 Task: Add an event with the title Lunch and Learn: Effective Networking, date '2023/12/02', time 7:00 AM to 9:00 AMand add a description: Once risks are identified, they need to be assessed to understand their potential impact and likelihood of occurrence. This involves evaluating the severity of each risk and prioritizing them based on their potential impact on project objectives, timelines, budget, quality, and stakeholder satisfaction., put the event into Green category . Add location for the event as: 456 Postojna Cave, Postojna, Slovenia, logged in from the account softage.10@softage.netand send the event invitation to softage.3@softage.net and softage.4@softage.net. Set a reminder for the event 15 minutes before
Action: Mouse moved to (108, 159)
Screenshot: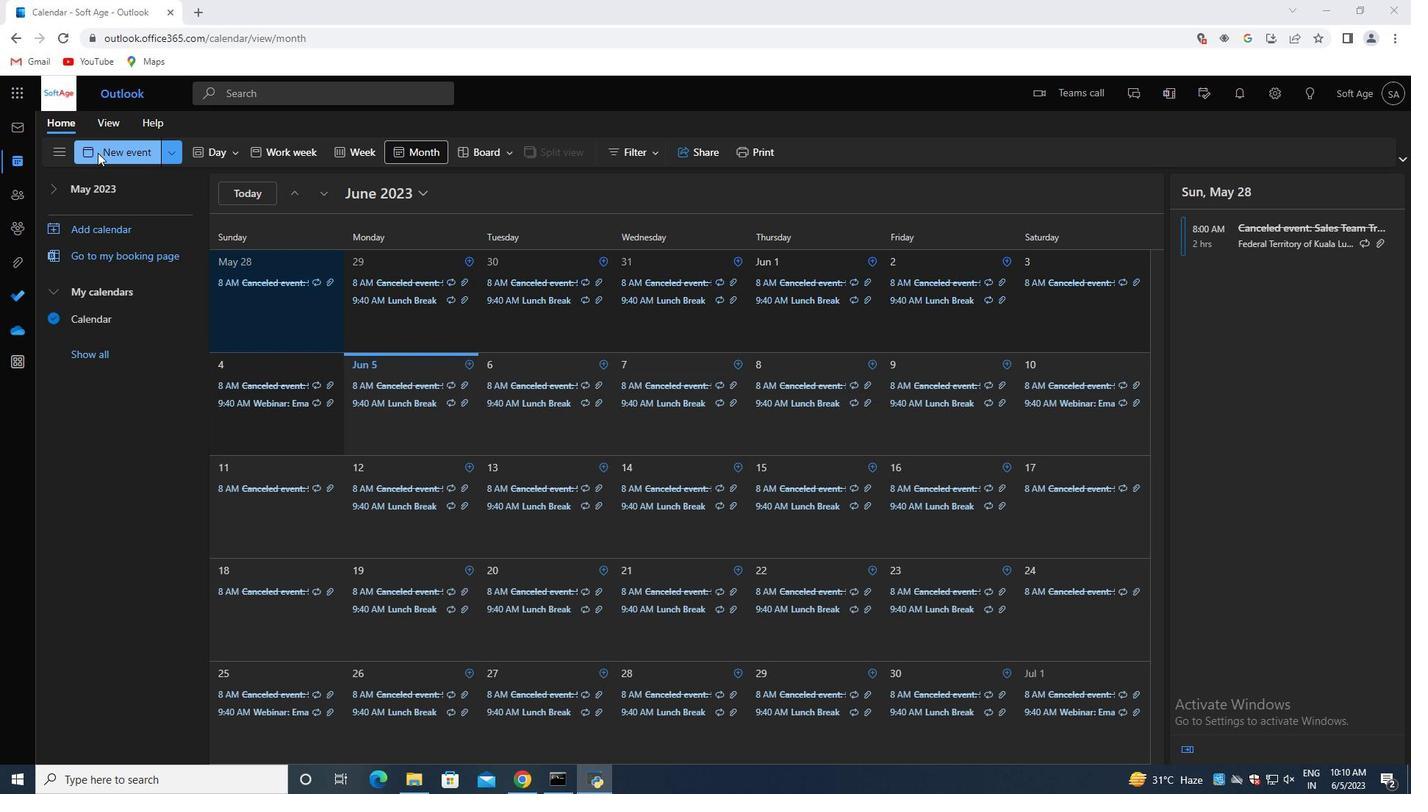 
Action: Mouse pressed left at (108, 159)
Screenshot: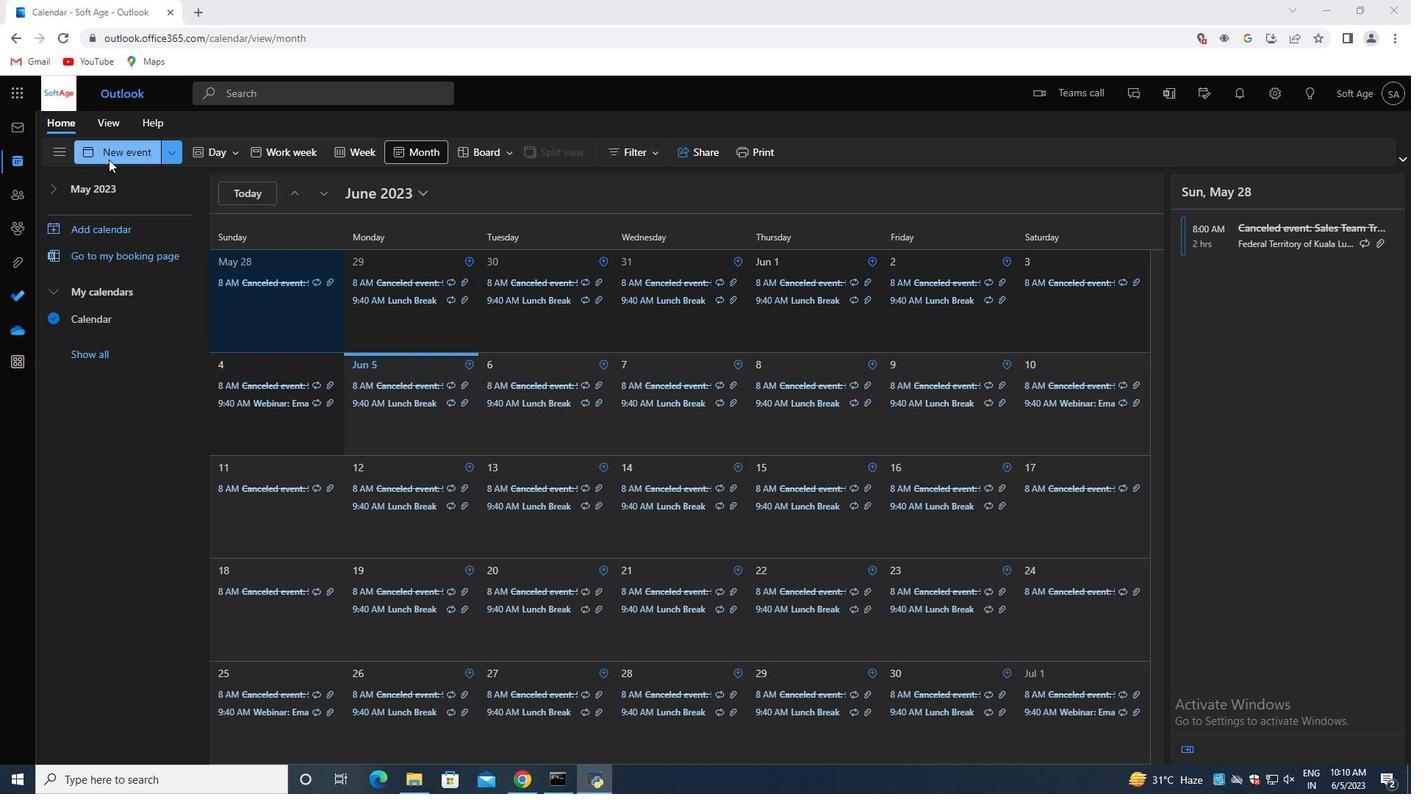 
Action: Mouse moved to (406, 245)
Screenshot: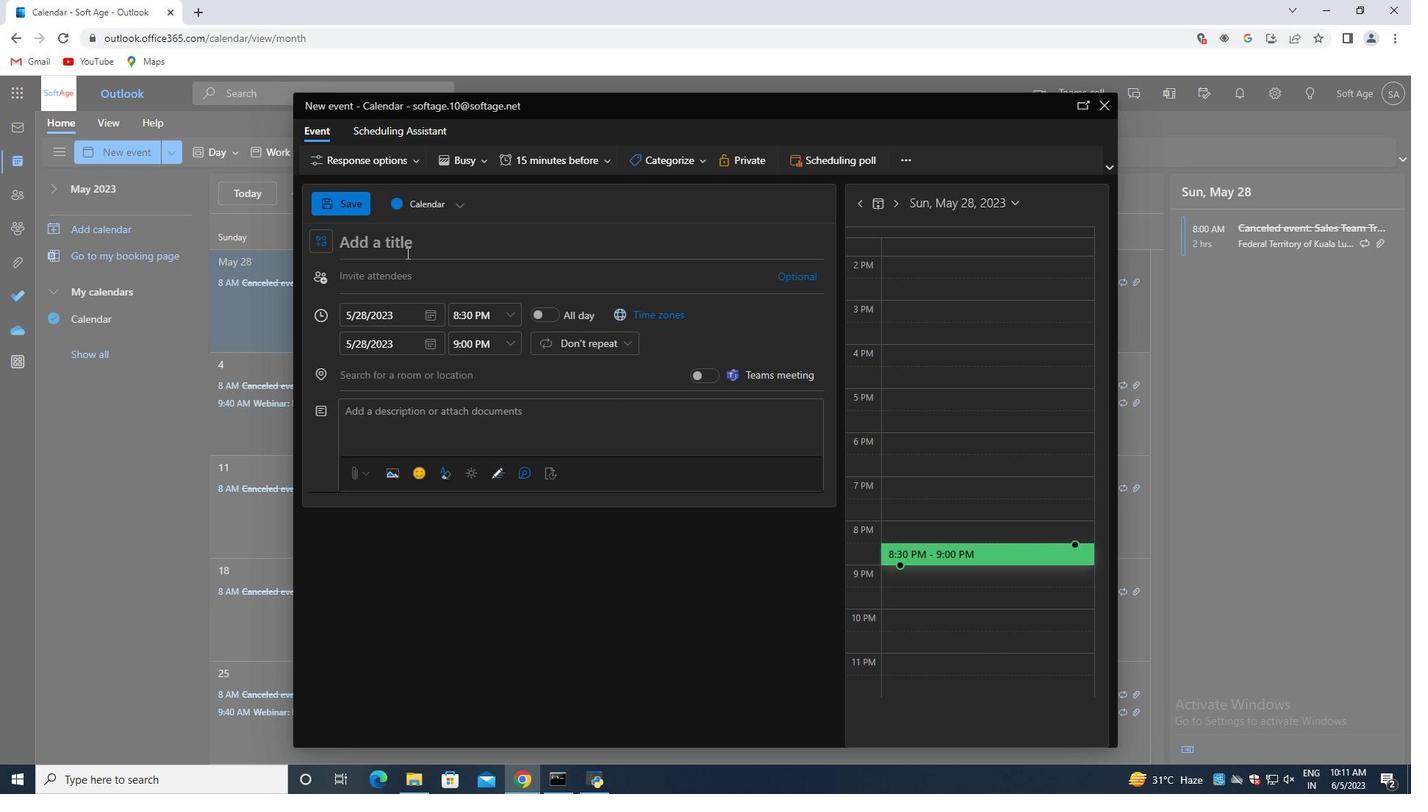
Action: Mouse pressed left at (406, 245)
Screenshot: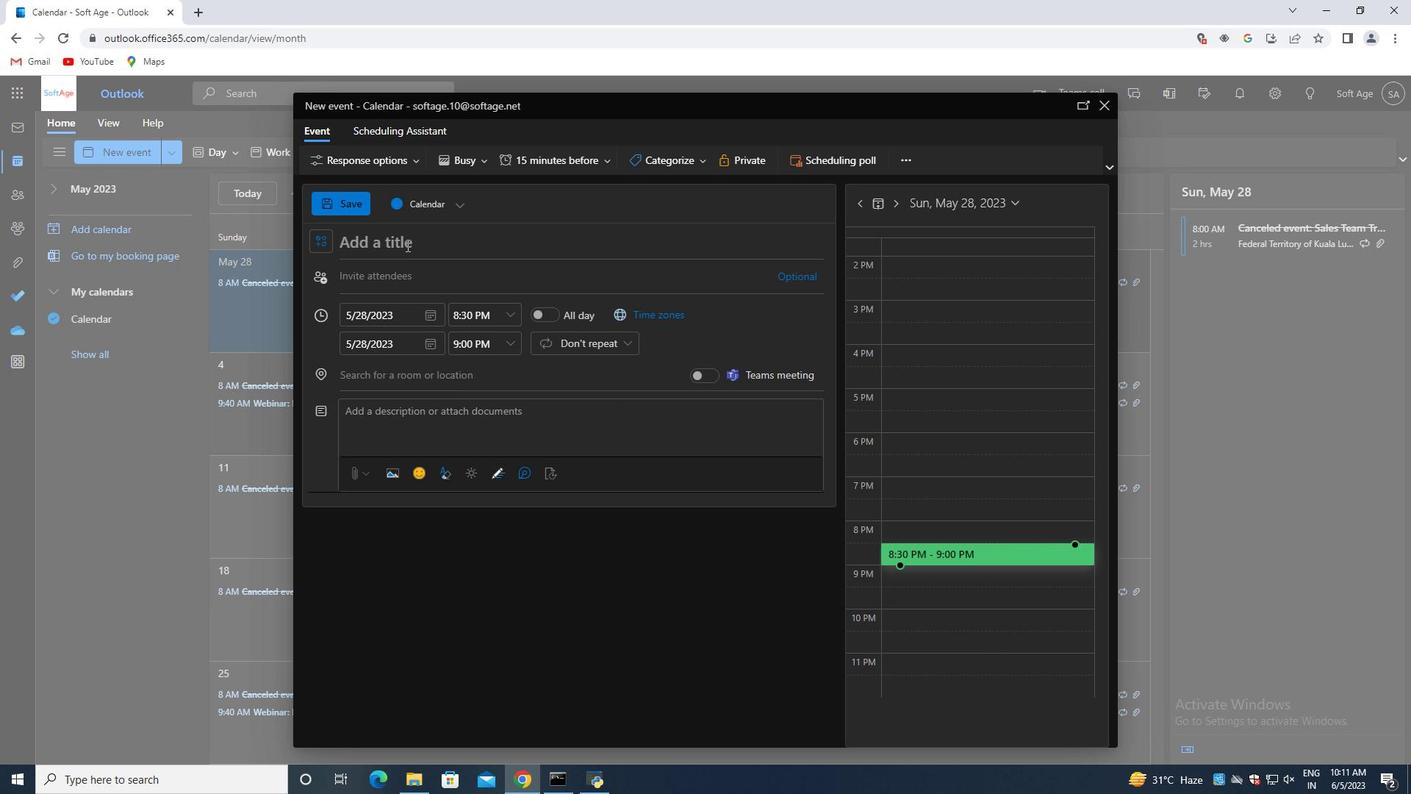 
Action: Key pressed <Key.shift>Lunch<Key.space>and<Key.space><Key.shift>Learn<Key.shift_r>:<Key.space><Key.shift>Effective<Key.space><Key.shift>Networking
Screenshot: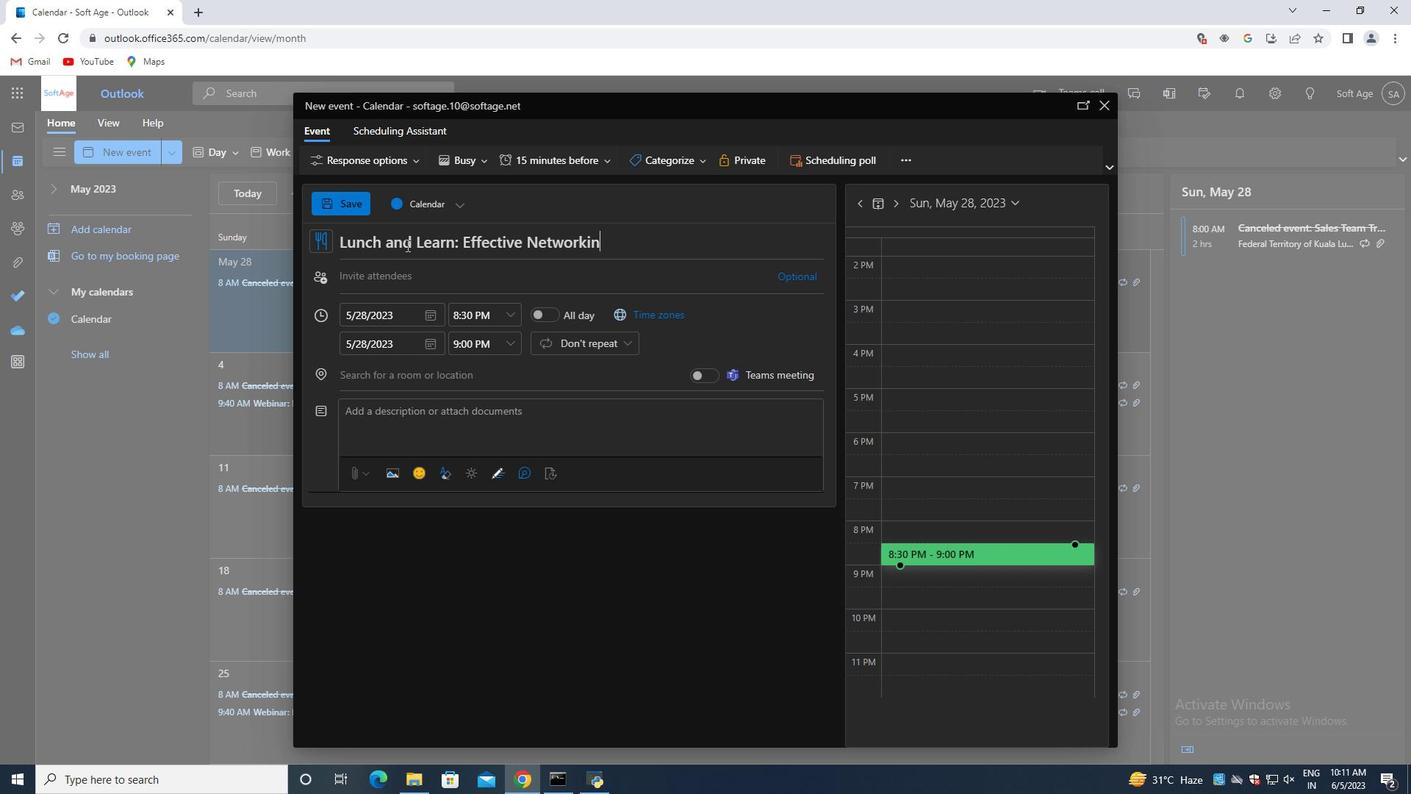 
Action: Mouse moved to (434, 316)
Screenshot: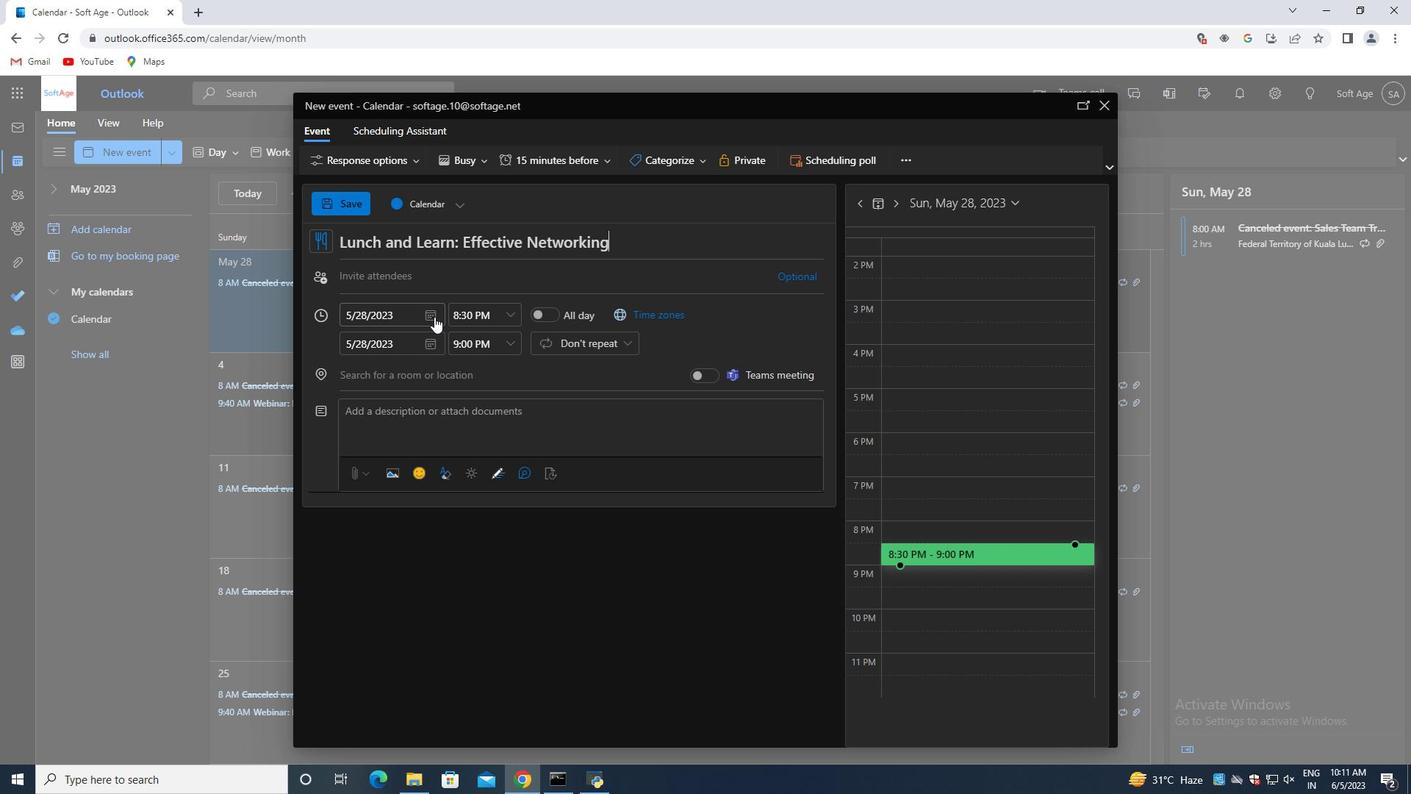 
Action: Mouse pressed left at (434, 316)
Screenshot: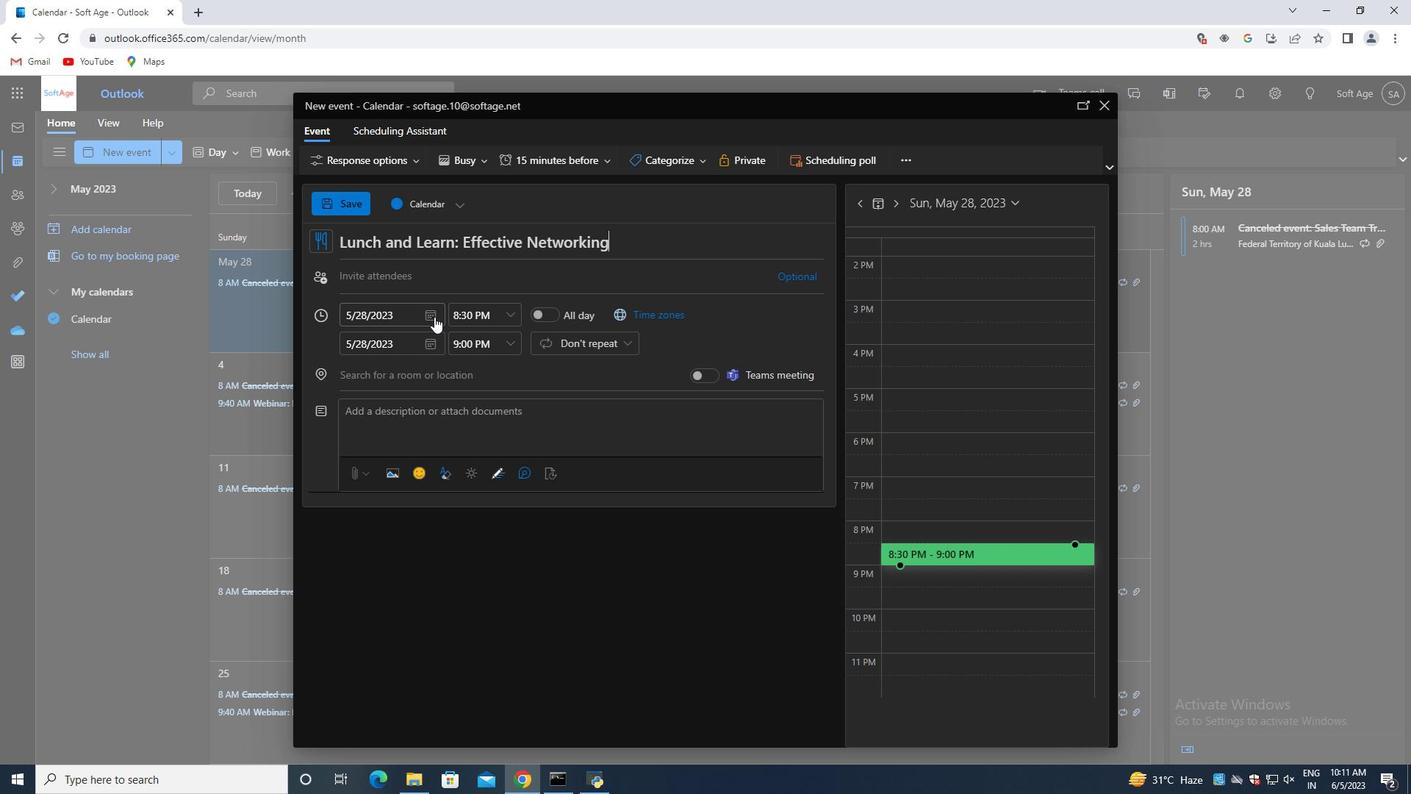 
Action: Mouse moved to (483, 341)
Screenshot: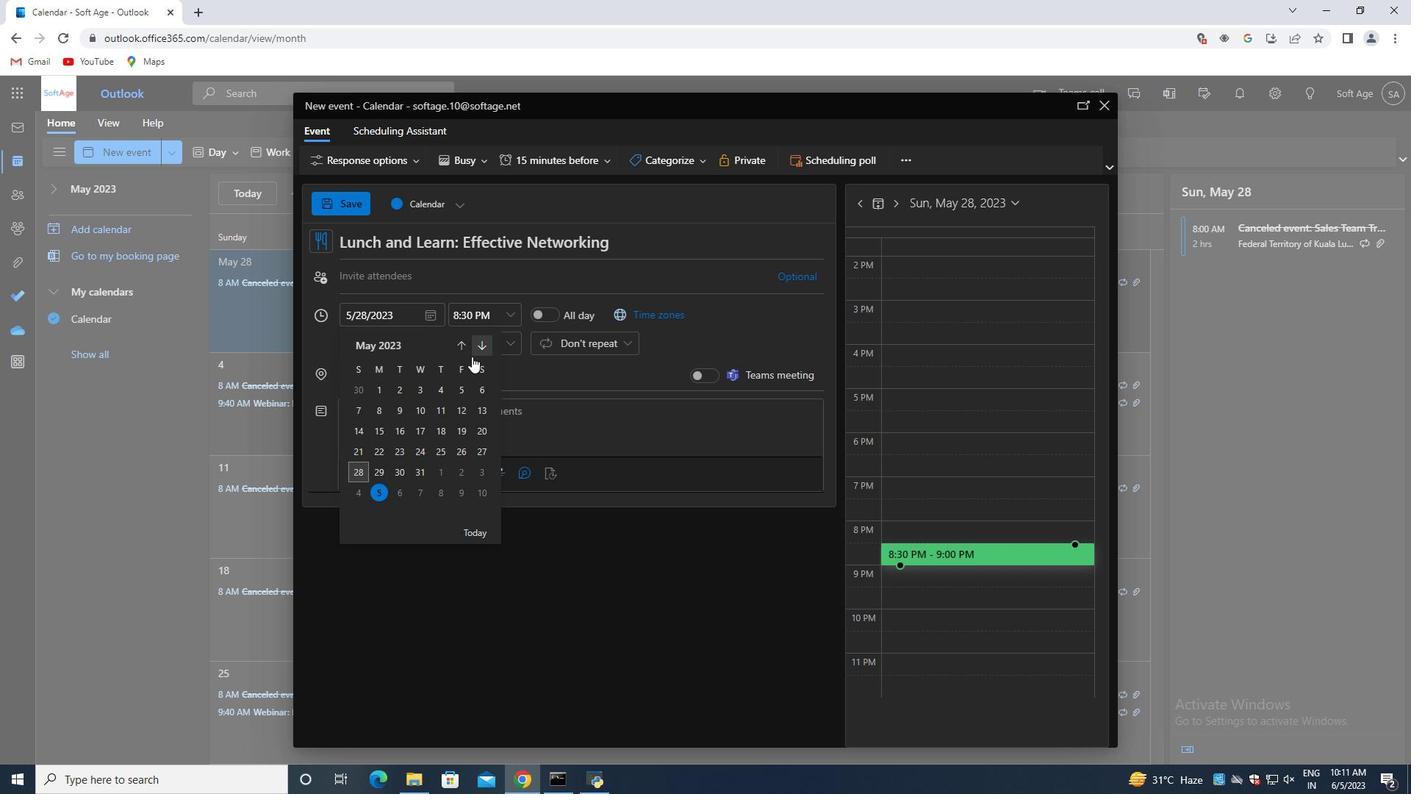 
Action: Mouse pressed left at (483, 341)
Screenshot: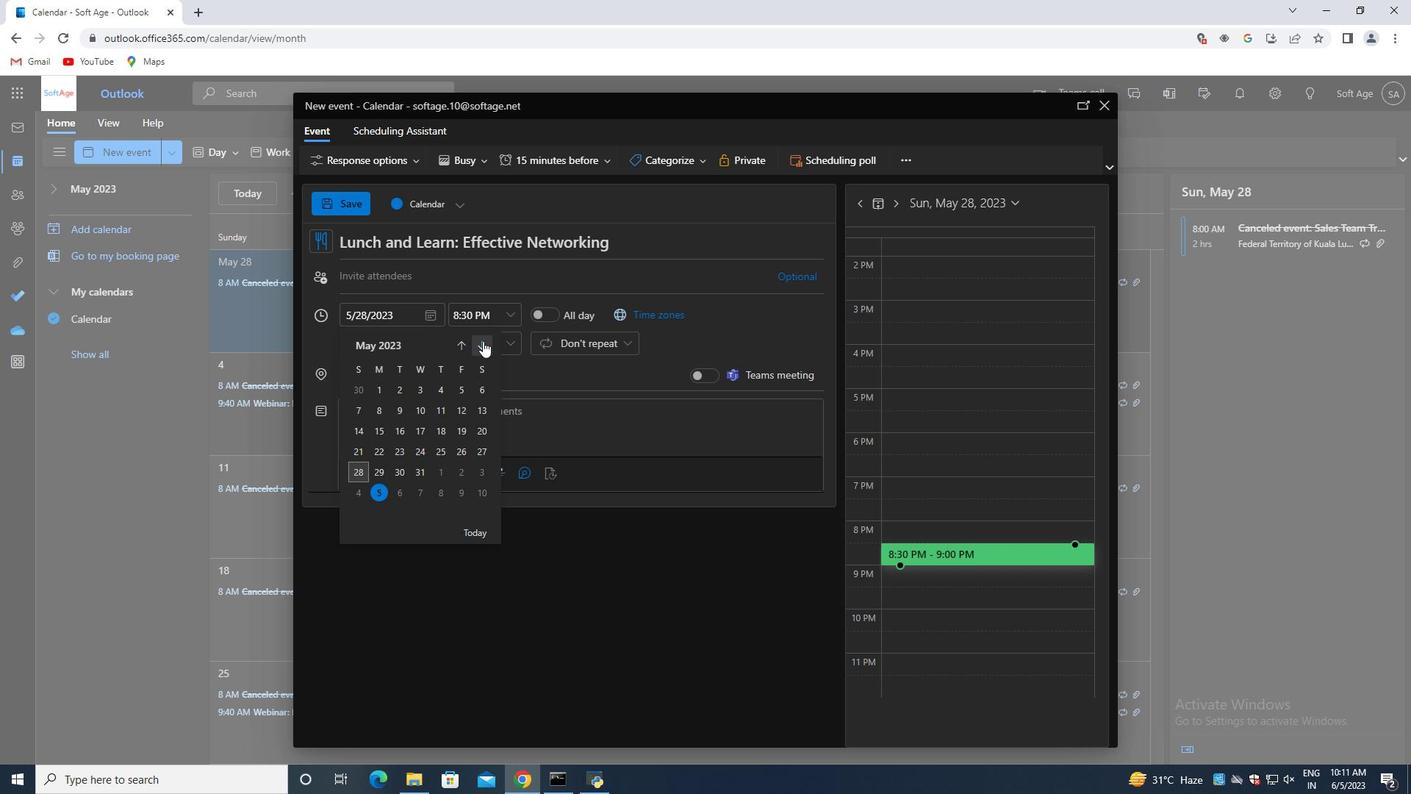 
Action: Mouse pressed left at (483, 341)
Screenshot: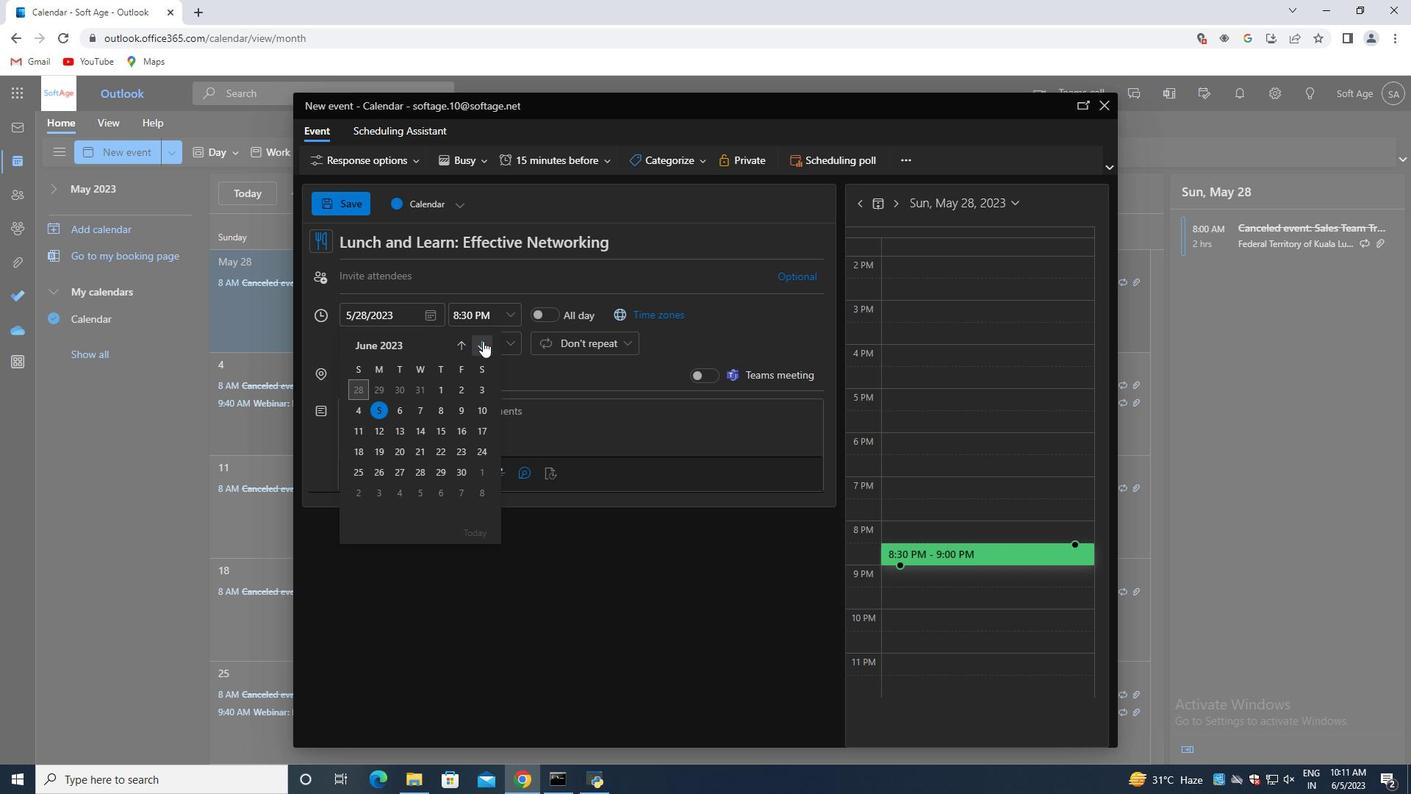
Action: Mouse pressed left at (483, 341)
Screenshot: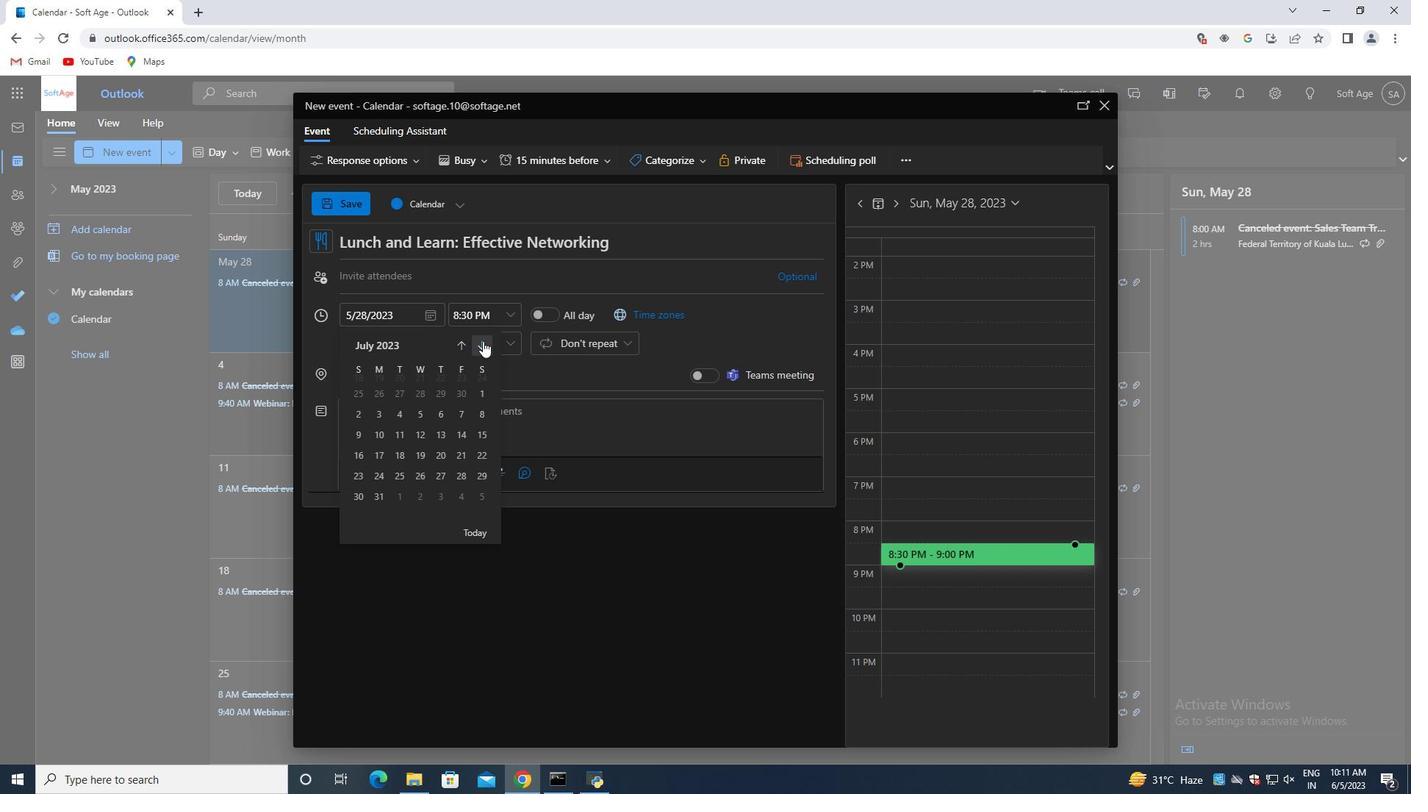 
Action: Mouse pressed left at (483, 341)
Screenshot: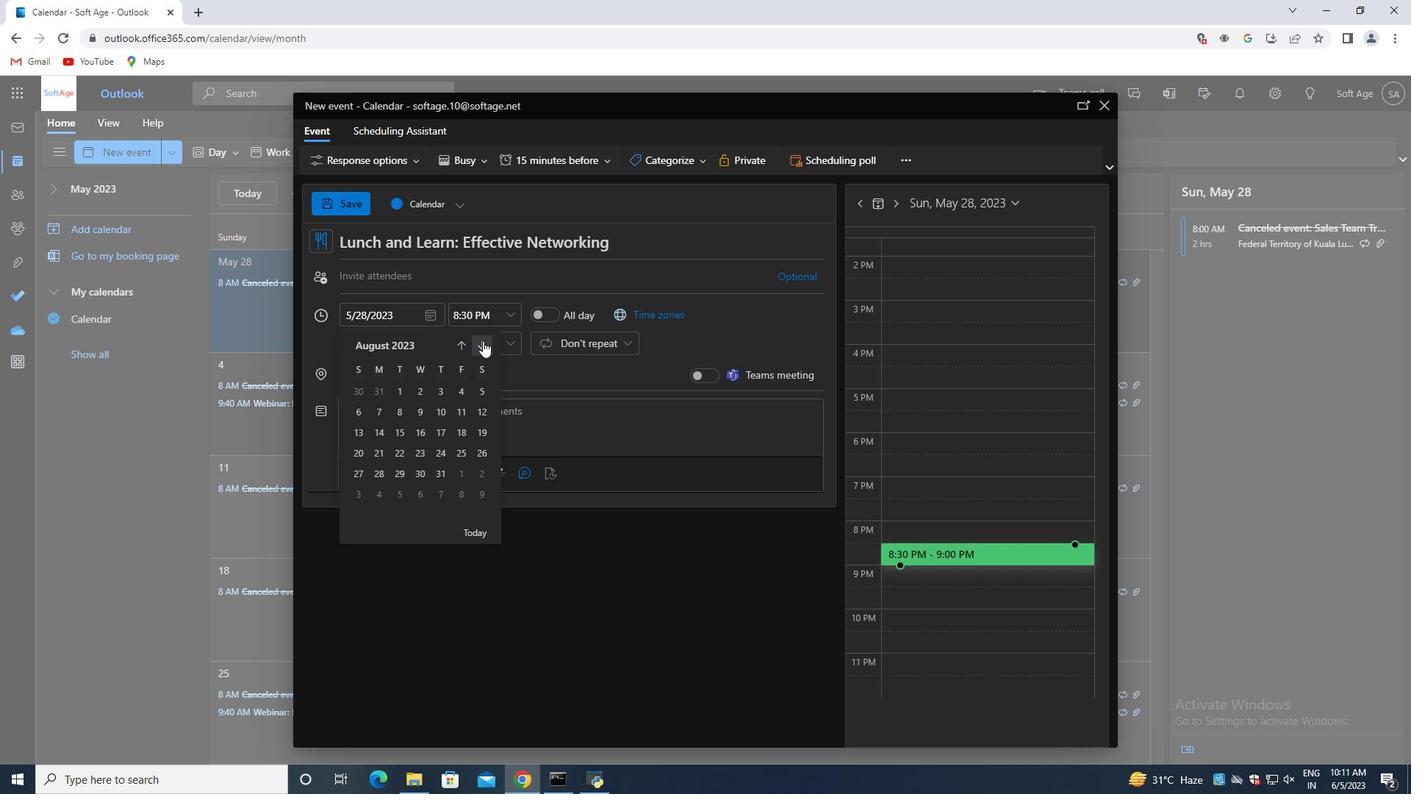 
Action: Mouse pressed left at (483, 341)
Screenshot: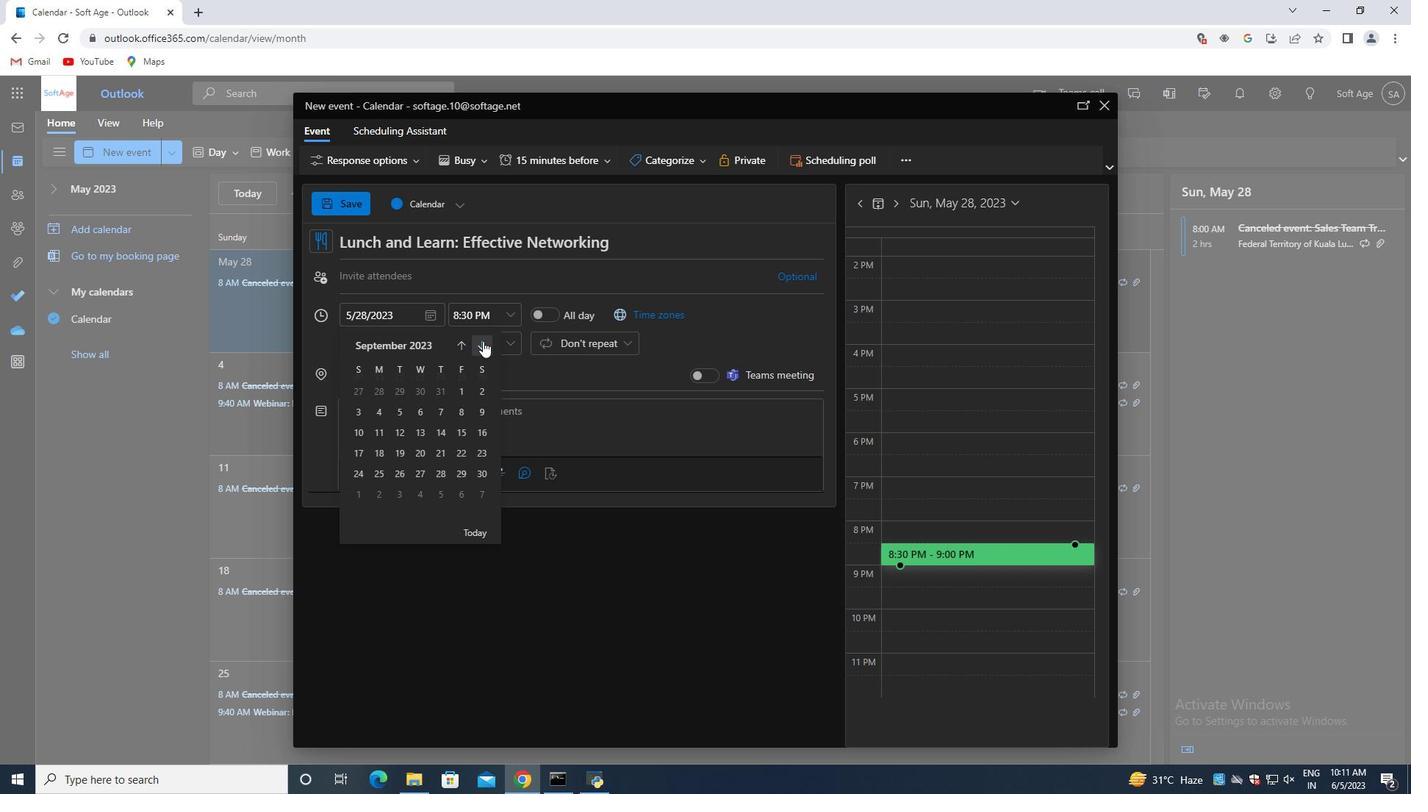 
Action: Mouse pressed left at (483, 341)
Screenshot: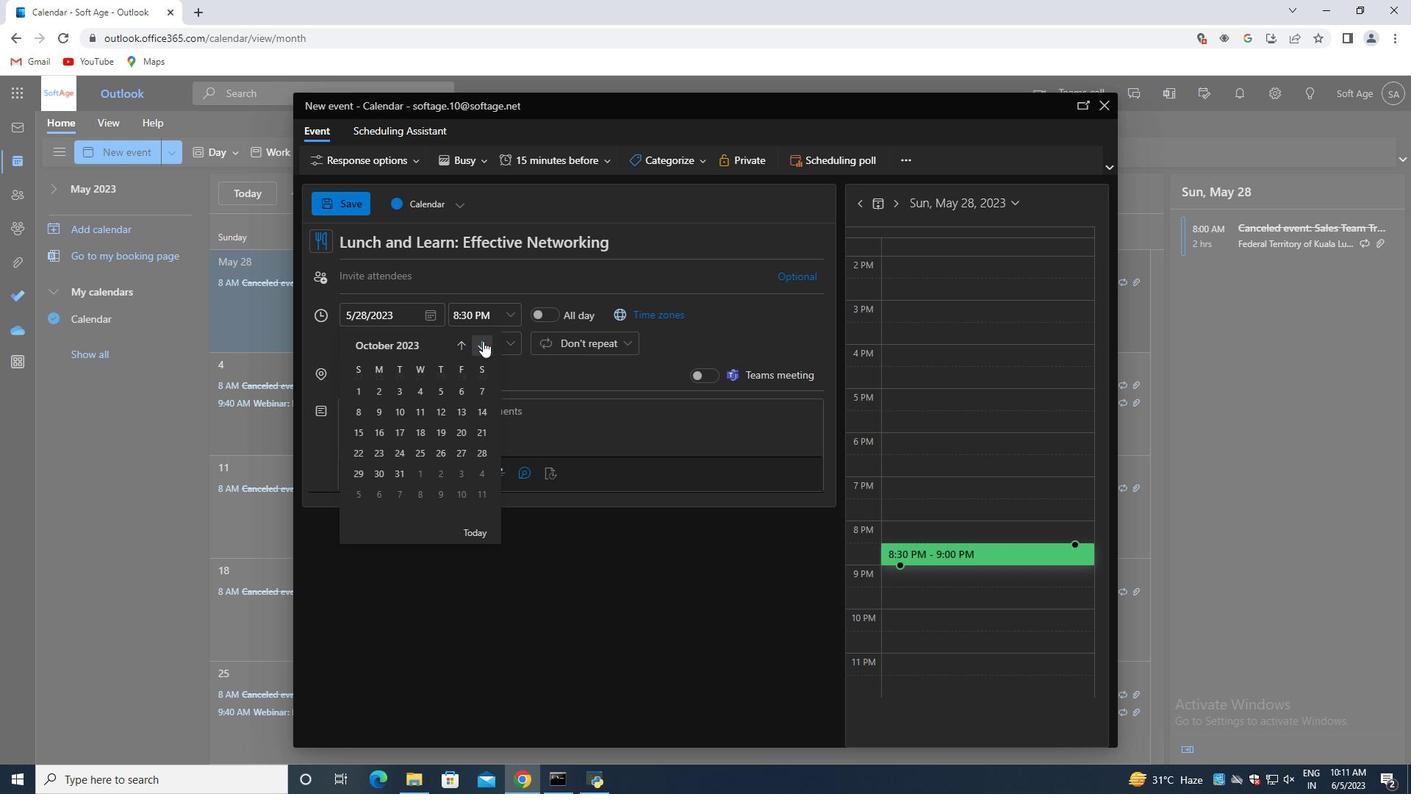 
Action: Mouse pressed left at (483, 341)
Screenshot: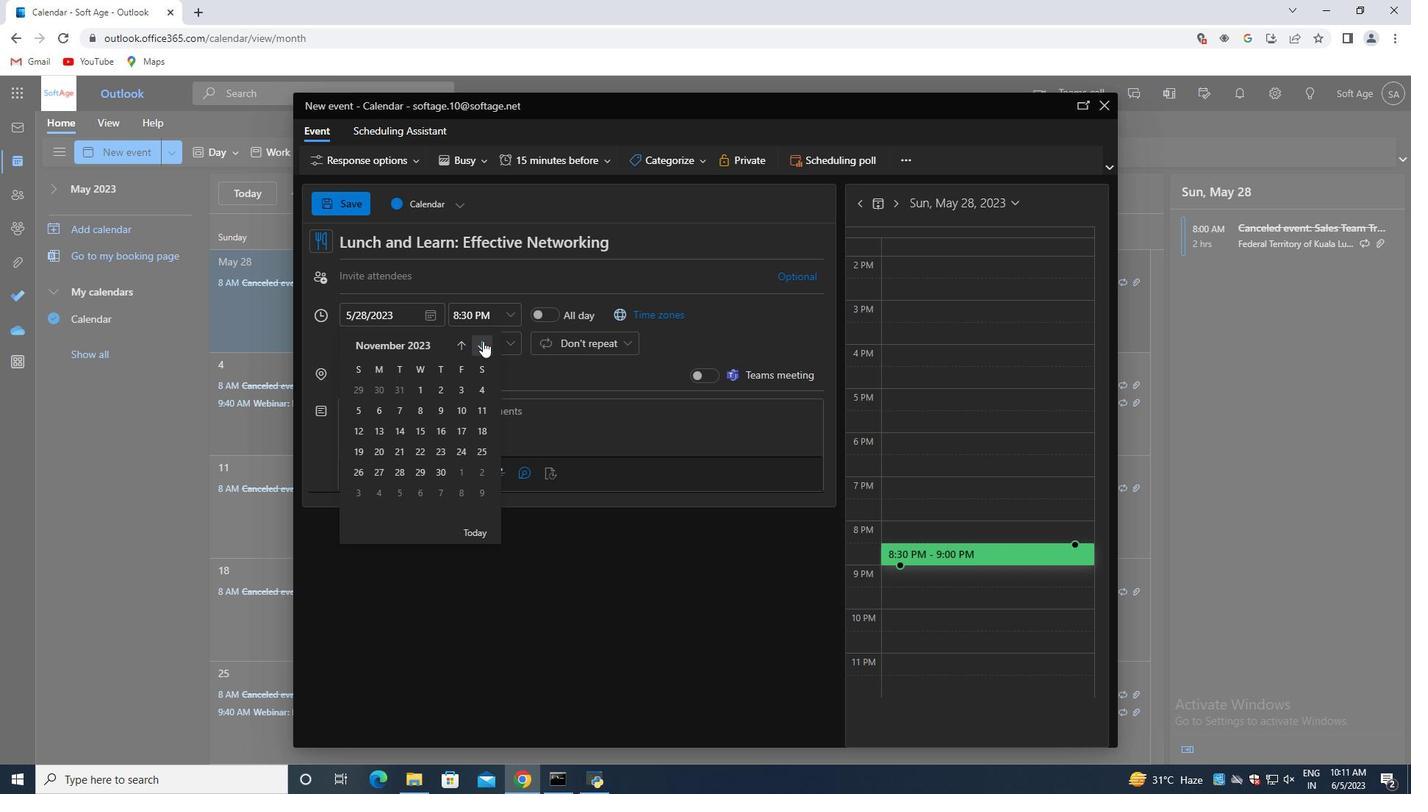 
Action: Mouse moved to (477, 389)
Screenshot: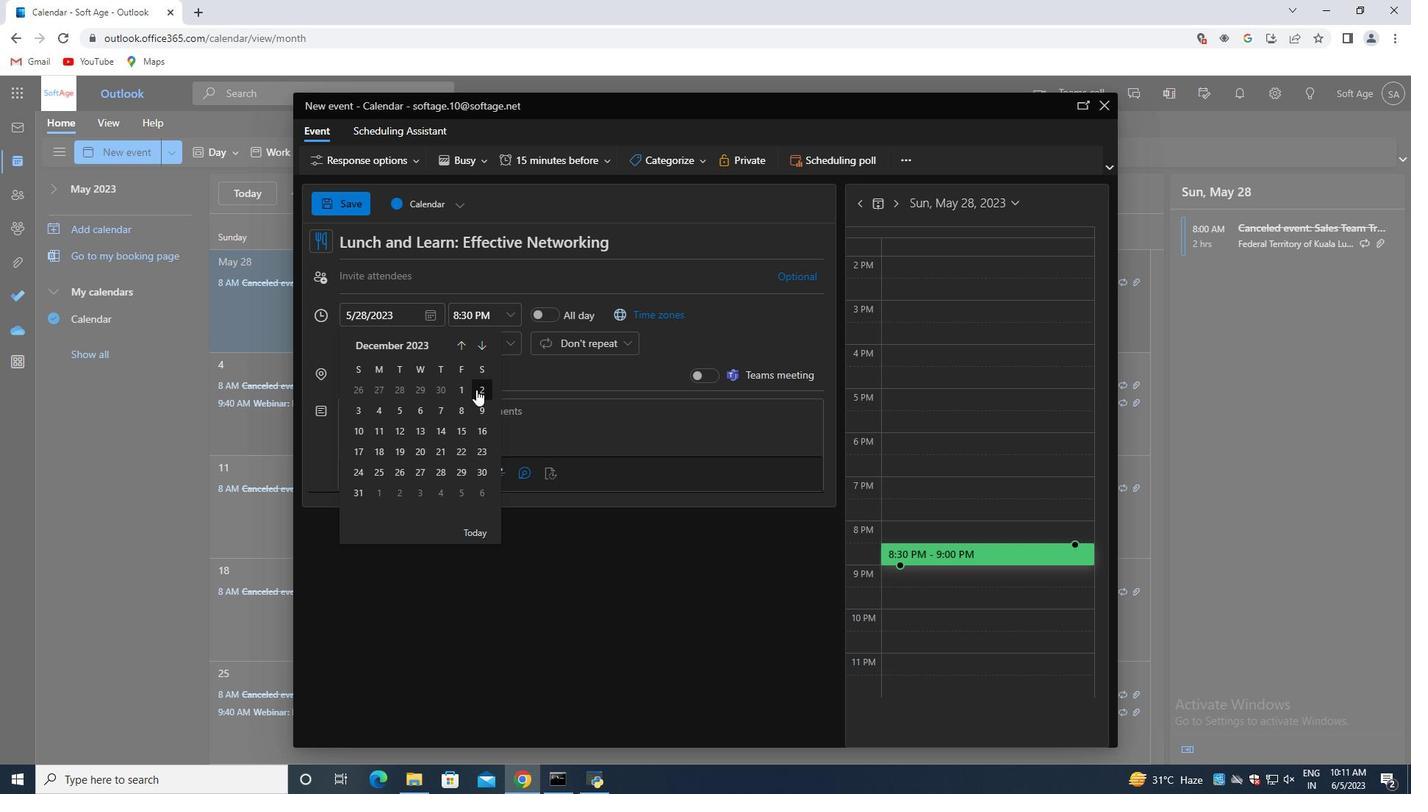 
Action: Mouse pressed left at (477, 389)
Screenshot: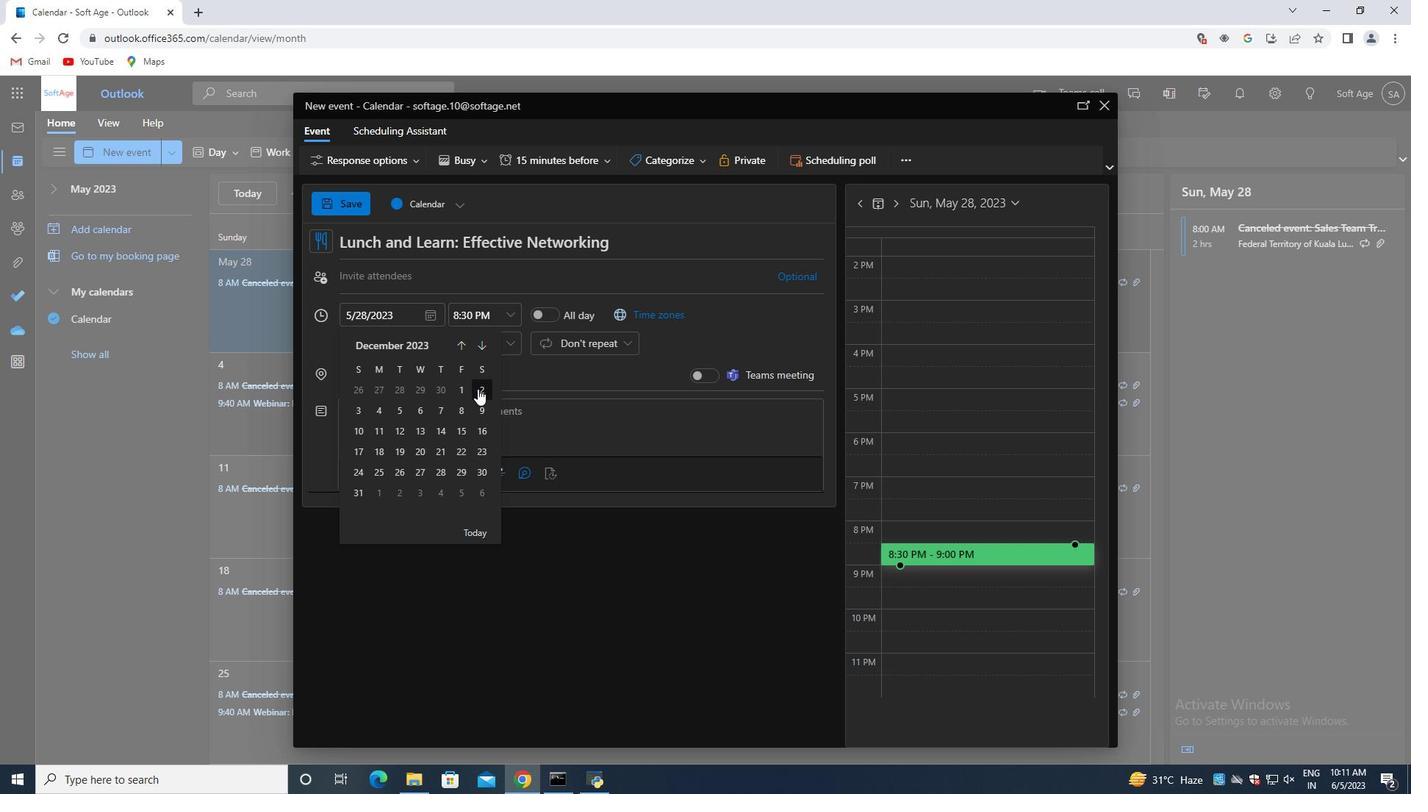 
Action: Mouse moved to (511, 316)
Screenshot: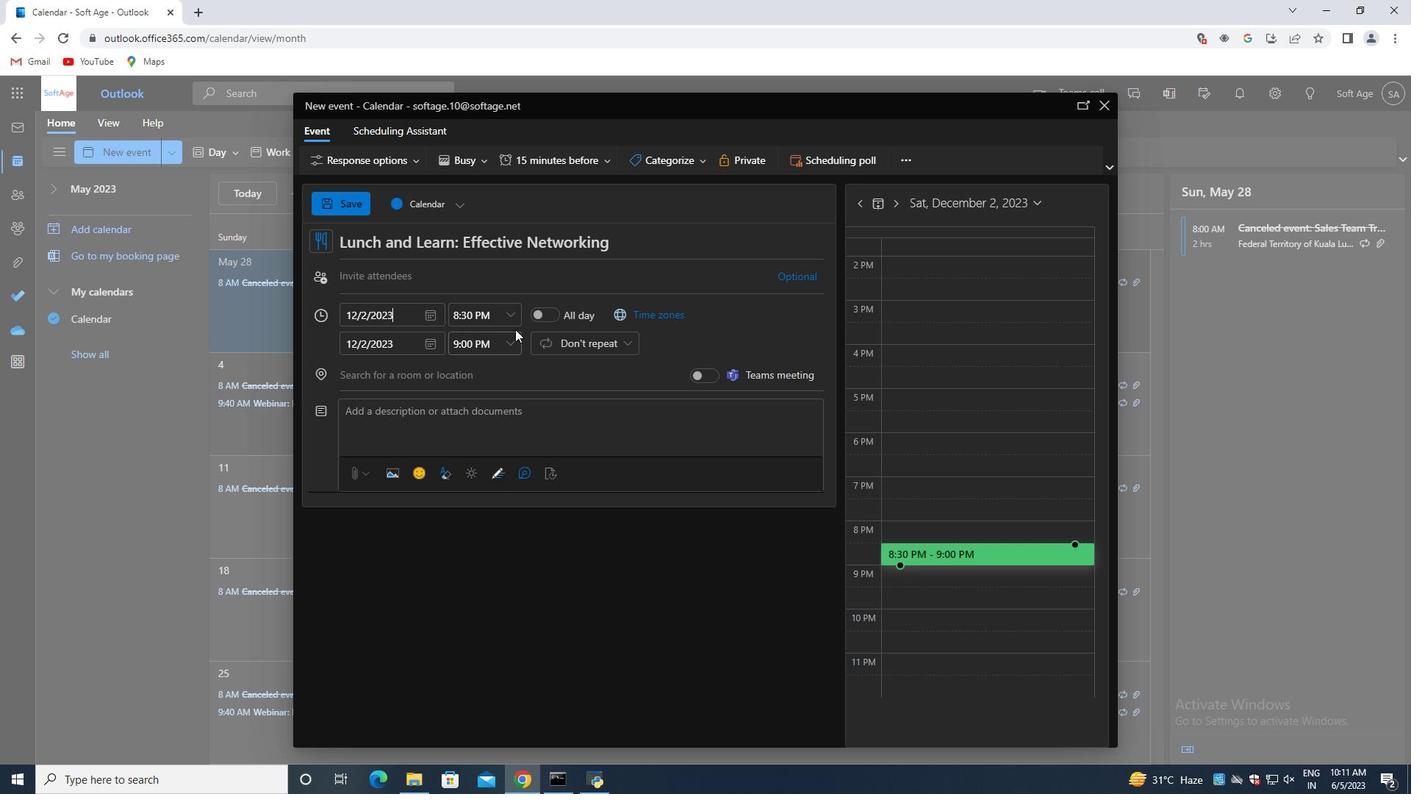 
Action: Mouse pressed left at (511, 316)
Screenshot: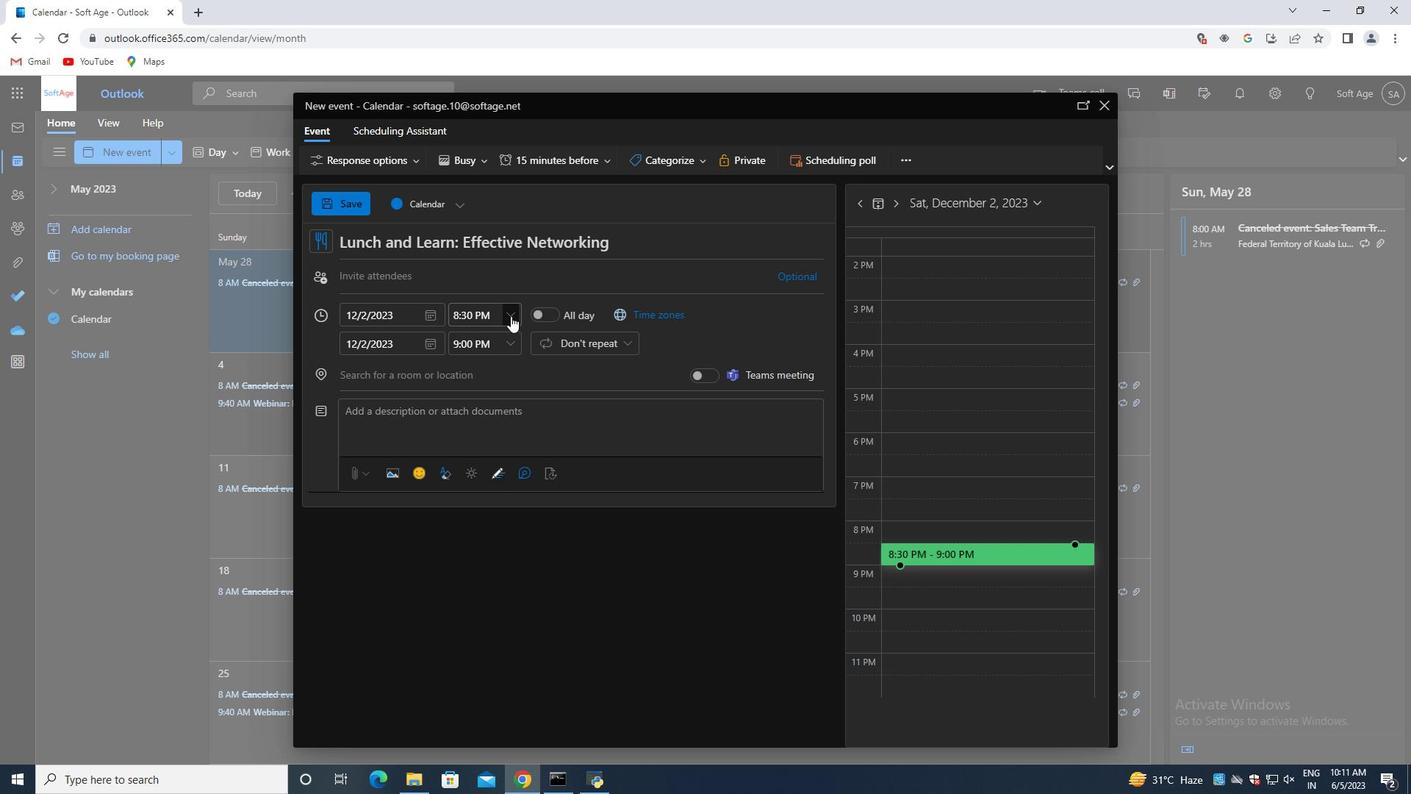 
Action: Mouse moved to (473, 367)
Screenshot: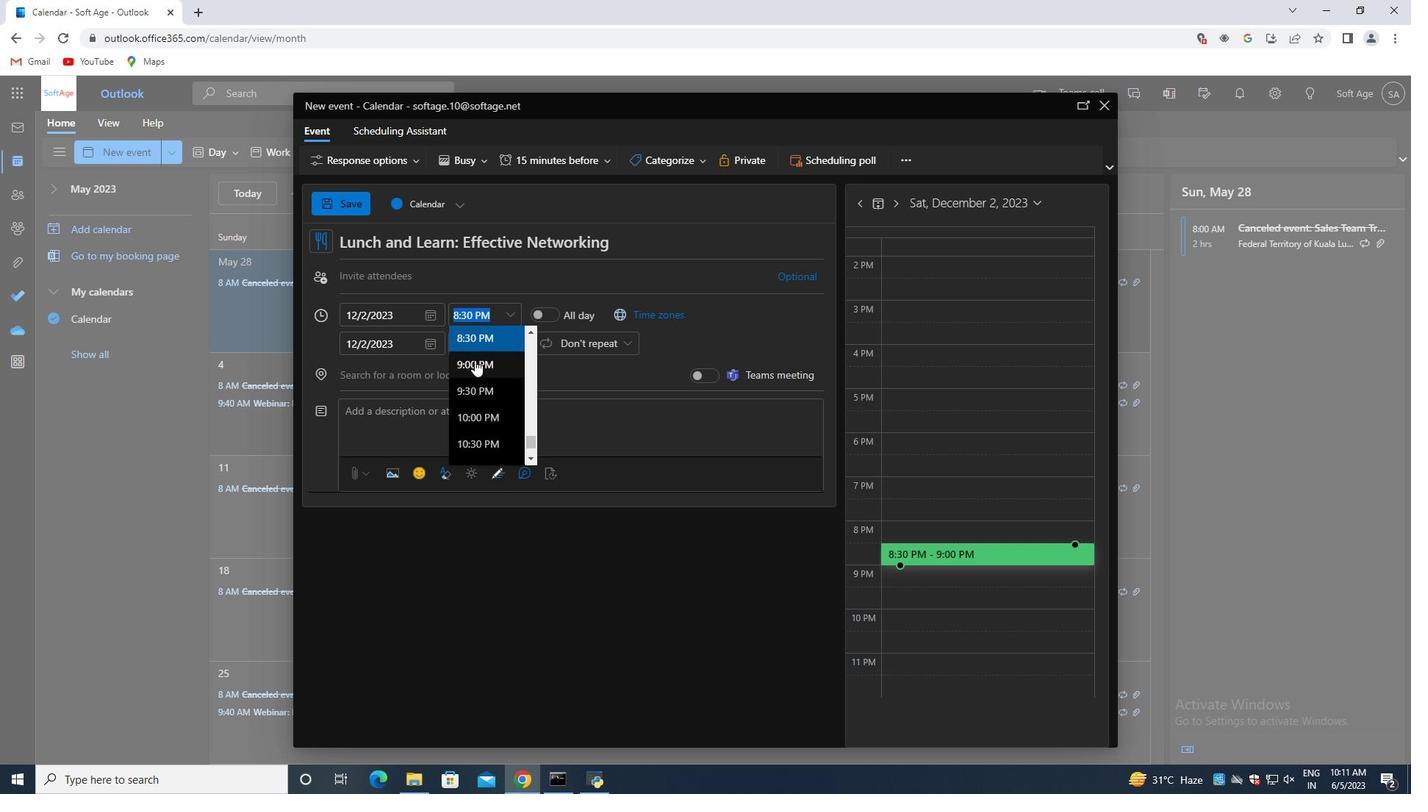 
Action: Mouse scrolled (473, 368) with delta (0, 0)
Screenshot: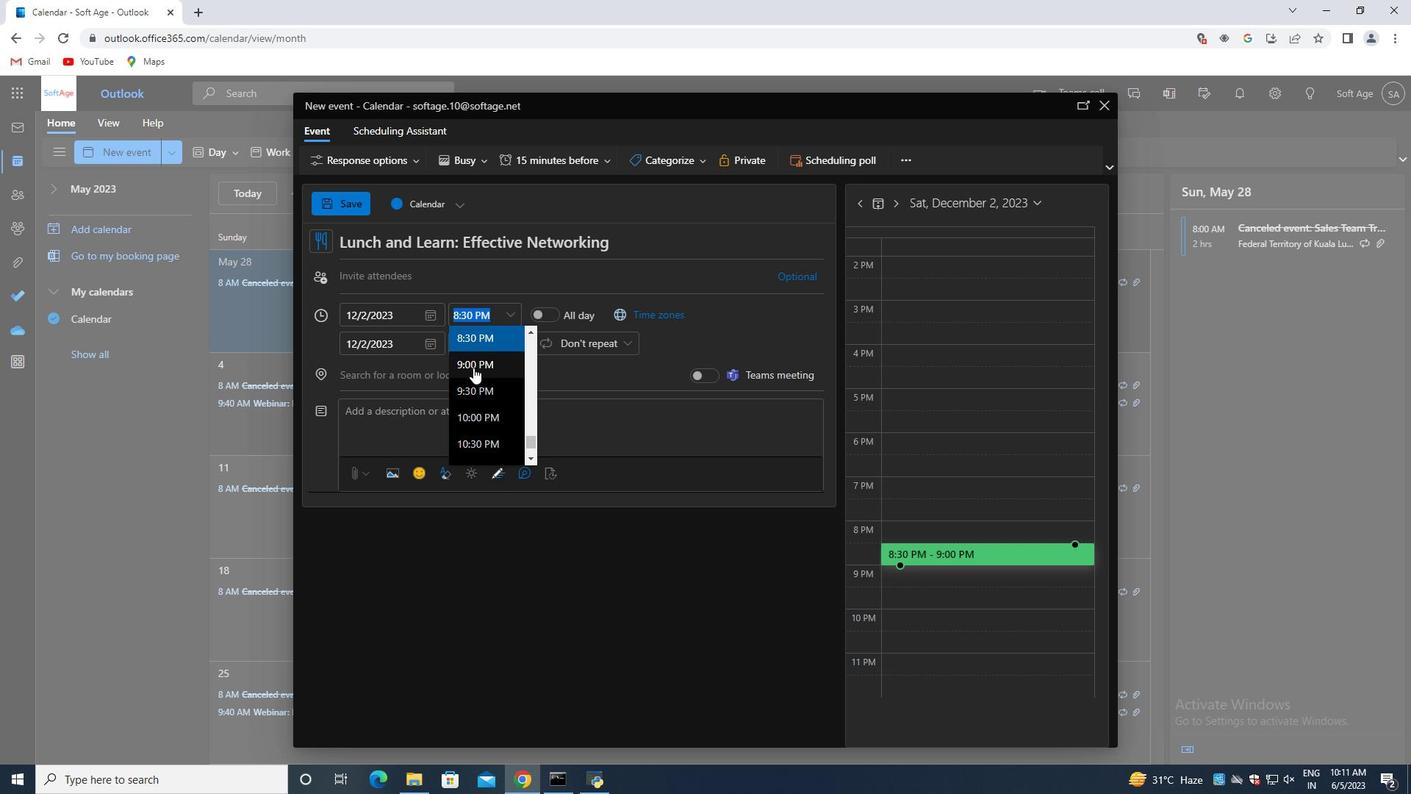 
Action: Mouse moved to (480, 371)
Screenshot: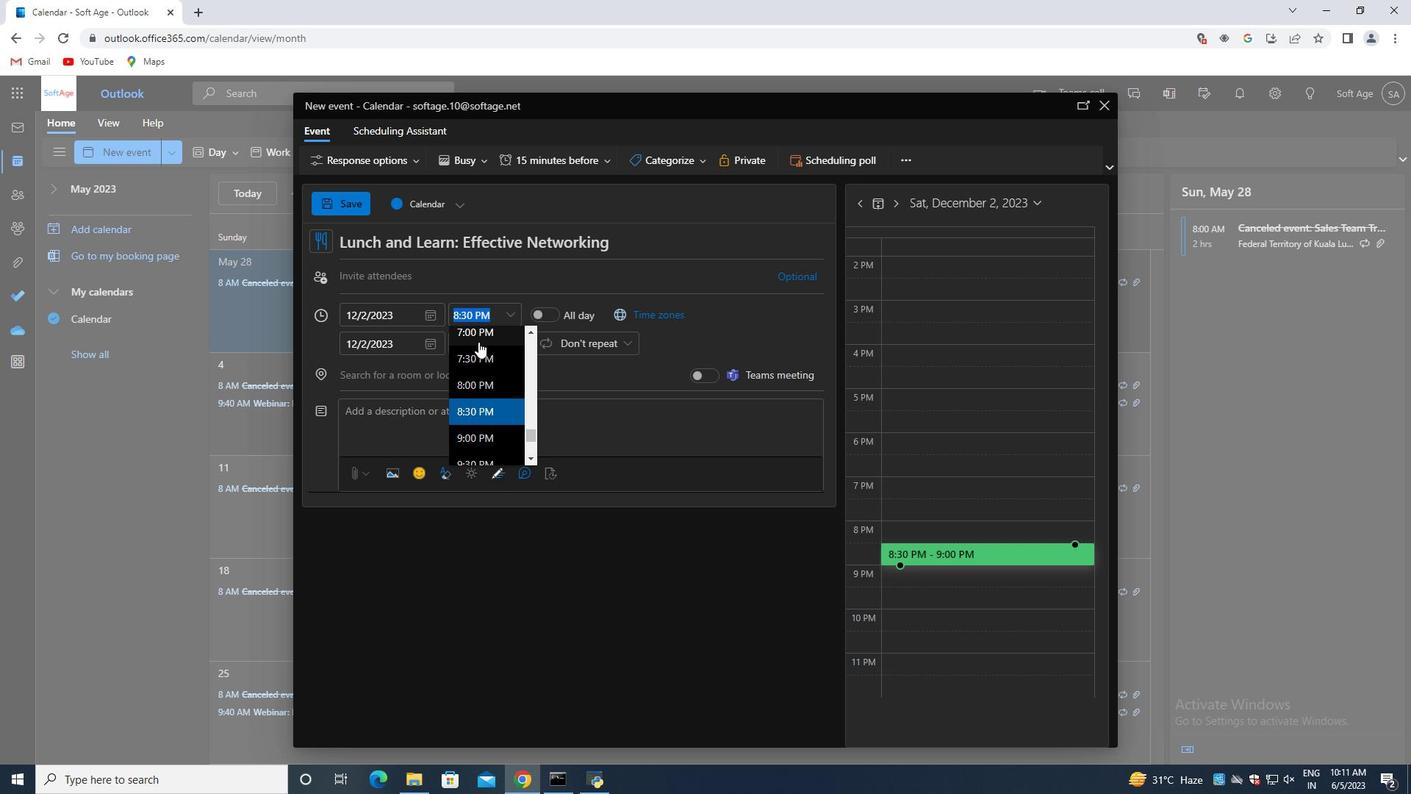 
Action: Mouse scrolled (480, 372) with delta (0, 0)
Screenshot: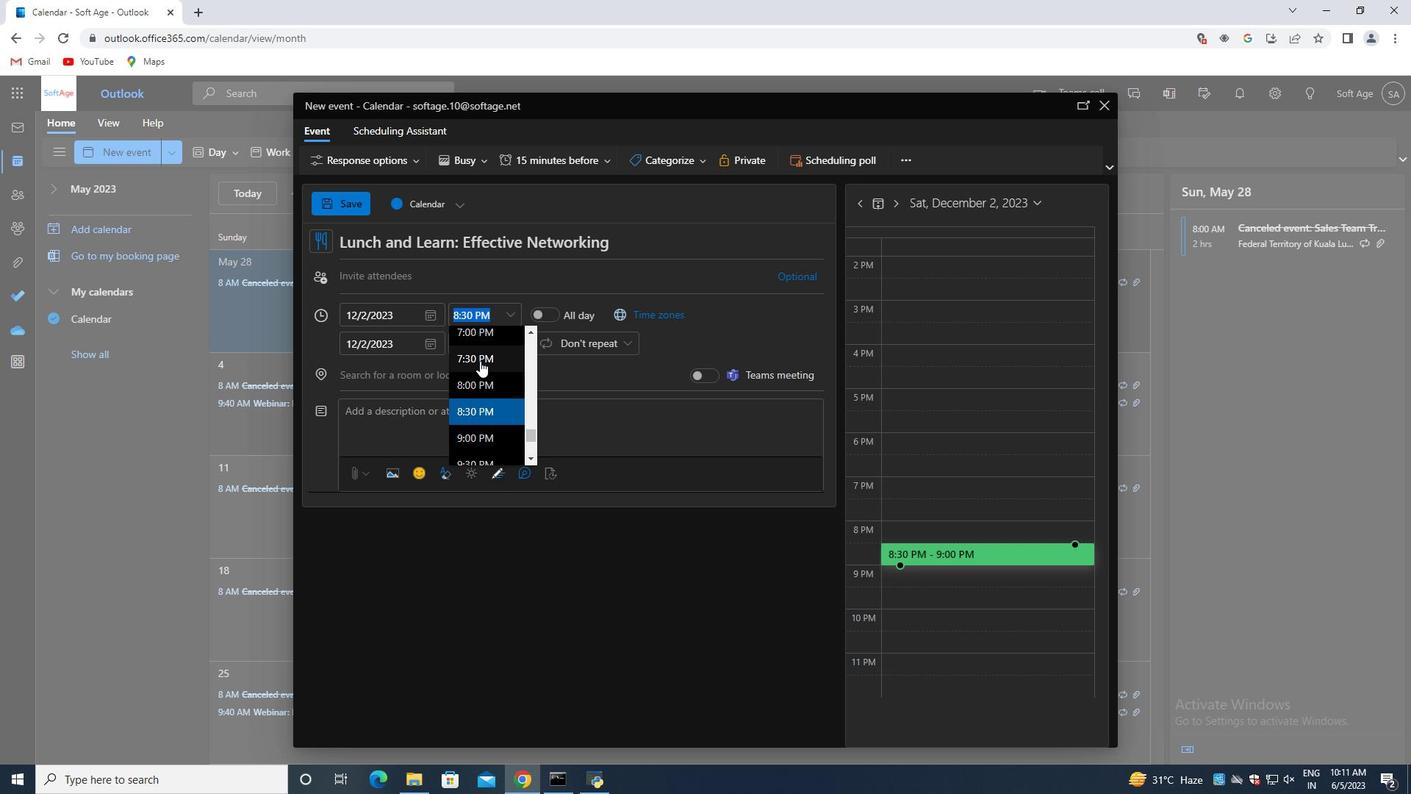 
Action: Mouse scrolled (480, 372) with delta (0, 0)
Screenshot: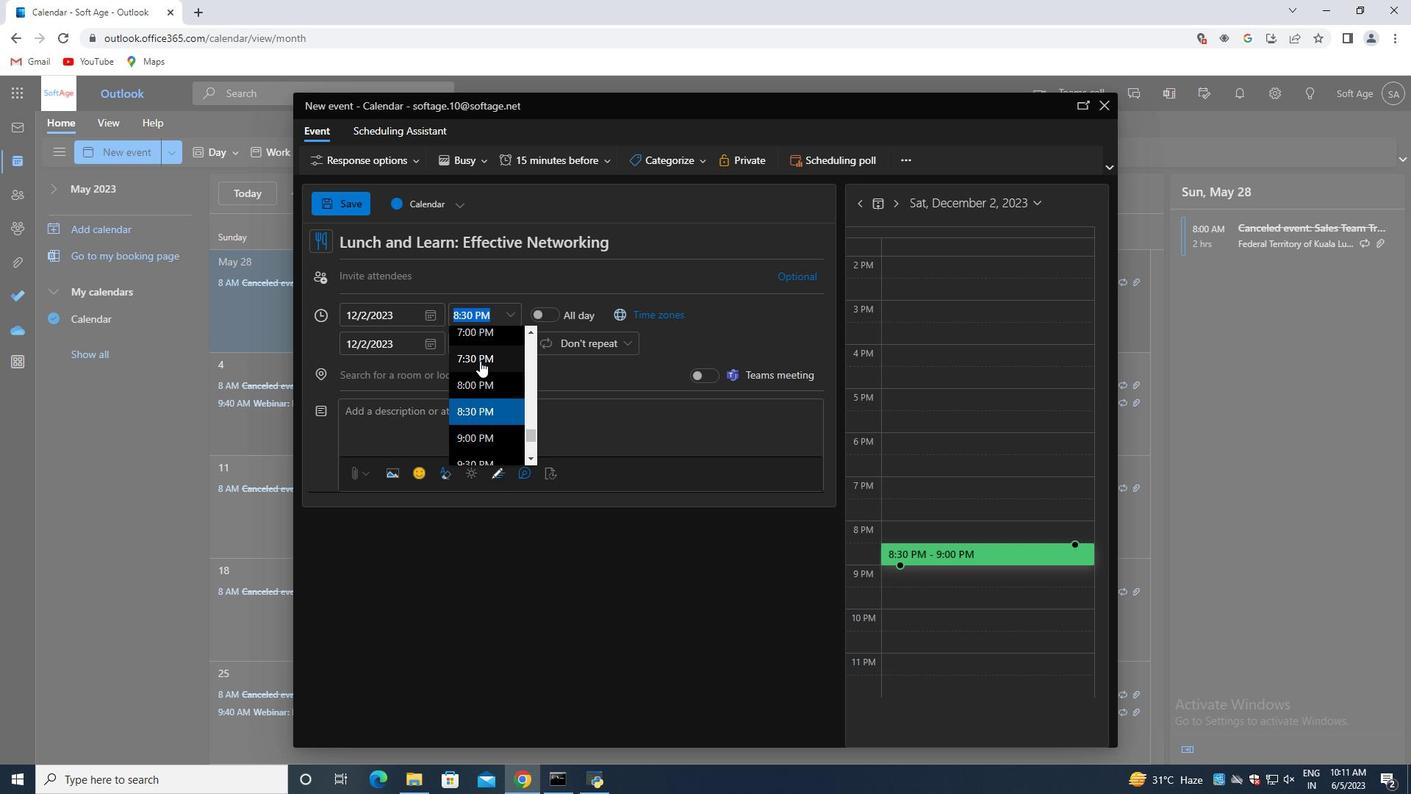 
Action: Mouse scrolled (480, 372) with delta (0, 0)
Screenshot: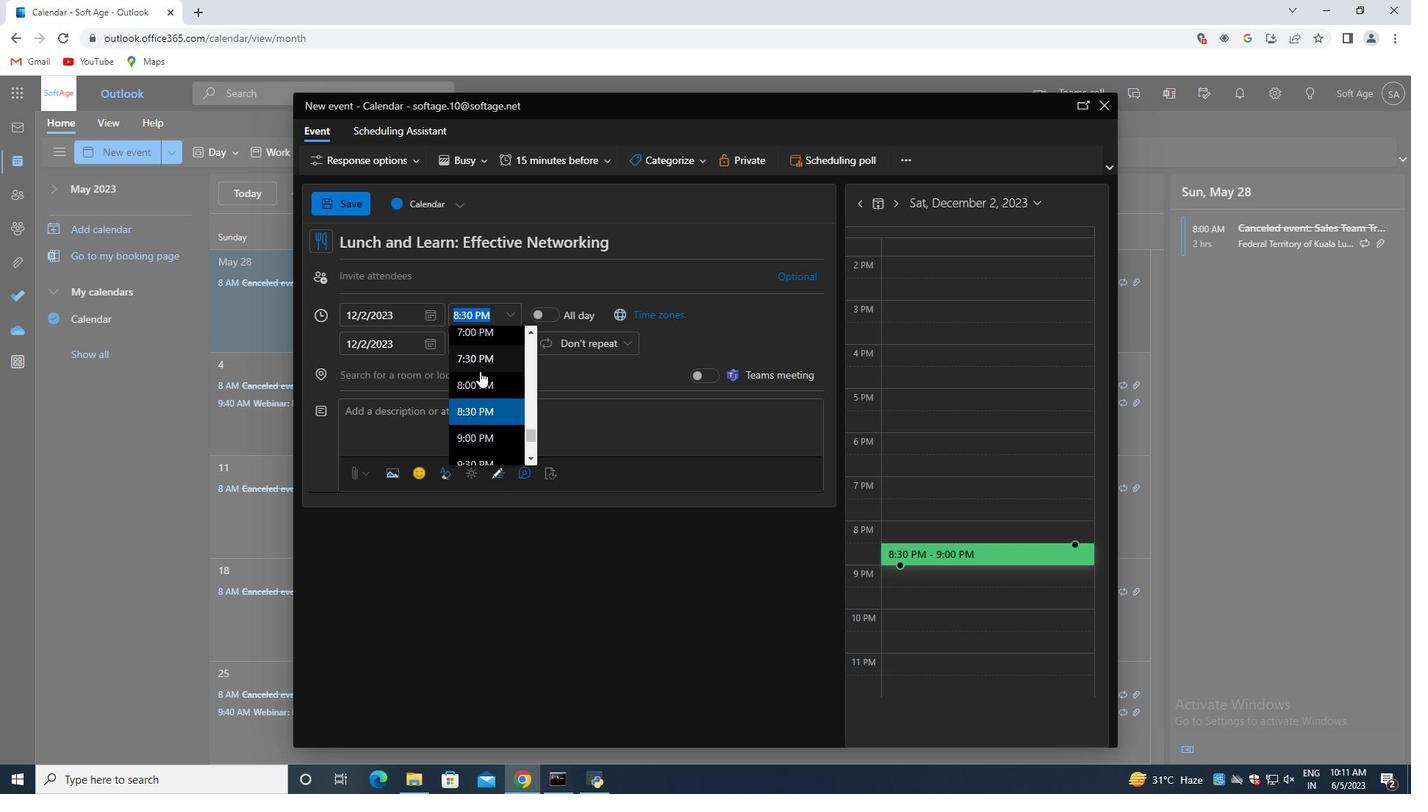 
Action: Mouse moved to (478, 418)
Screenshot: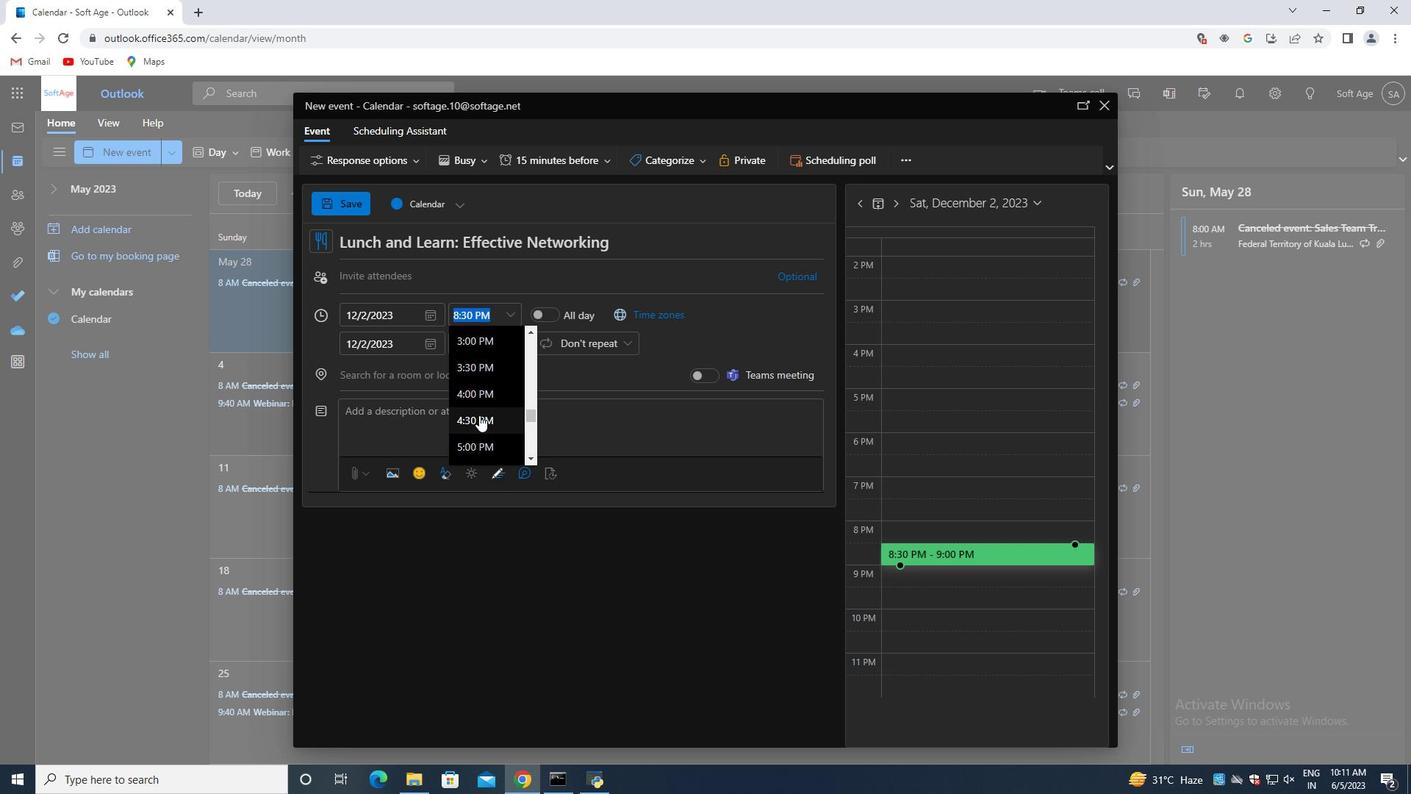 
Action: Mouse scrolled (478, 419) with delta (0, 0)
Screenshot: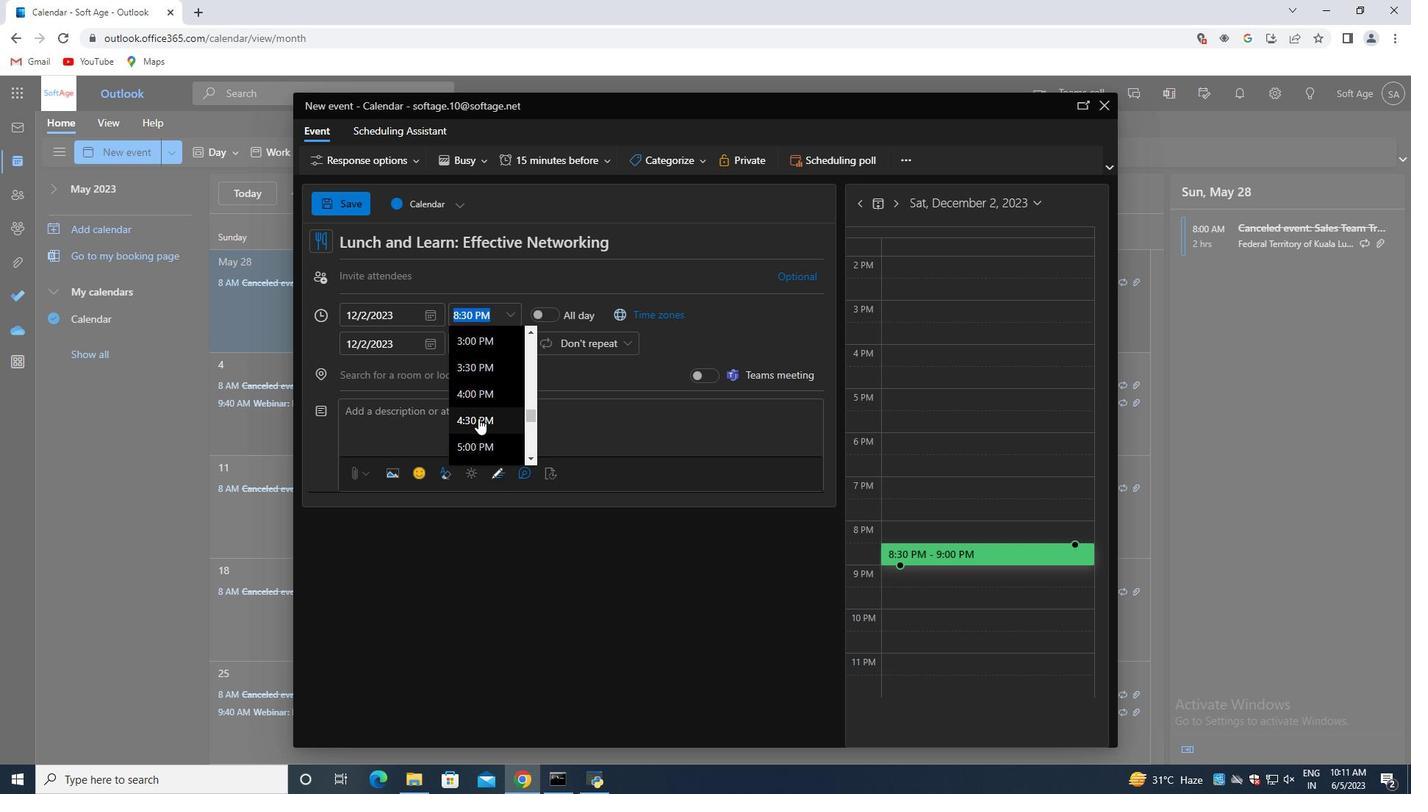 
Action: Mouse scrolled (478, 419) with delta (0, 0)
Screenshot: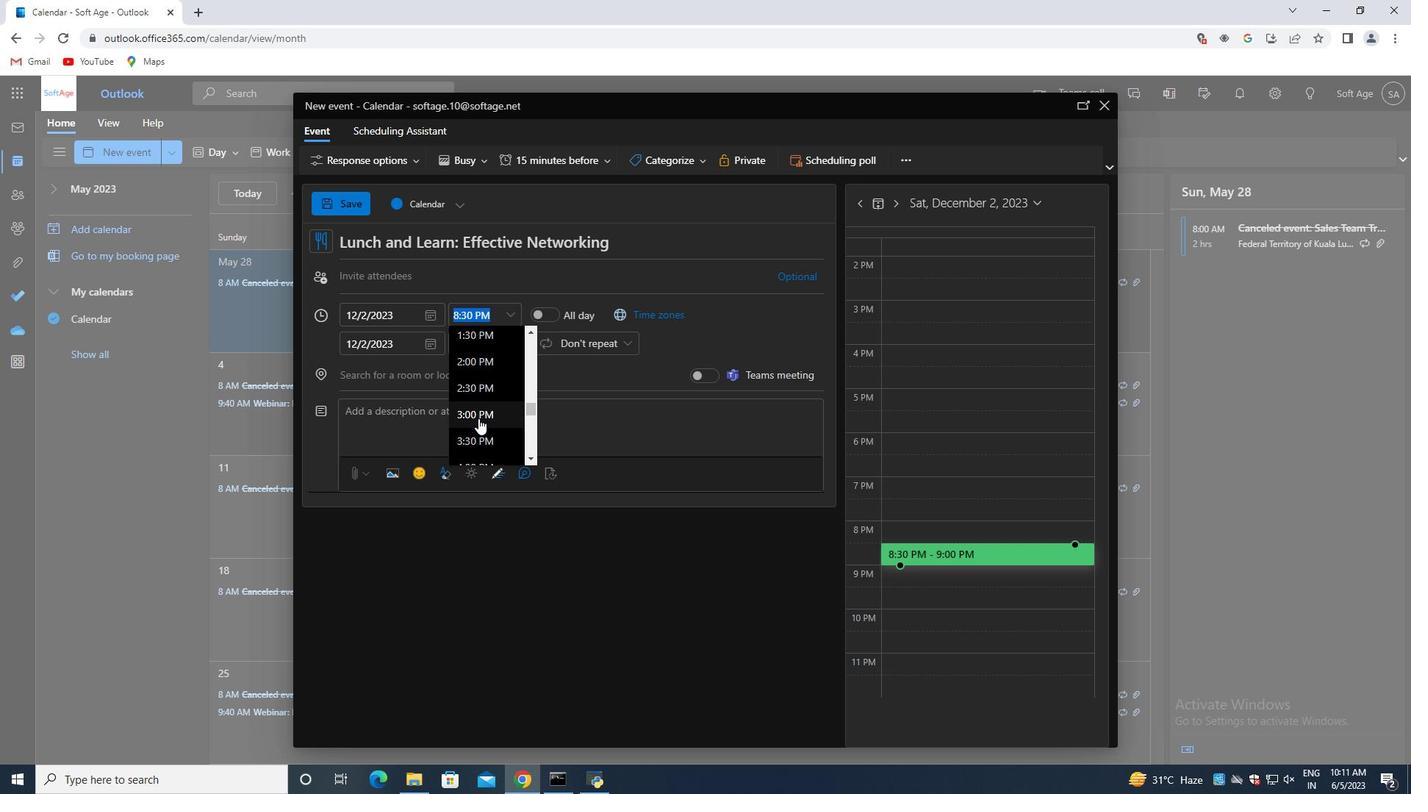 
Action: Mouse scrolled (478, 419) with delta (0, 0)
Screenshot: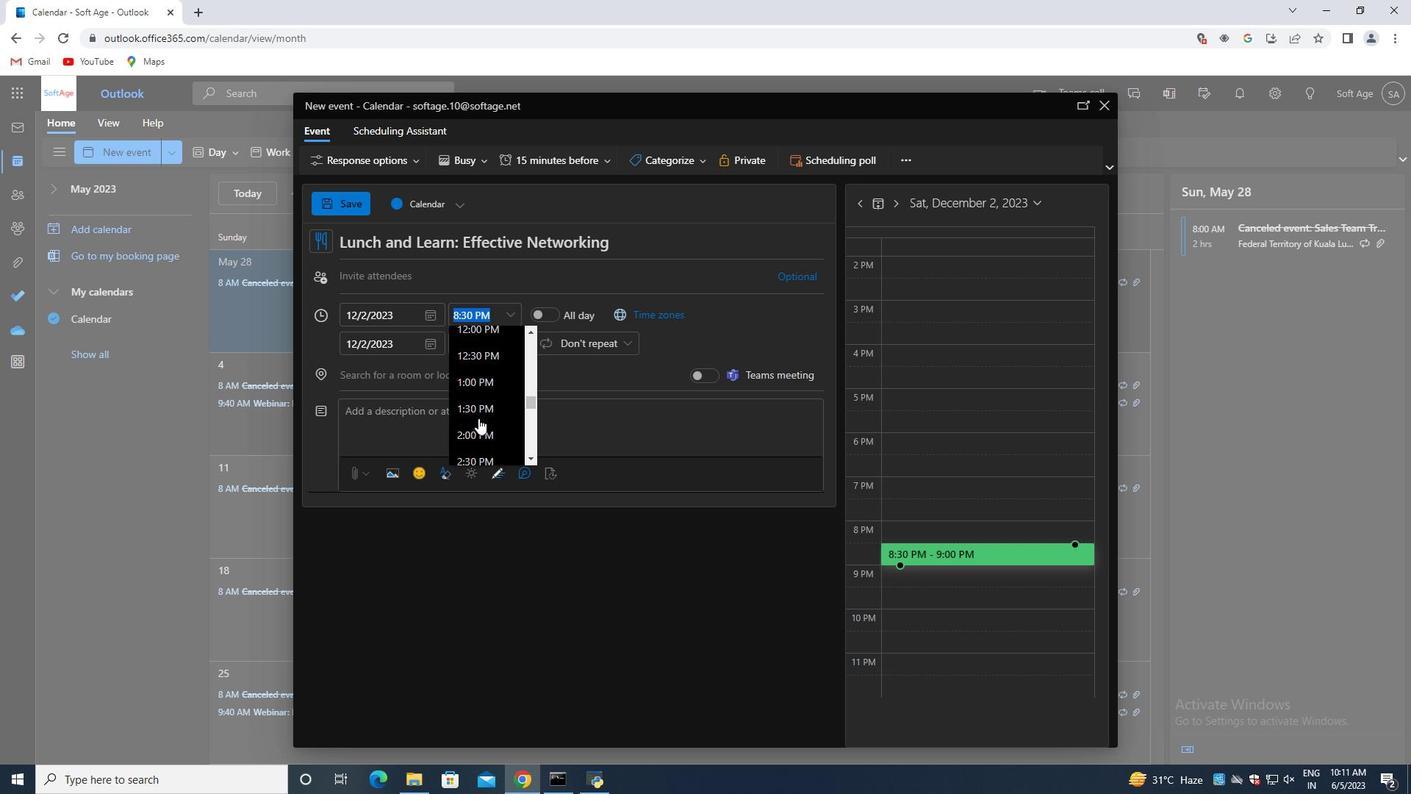 
Action: Mouse scrolled (478, 419) with delta (0, 0)
Screenshot: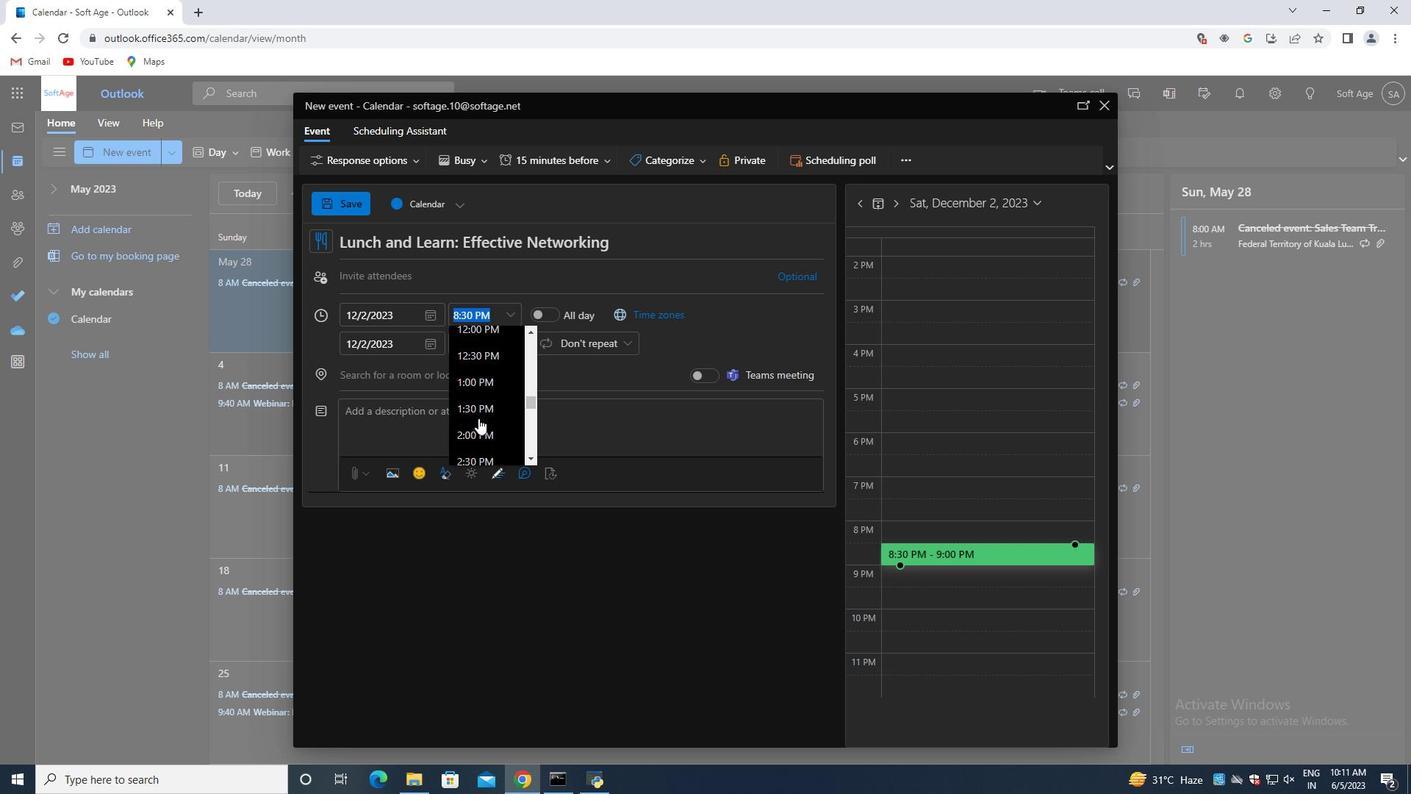 
Action: Mouse scrolled (478, 419) with delta (0, 0)
Screenshot: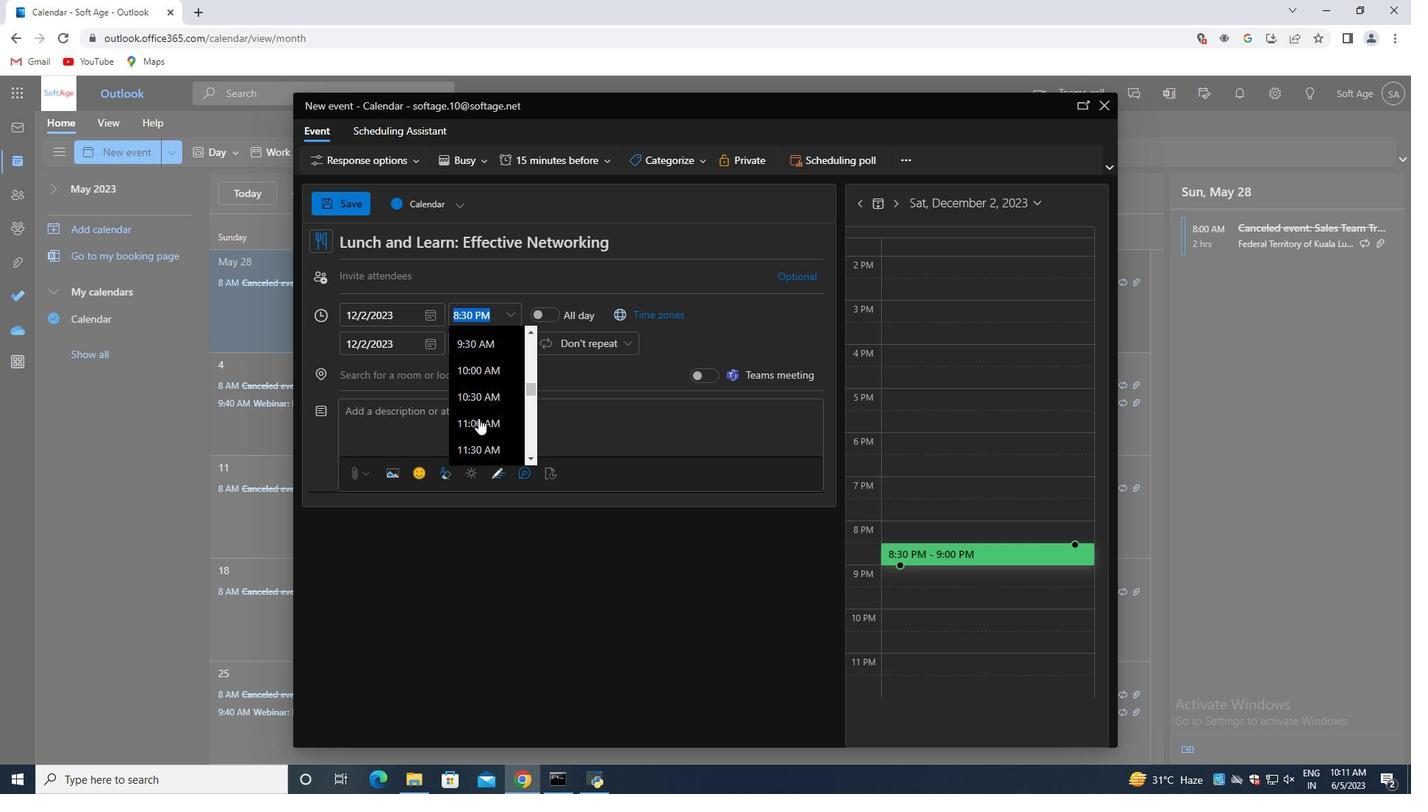 
Action: Mouse moved to (477, 418)
Screenshot: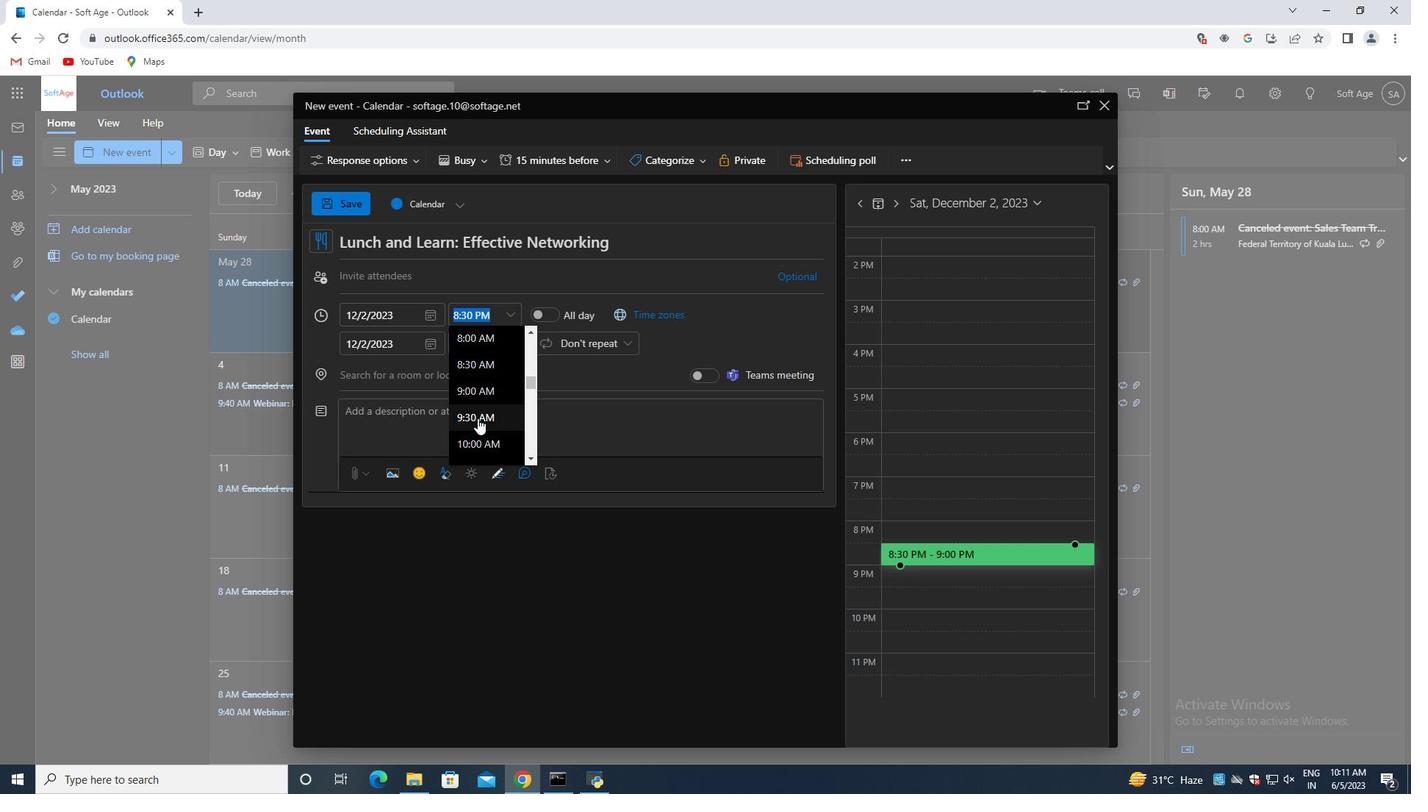 
Action: Mouse scrolled (477, 419) with delta (0, 0)
Screenshot: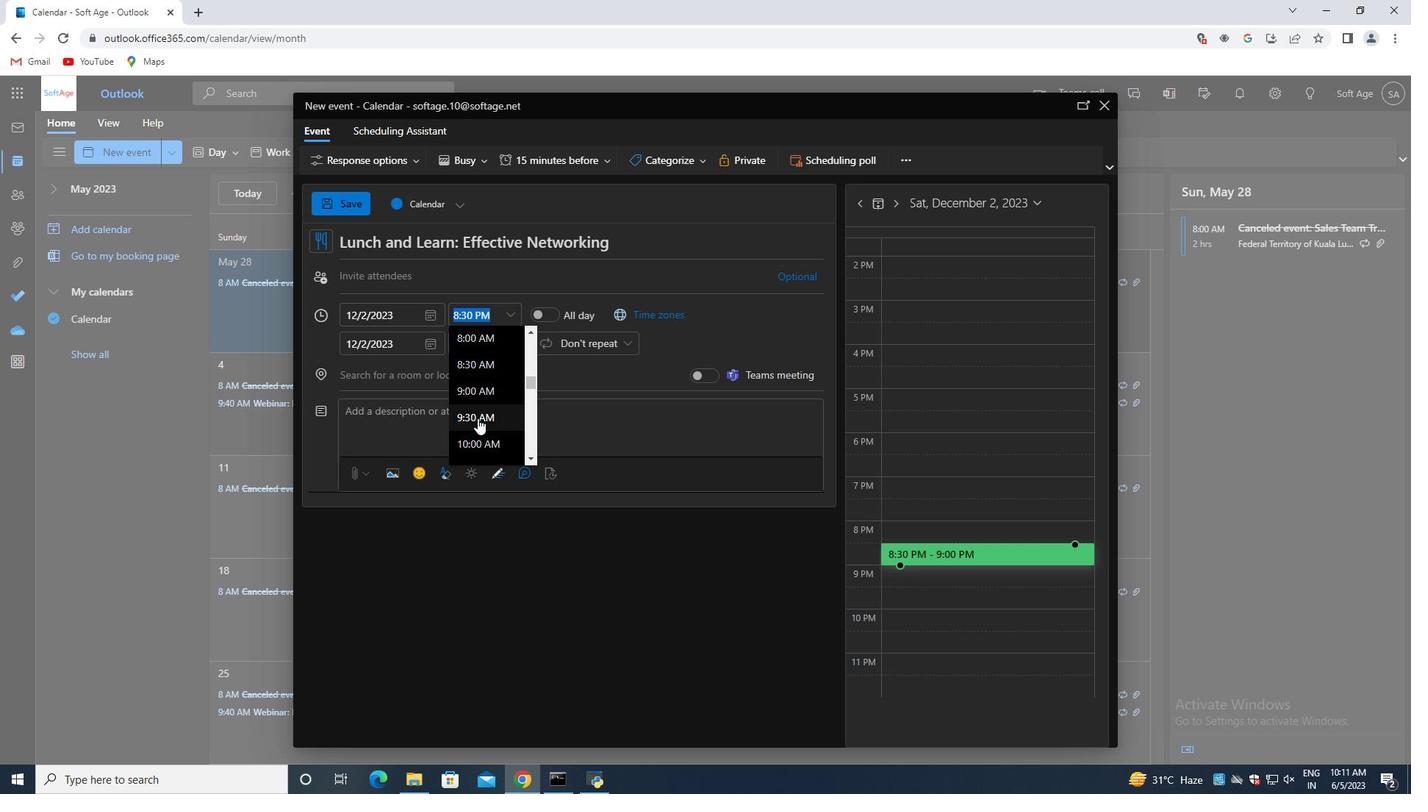 
Action: Mouse moved to (489, 355)
Screenshot: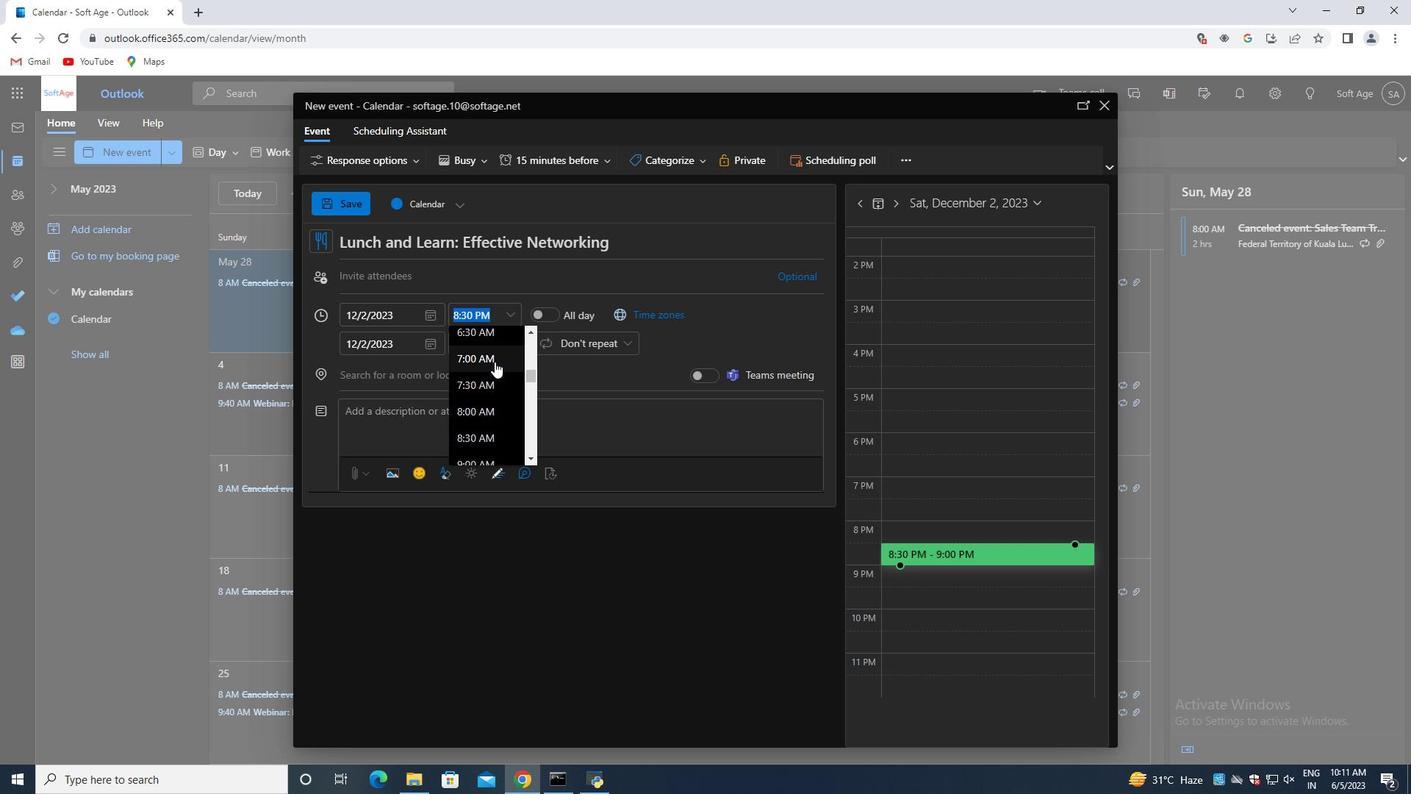 
Action: Mouse pressed left at (489, 355)
Screenshot: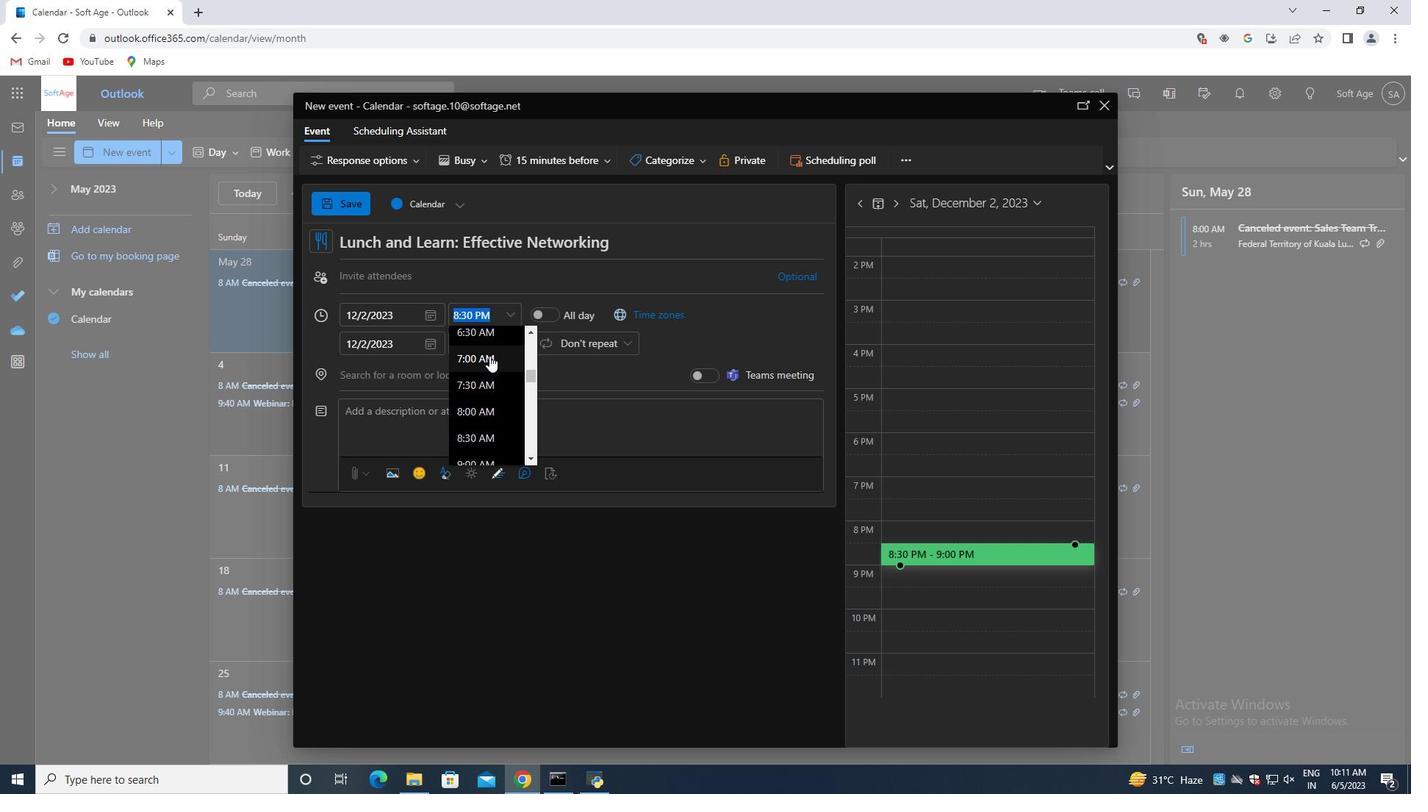 
Action: Mouse moved to (507, 344)
Screenshot: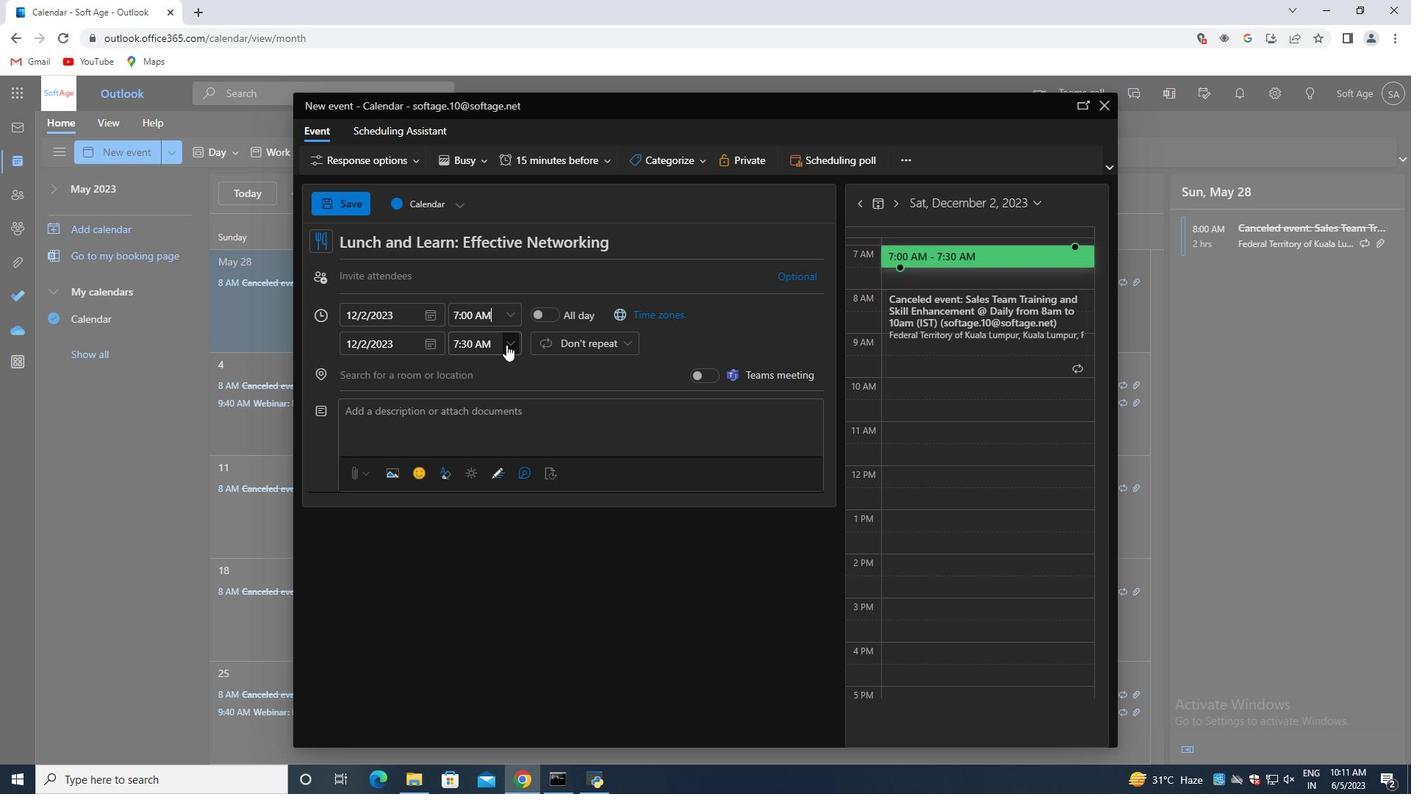 
Action: Mouse pressed left at (507, 344)
Screenshot: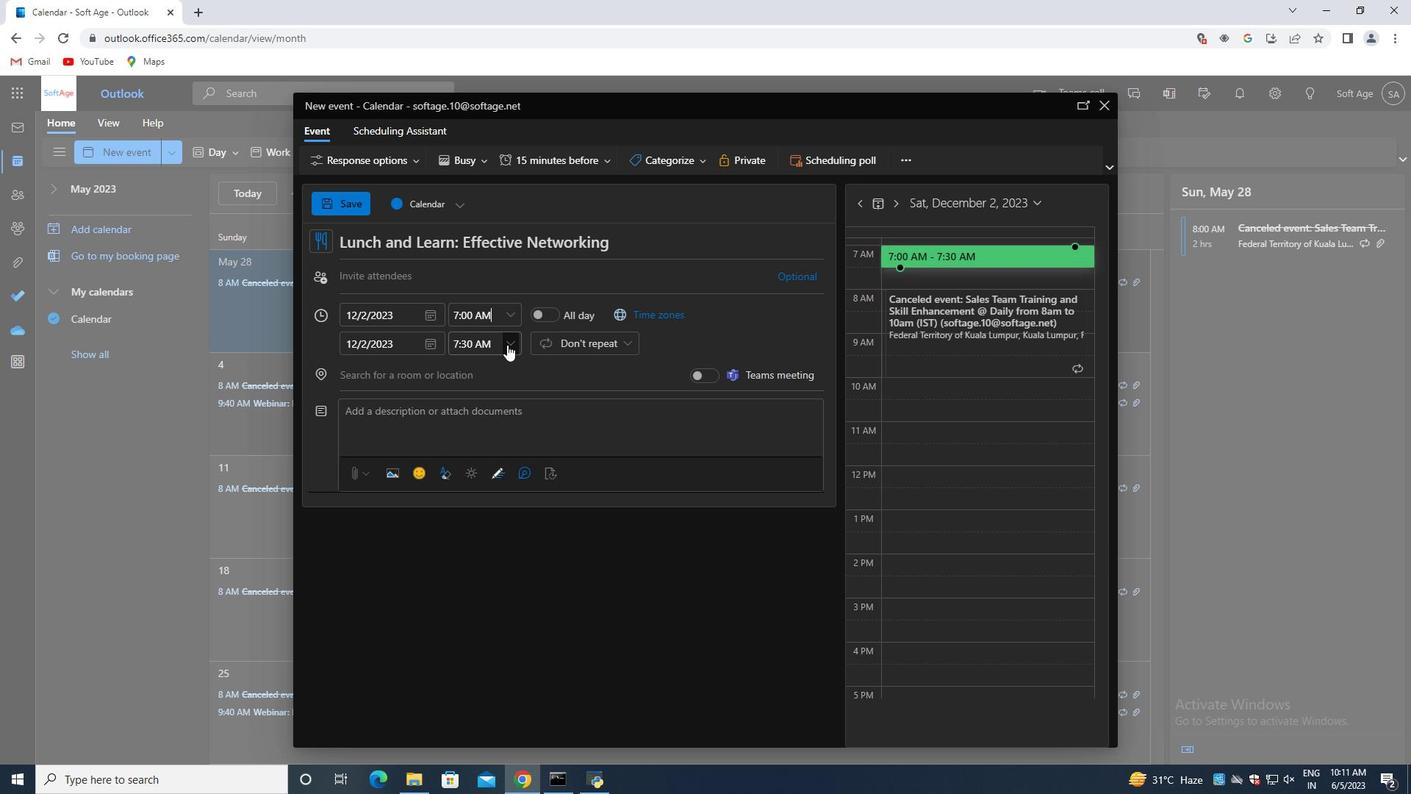 
Action: Mouse moved to (469, 441)
Screenshot: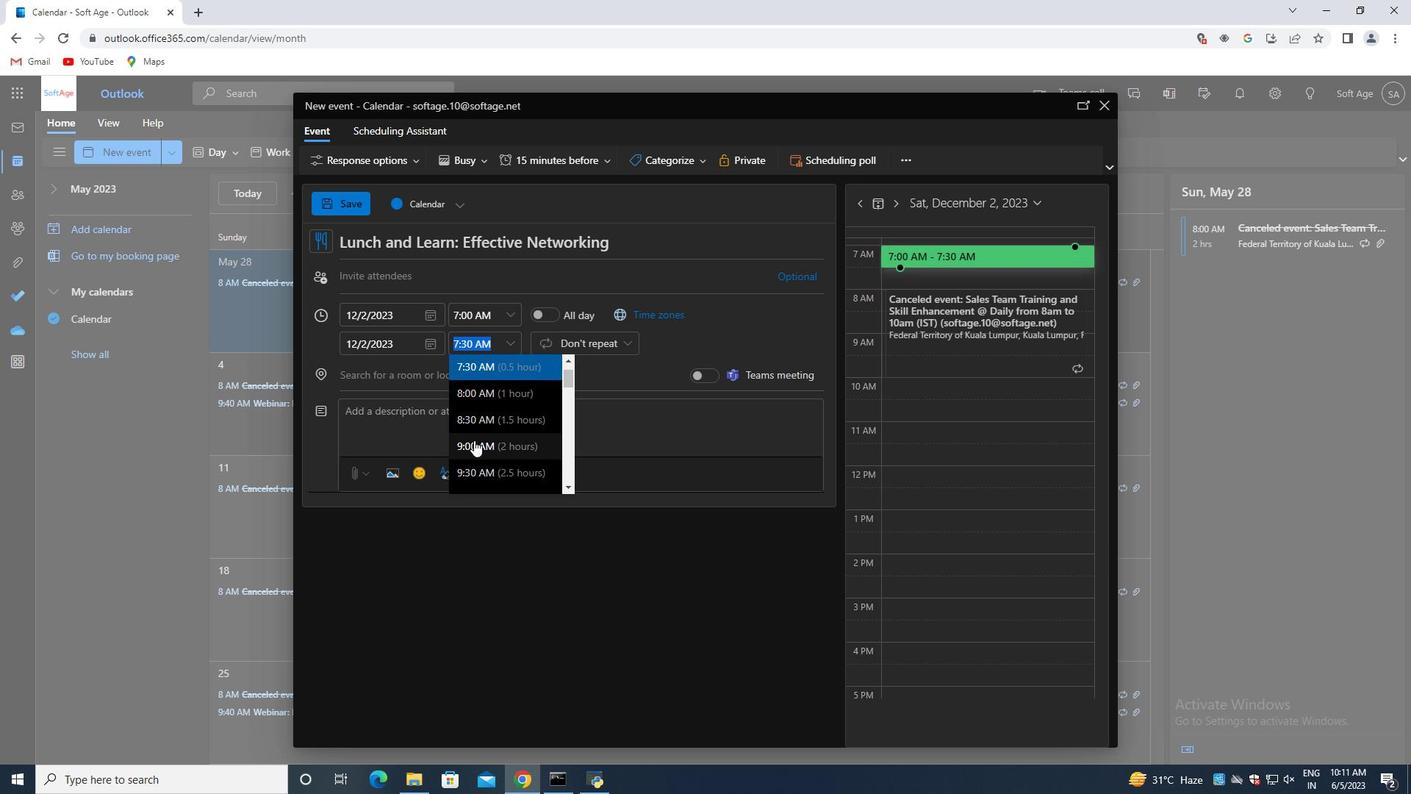 
Action: Mouse pressed left at (469, 441)
Screenshot: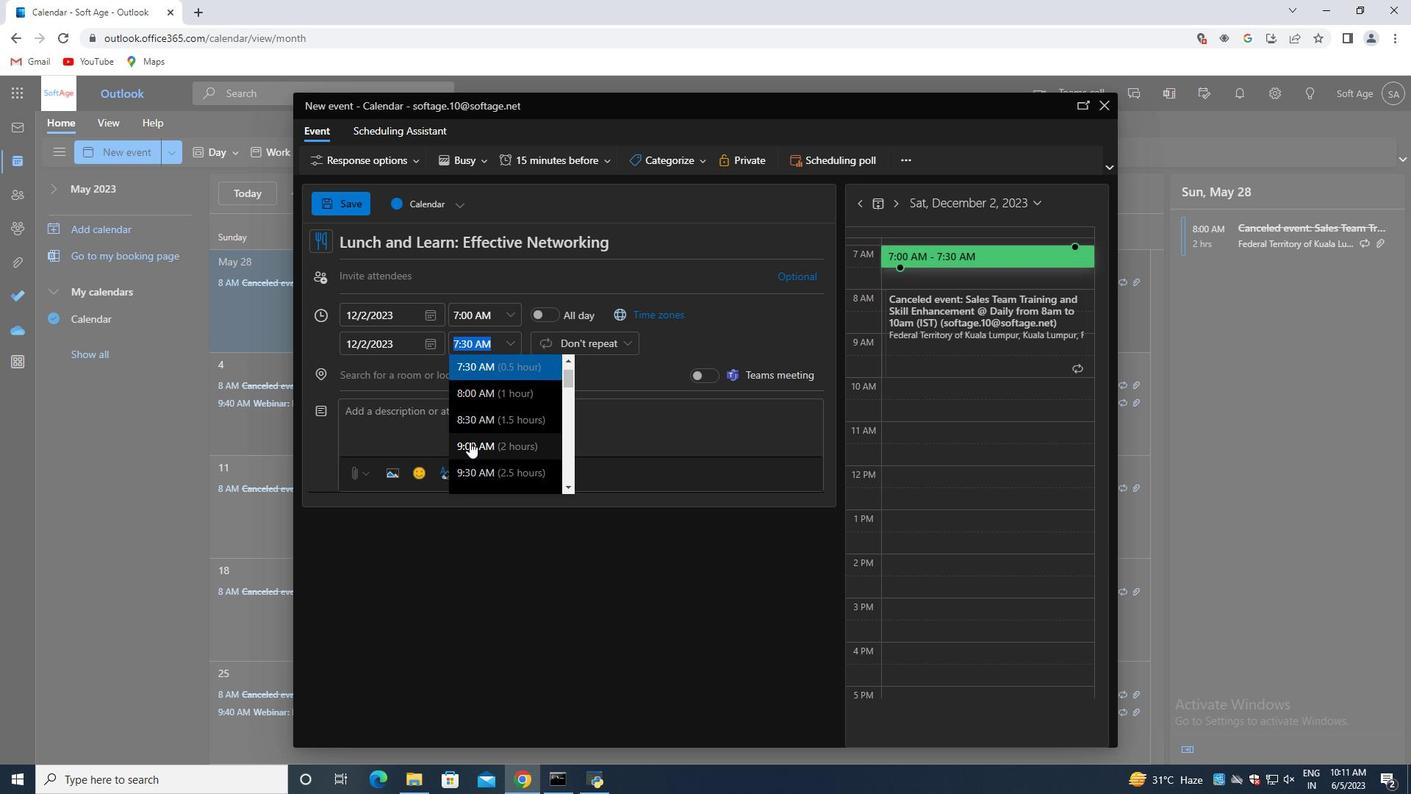 
Action: Mouse moved to (465, 414)
Screenshot: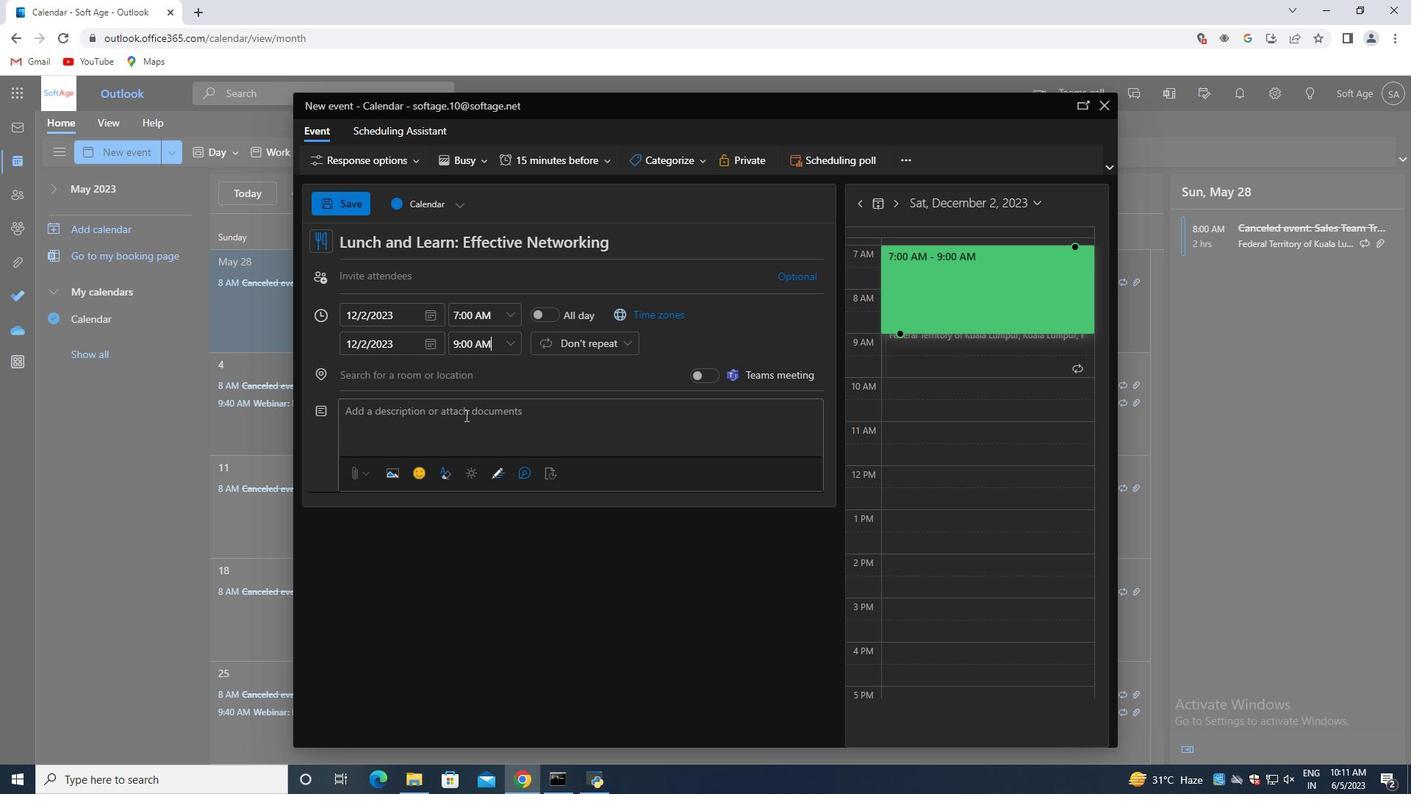 
Action: Mouse pressed left at (465, 414)
Screenshot: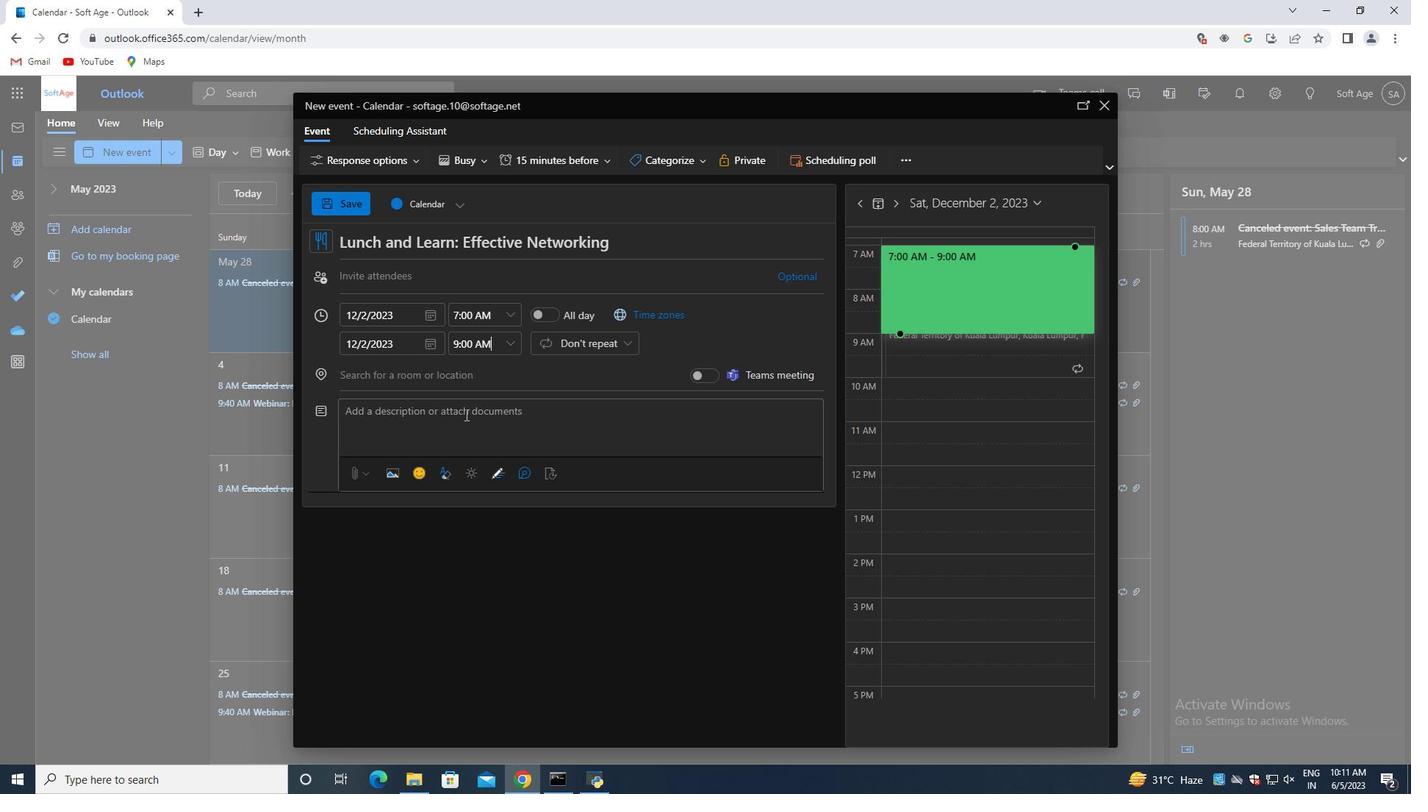 
Action: Key pressed <Key.shift>Once<Key.space>riskd<Key.space>are<Key.space><Key.backspace><Key.backspace><Key.backspace><Key.backspace><Key.backspace><Key.backspace>s<Key.space>are<Key.space>identified,<Key.space>they<Key.space>need<Key.space>to<Key.space>be<Key.space>assessed<Key.space>to<Key.space>understand<Key.space>their<Key.space>potential<Key.space>impact<Key.space>and<Key.space>likelihood<Key.space>of<Key.space>occurrence.<Key.space><Key.shift>This<Key.space>involves<Key.space>evaluating<Key.space>the<Key.space>severity<Key.space>of<Key.space>r<Key.backspace>each<Key.space>risk<Key.space>and<Key.space>prioritizing<Key.space>them<Key.space>based<Key.space>on<Key.space>their<Key.space>
Screenshot: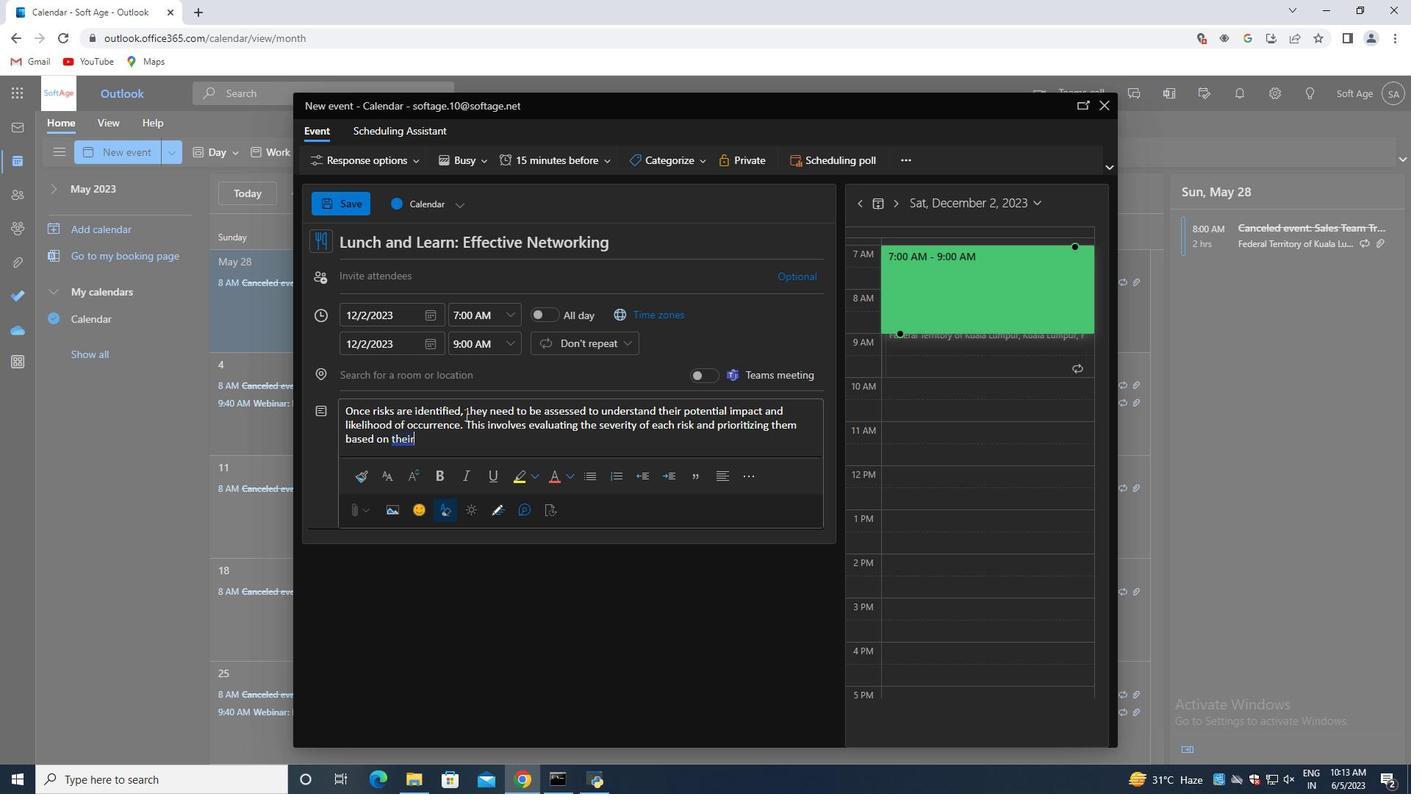
Action: Mouse moved to (450, 441)
Screenshot: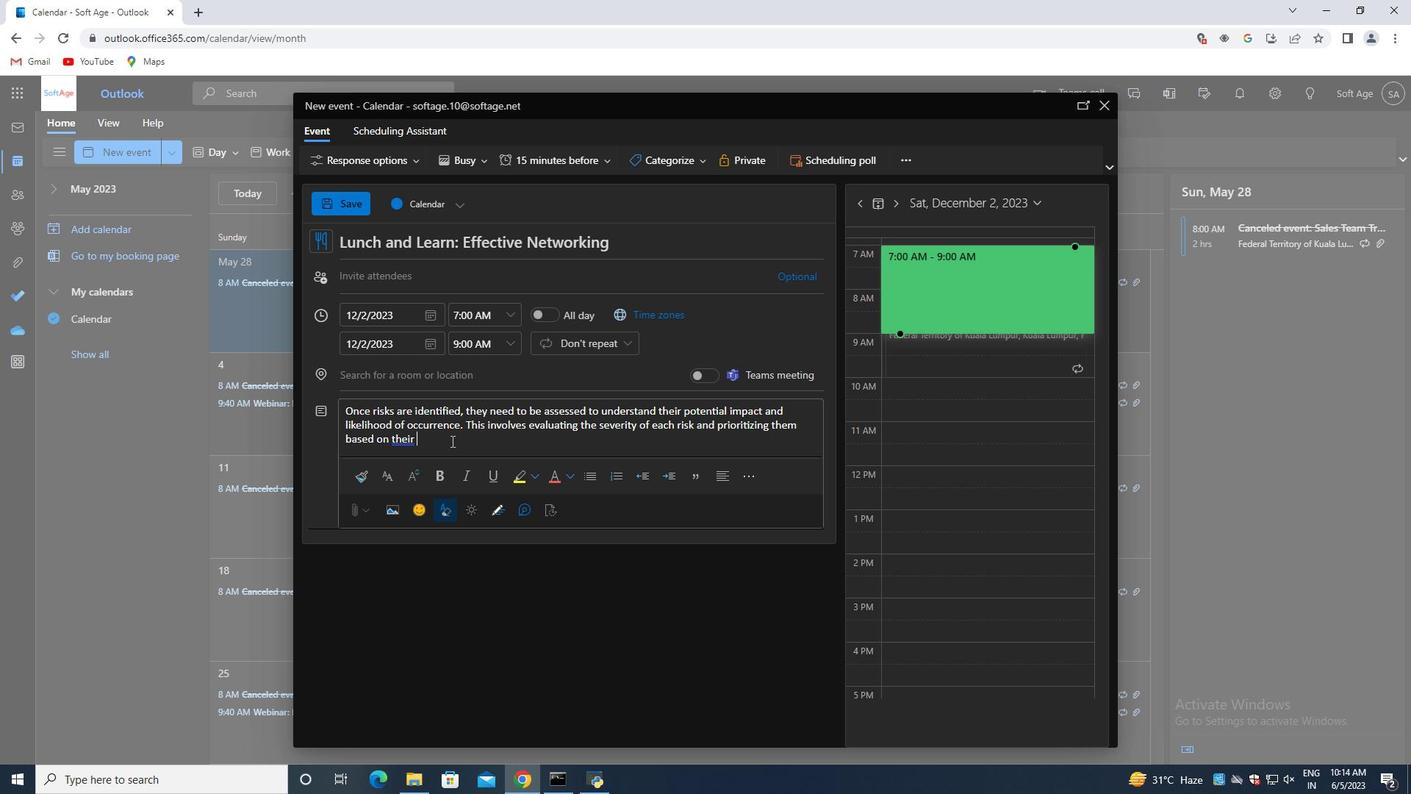 
Action: Mouse pressed left at (450, 441)
Screenshot: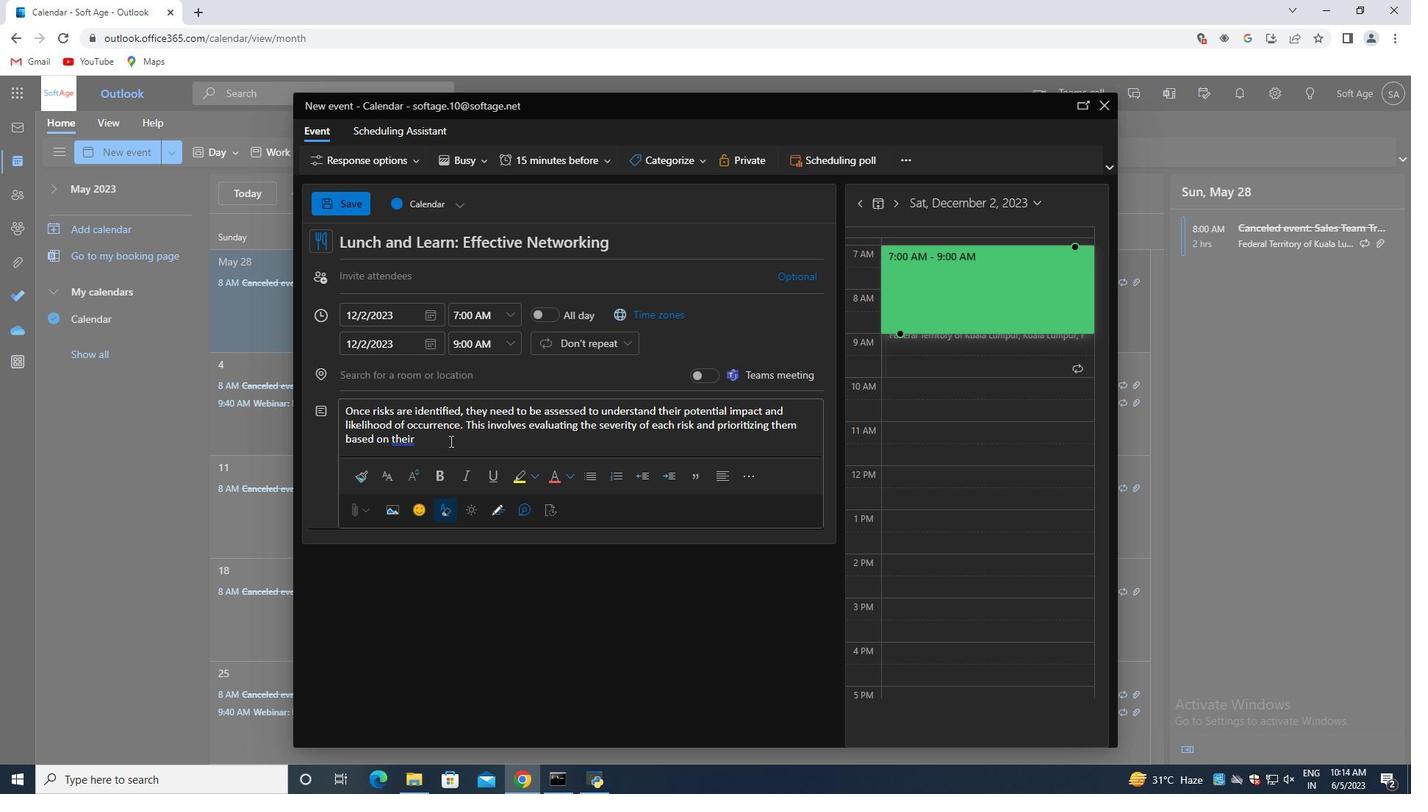 
Action: Mouse moved to (450, 441)
Screenshot: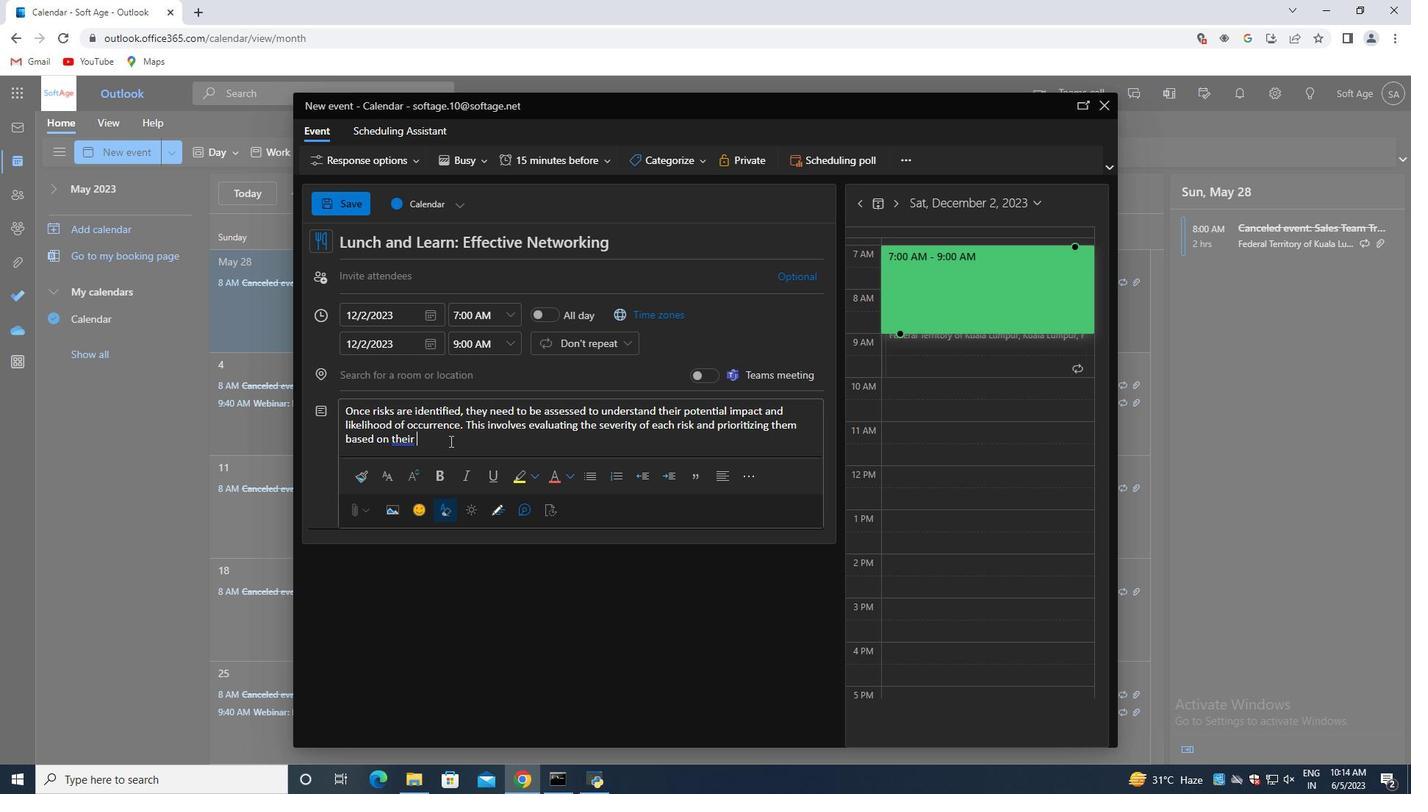 
Action: Key pressed potrntisl
Screenshot: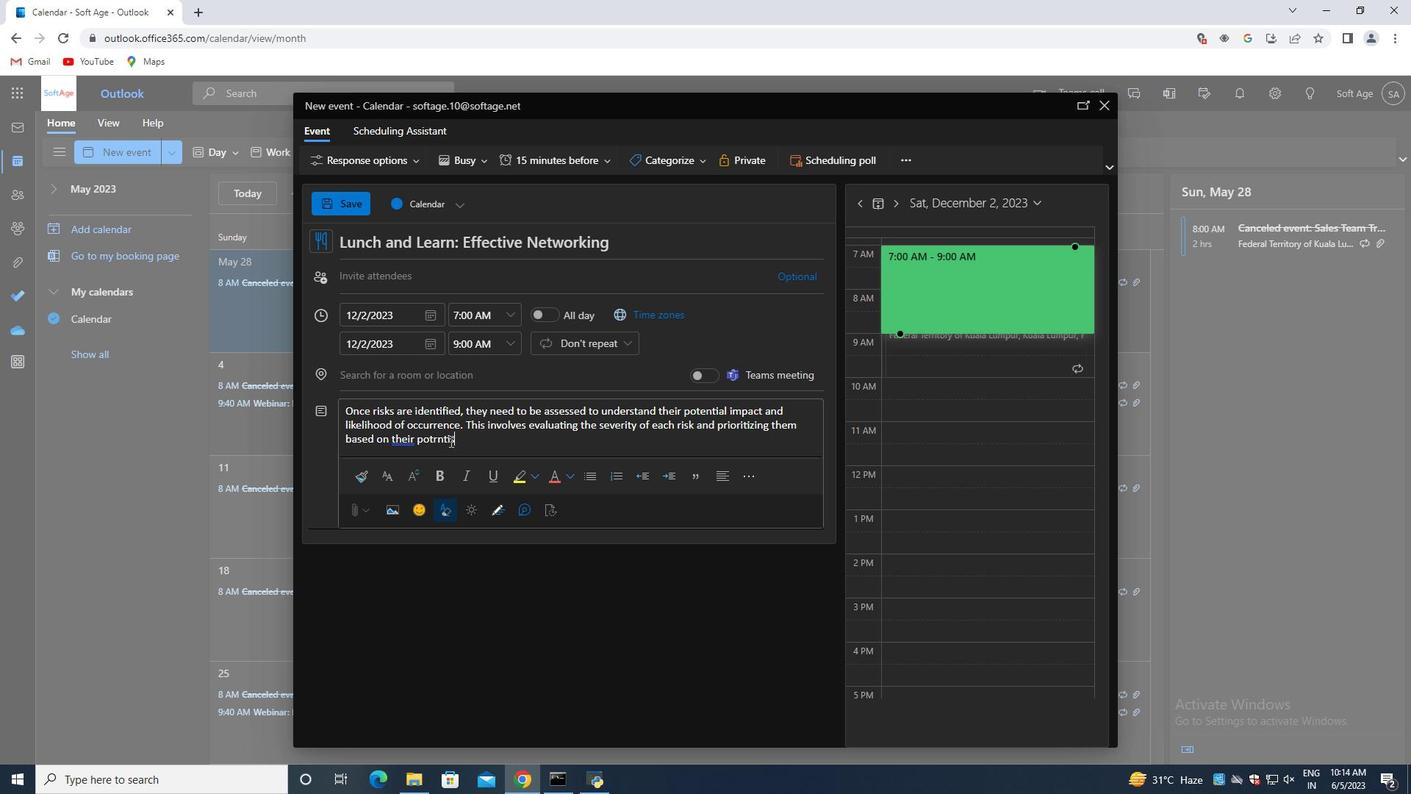
Action: Mouse moved to (412, 436)
Screenshot: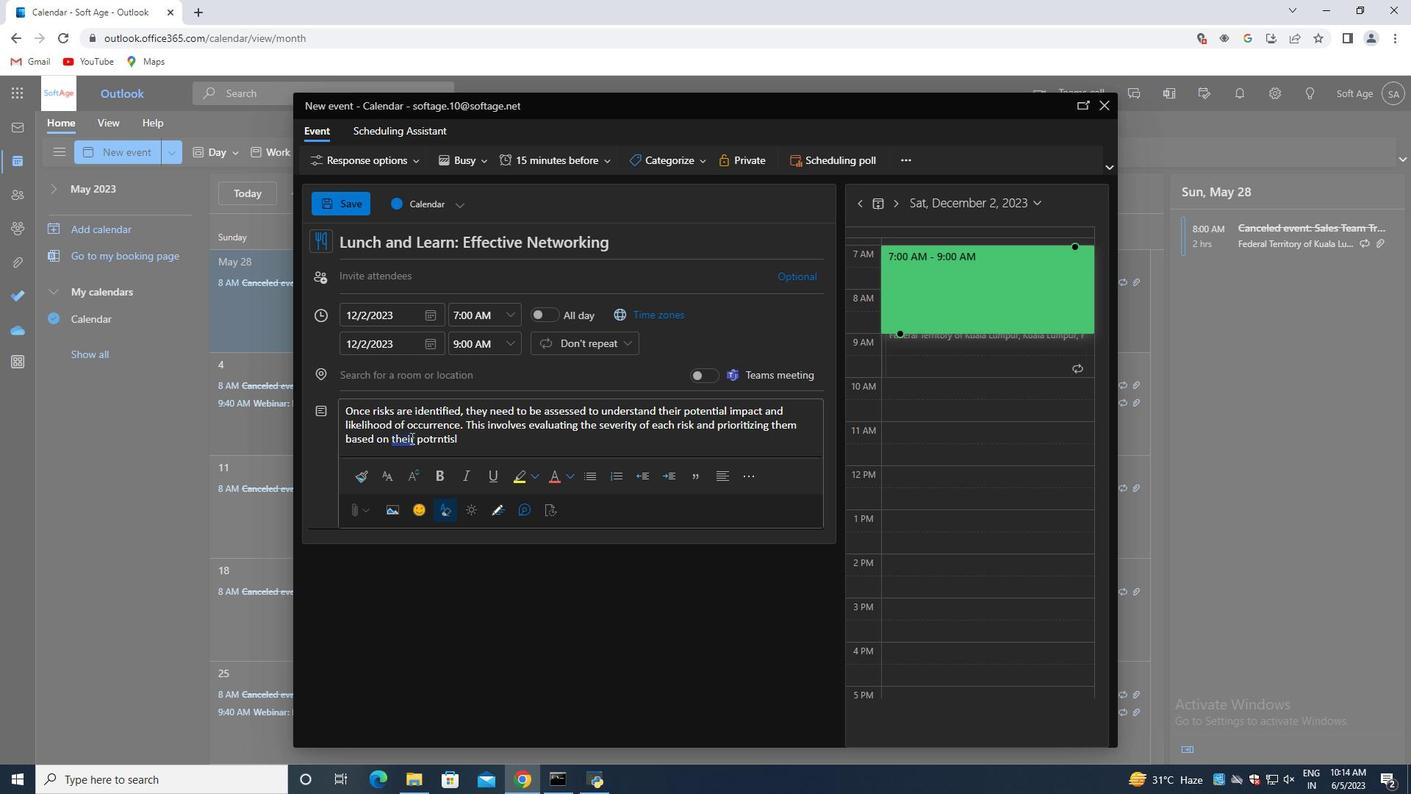 
Action: Mouse pressed left at (412, 436)
Screenshot: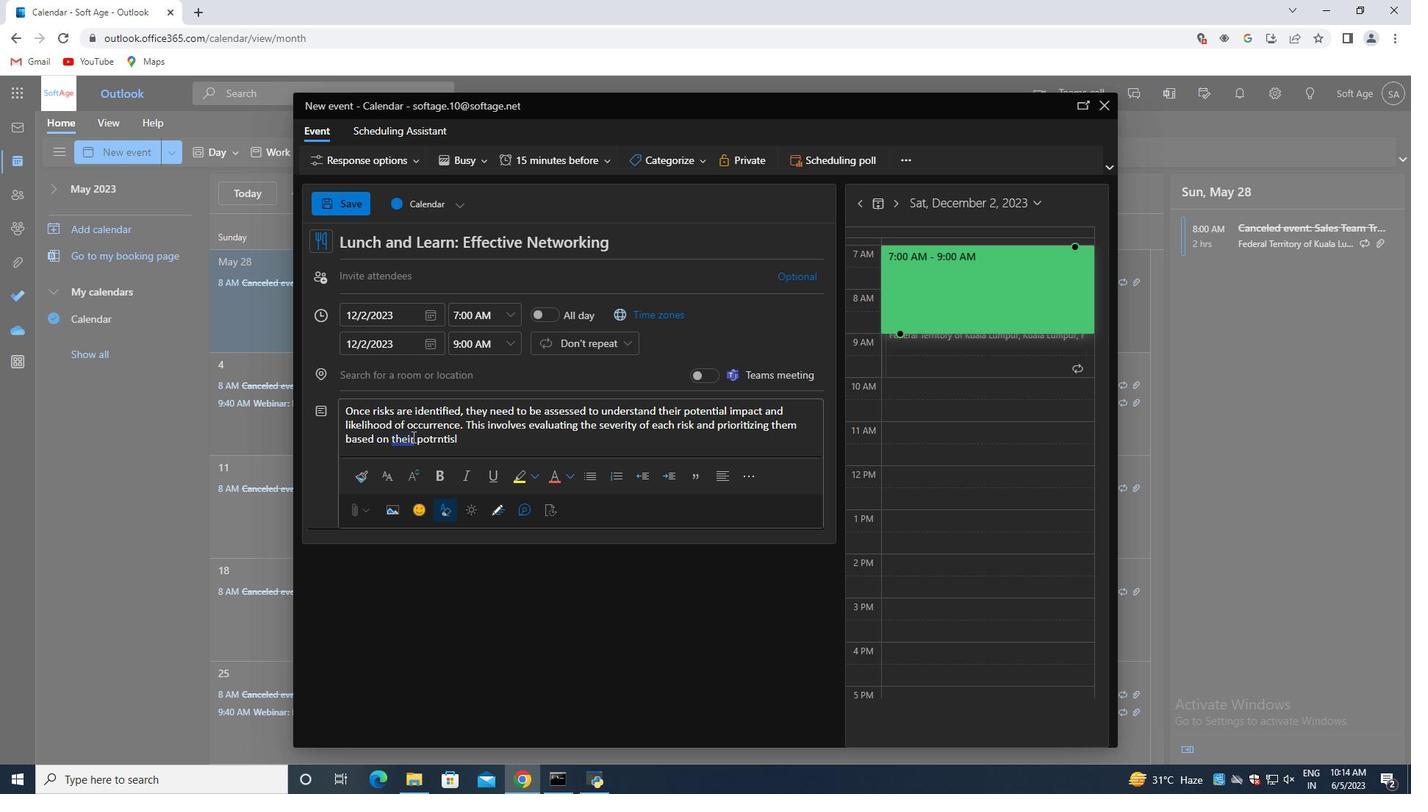 
Action: Mouse moved to (418, 466)
Screenshot: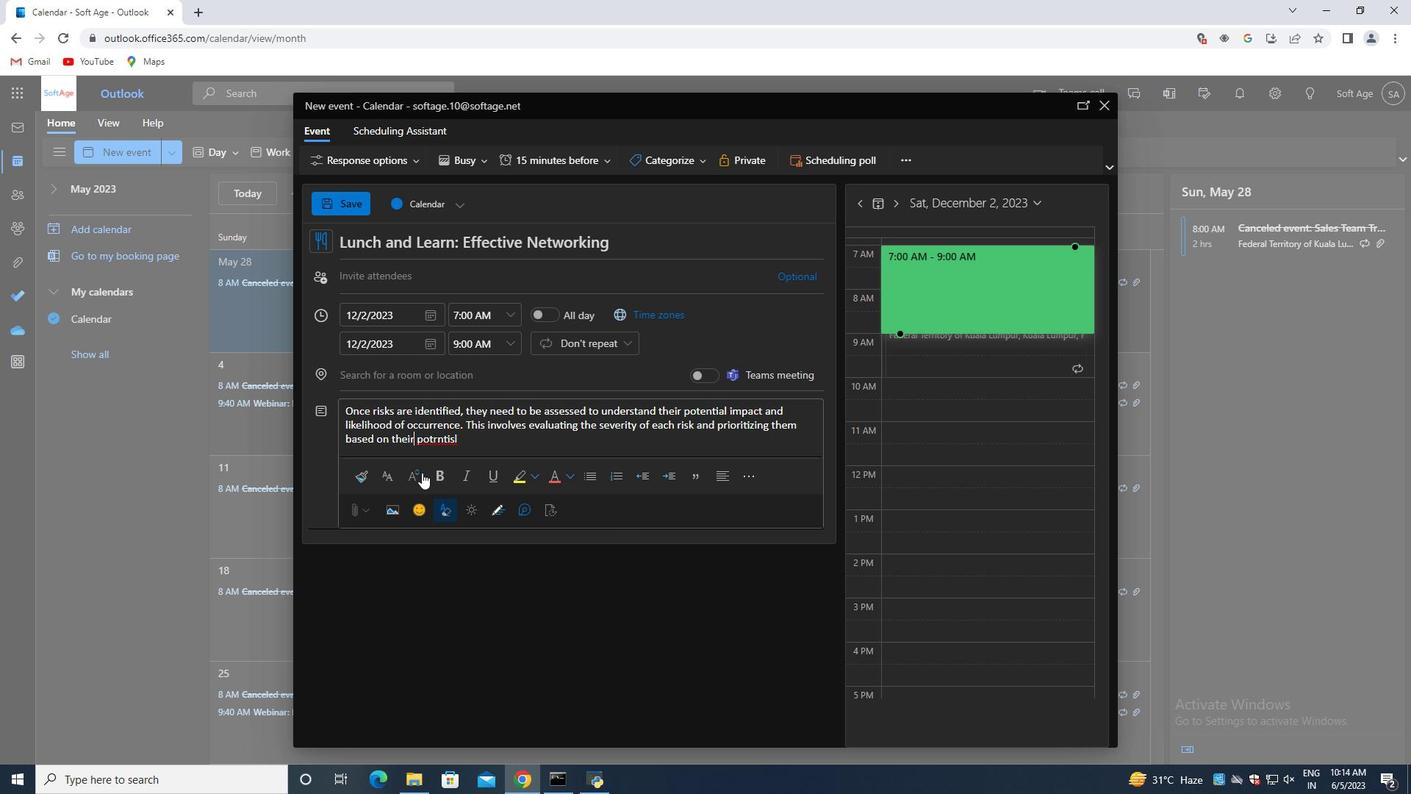 
Action: Key pressed <Key.backspace><Key.backspace><Key.backspace><Key.backspace><Key.backspace>their<Key.space><Key.backspace><Key.backspace><Key.backspace><Key.backspace><Key.backspace><Key.backspace>
Screenshot: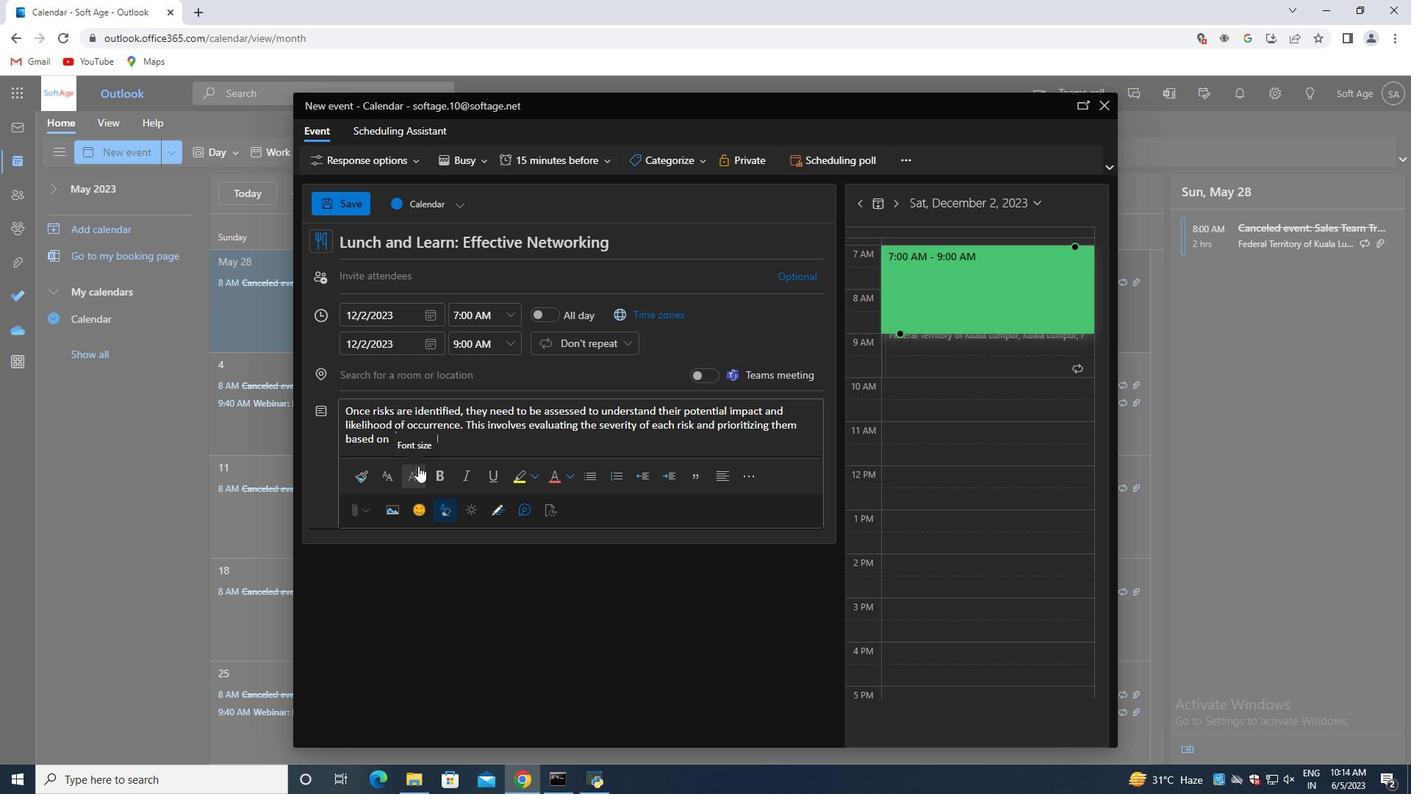 
Action: Mouse moved to (425, 444)
Screenshot: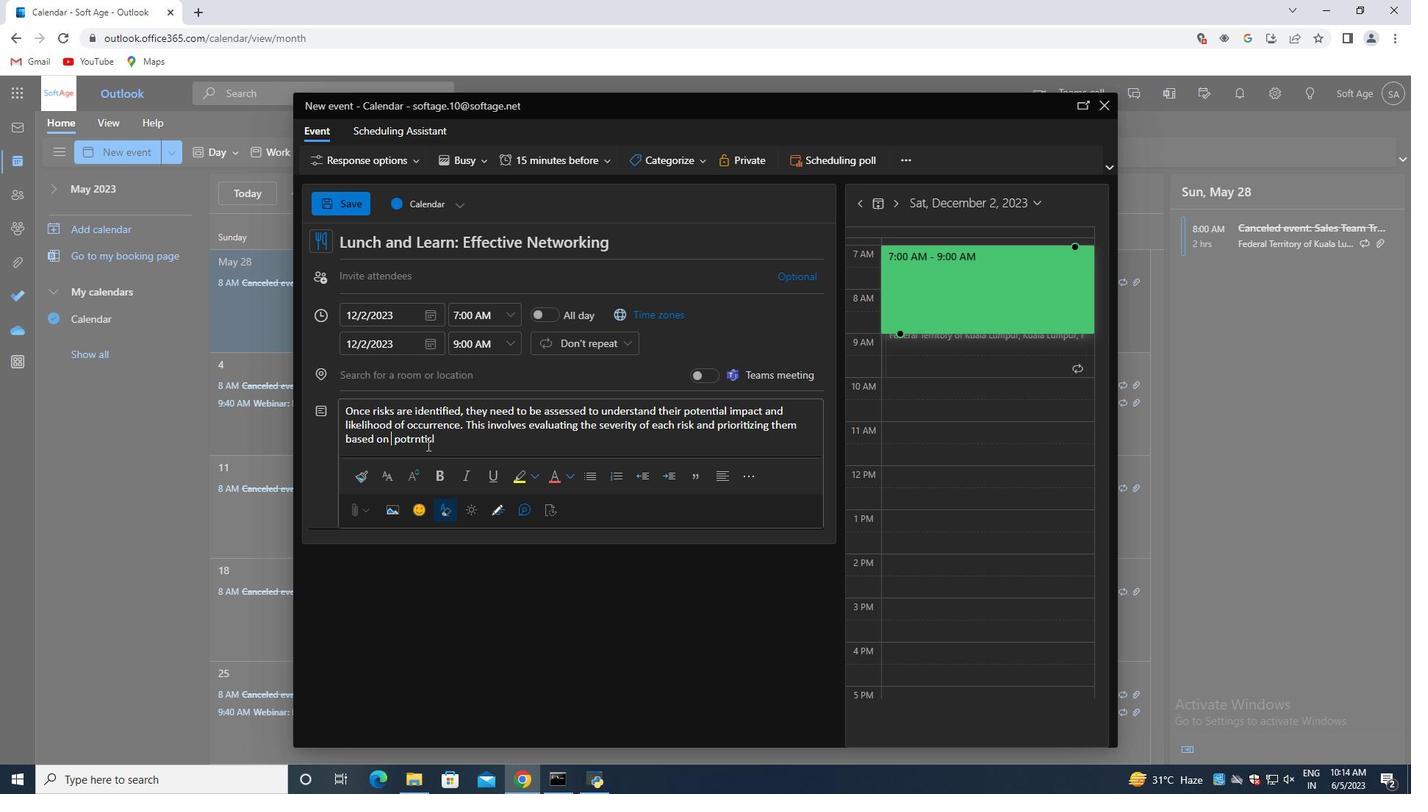 
Action: Key pressed their
Screenshot: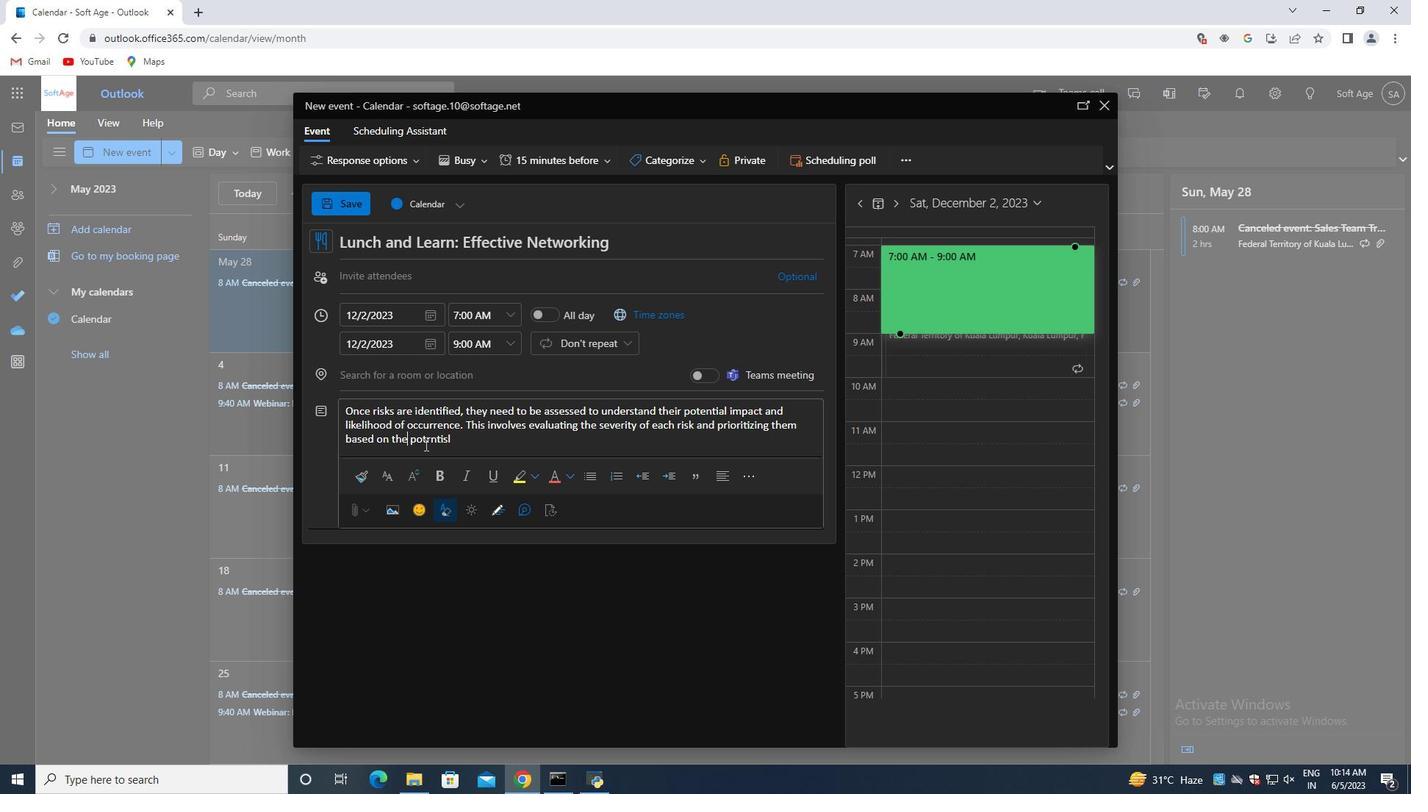 
Action: Mouse moved to (468, 435)
Screenshot: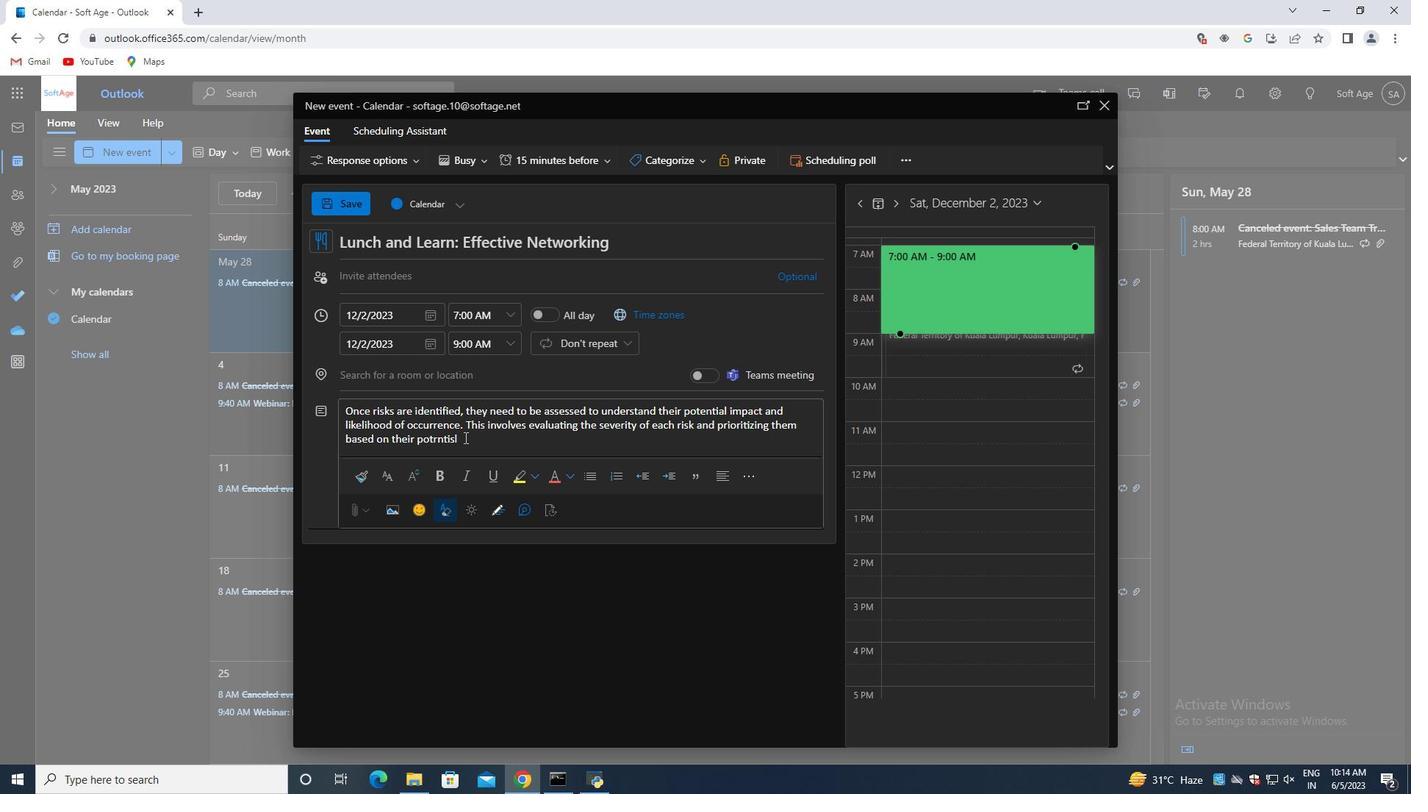 
Action: Mouse pressed left at (468, 435)
Screenshot: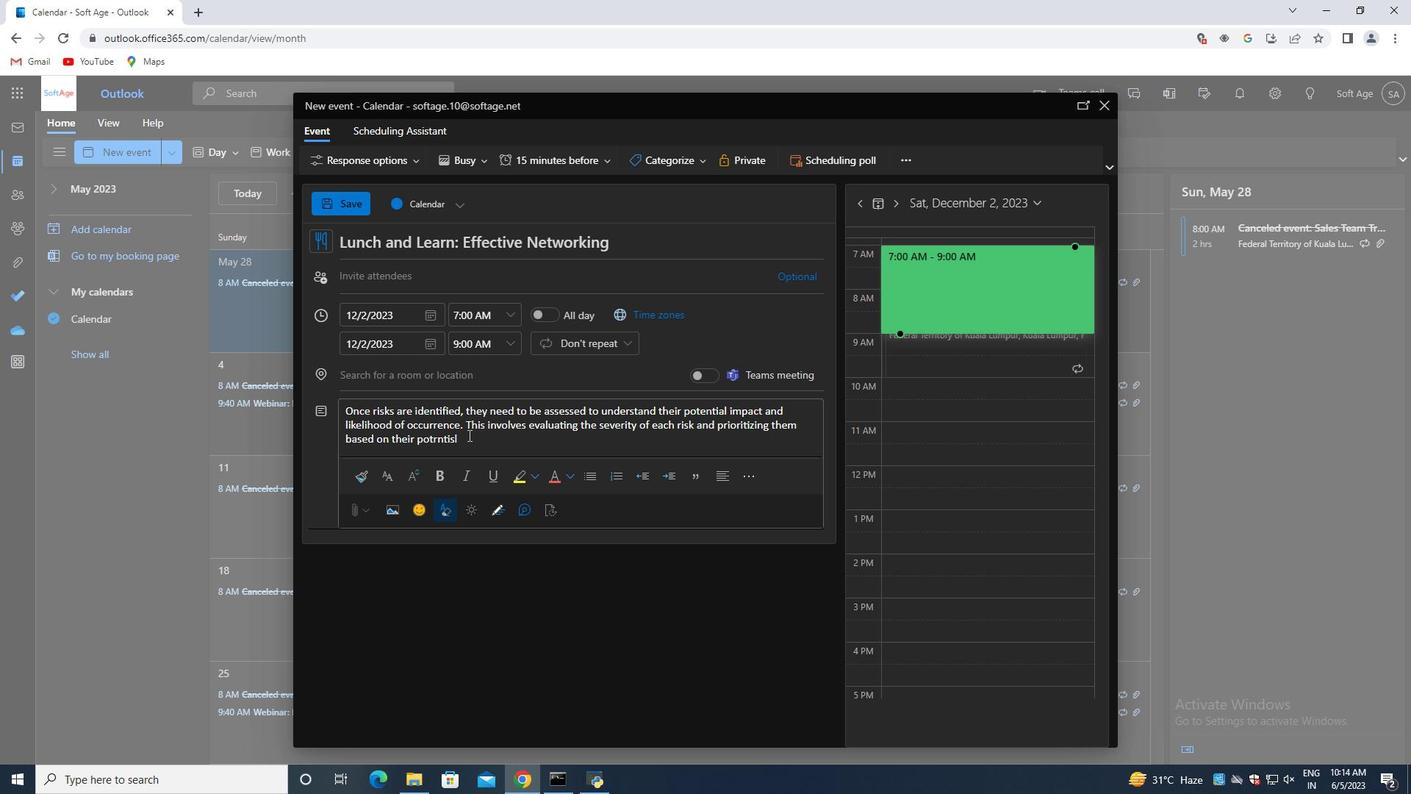 
Action: Key pressed <Key.backspace><Key.backspace>al<Key.space>impact<Key.space>on<Key.space>
Screenshot: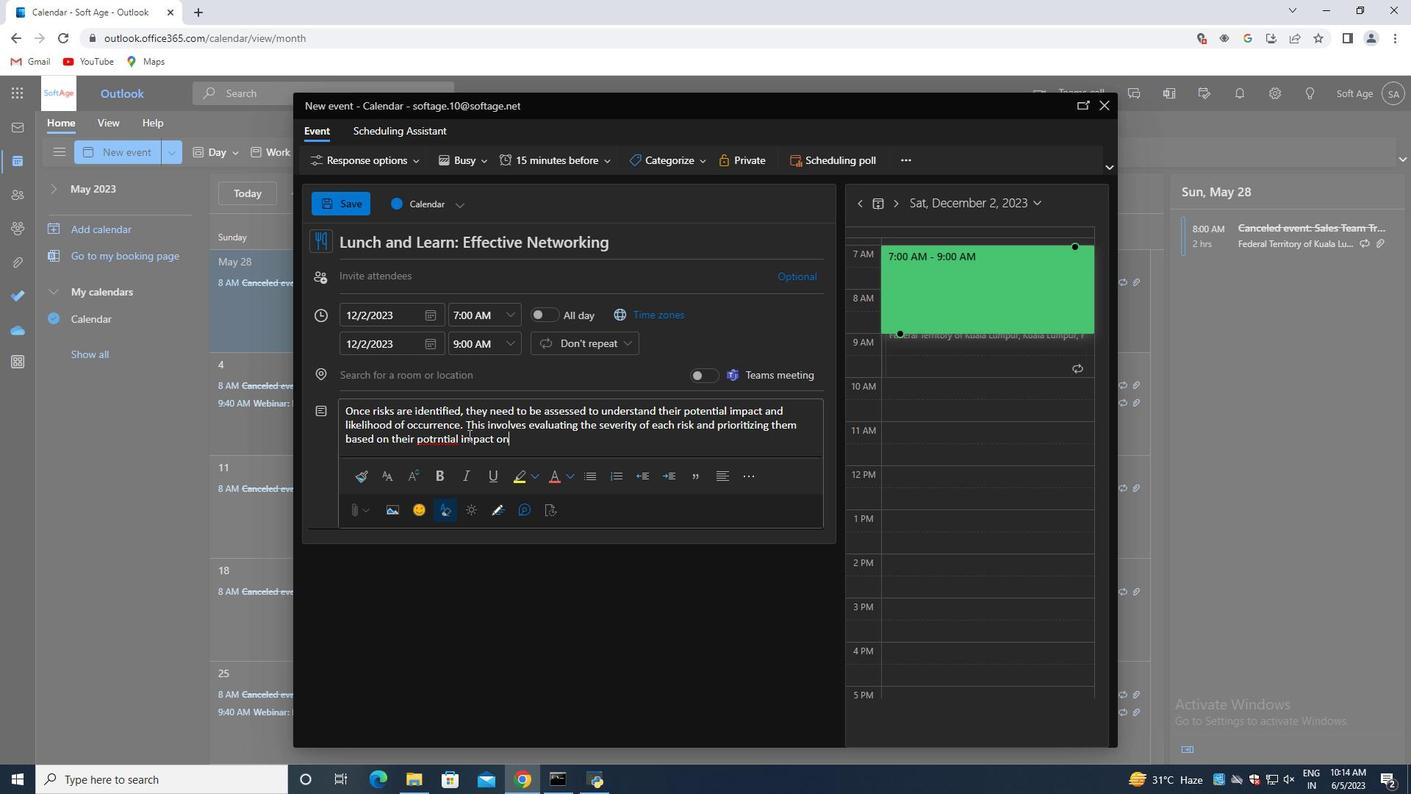 
Action: Mouse moved to (456, 439)
Screenshot: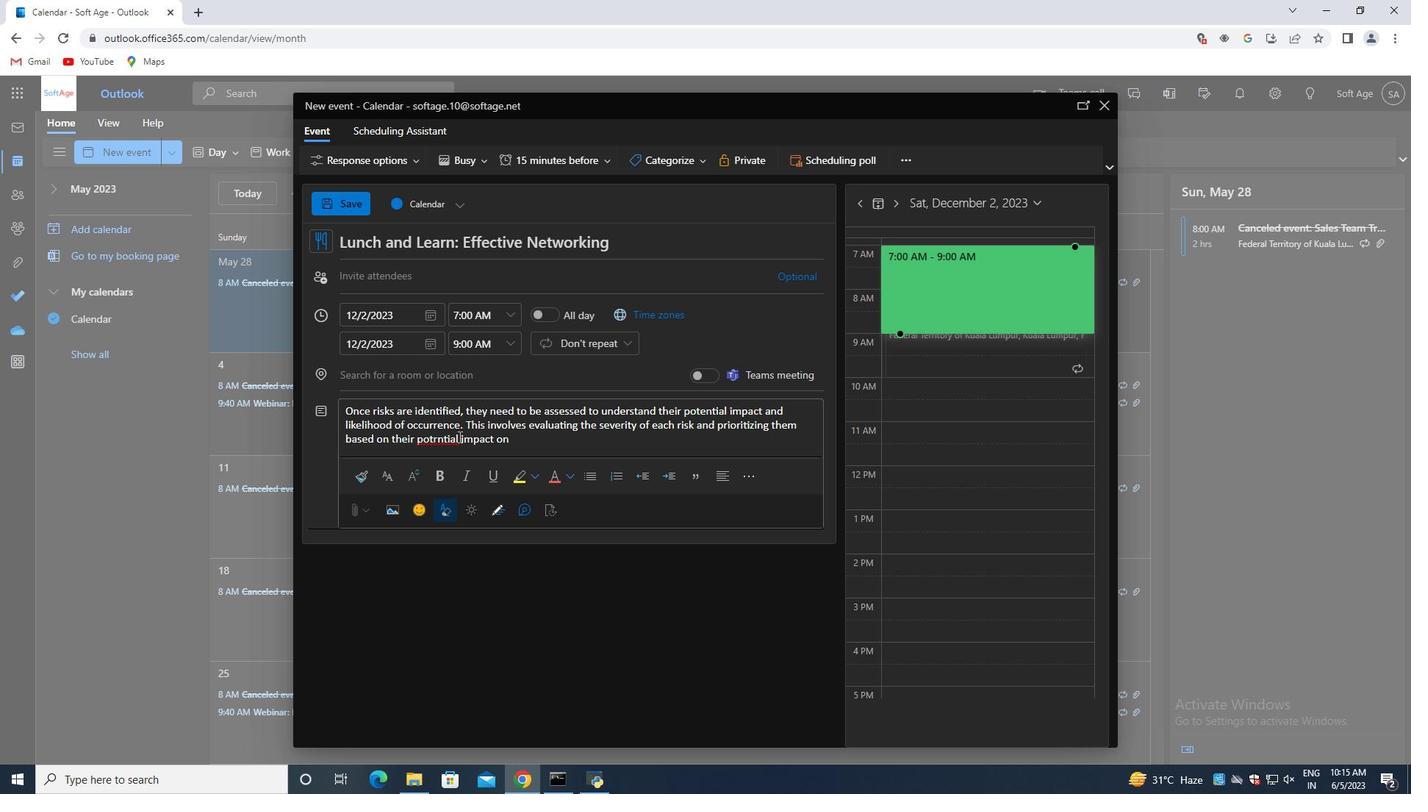 
Action: Mouse pressed left at (456, 439)
Screenshot: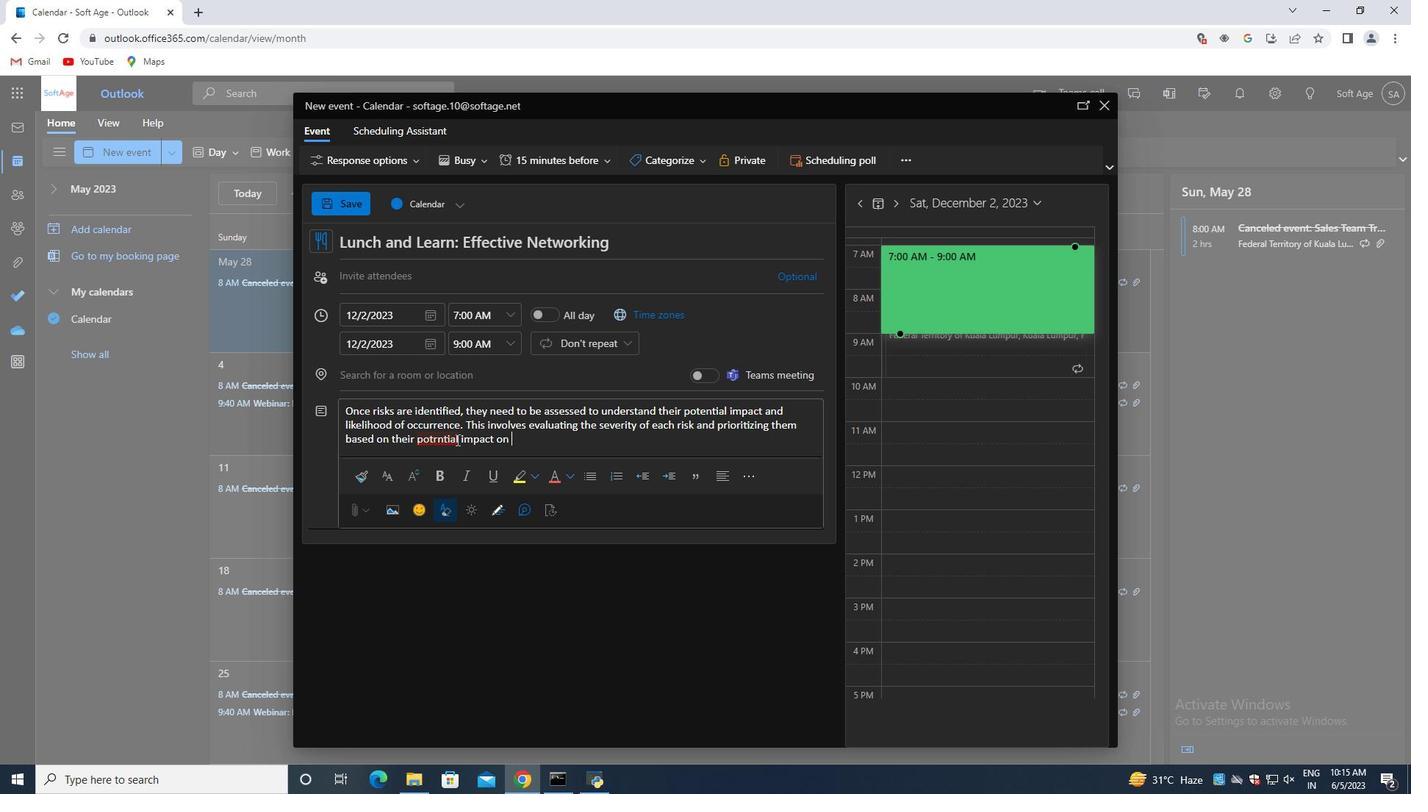 
Action: Mouse moved to (463, 486)
Screenshot: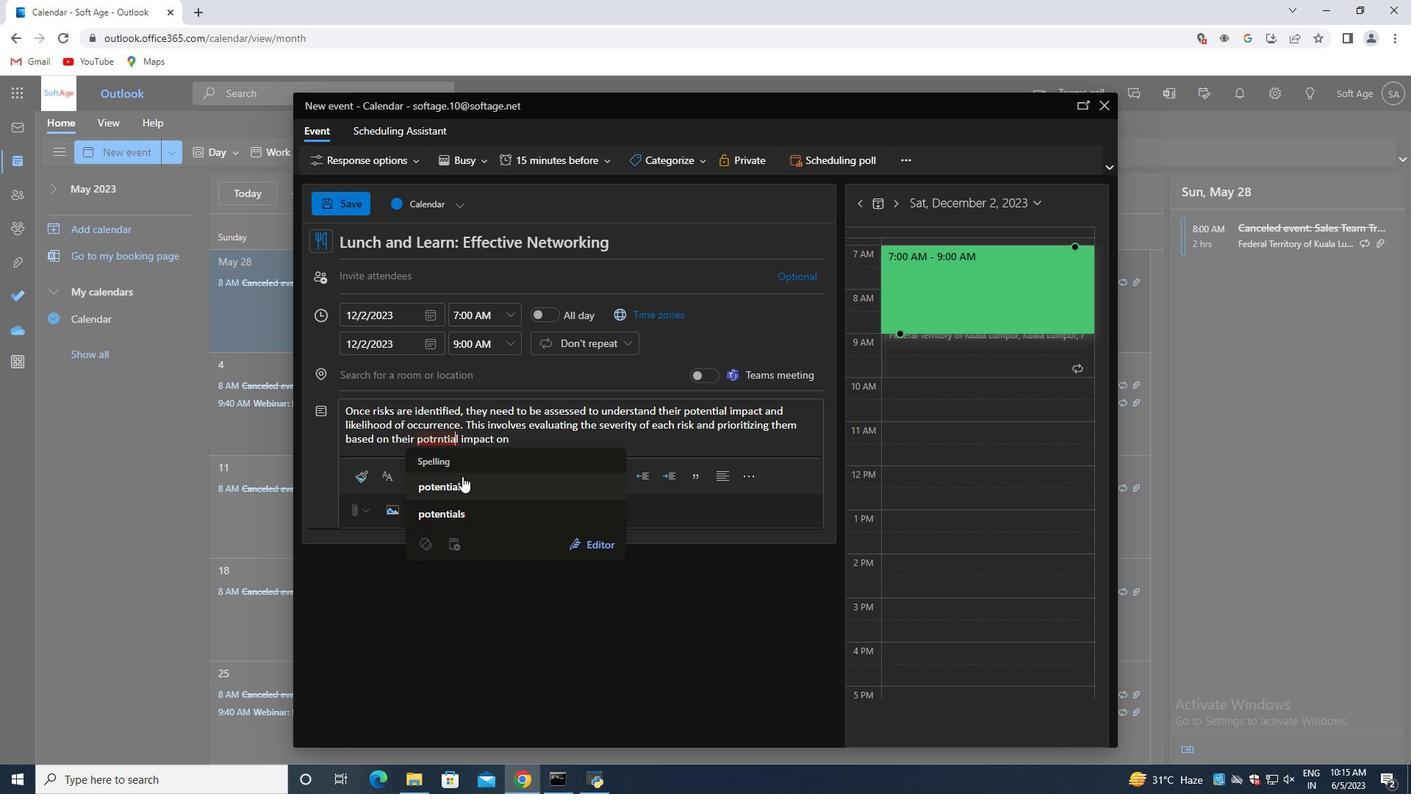 
Action: Mouse pressed left at (463, 486)
Screenshot: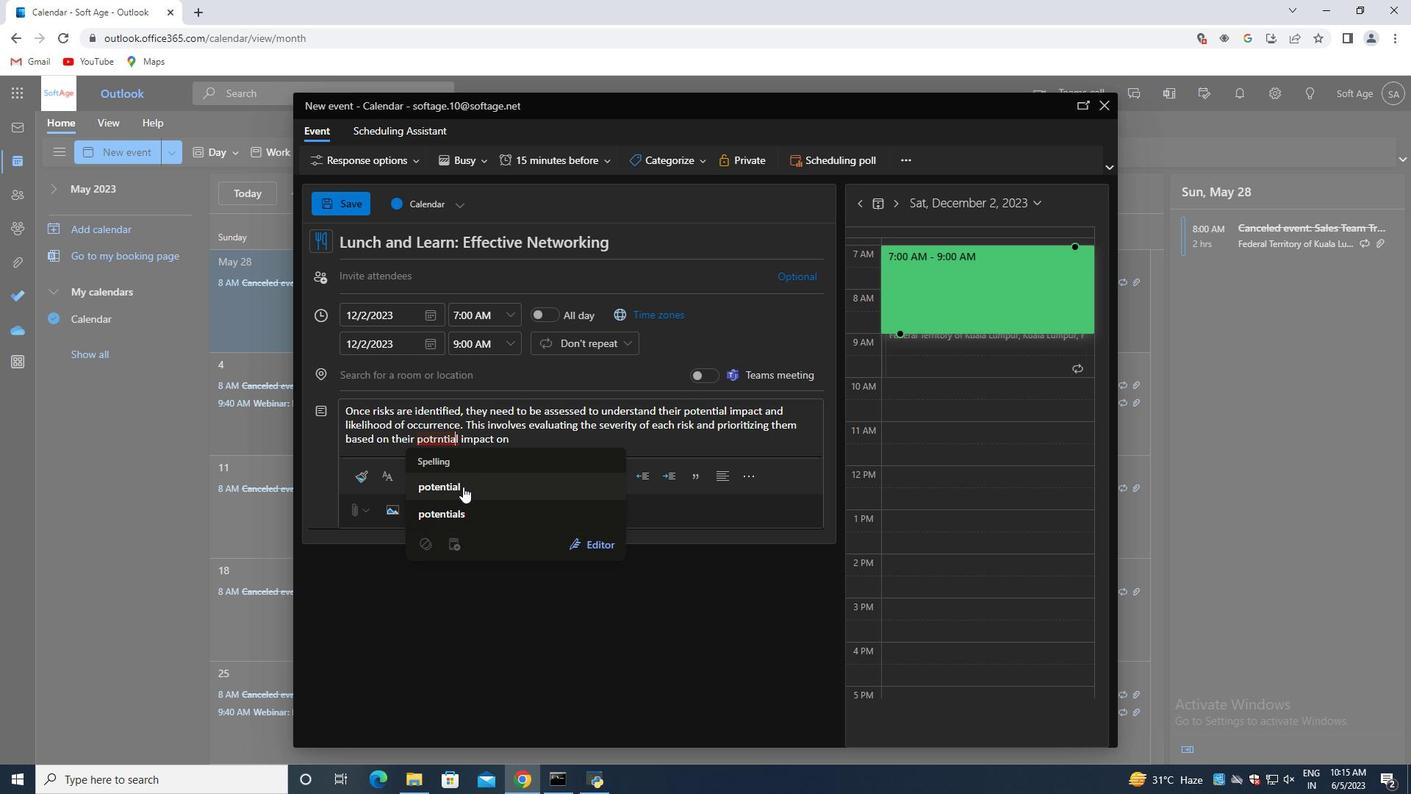 
Action: Mouse moved to (543, 443)
Screenshot: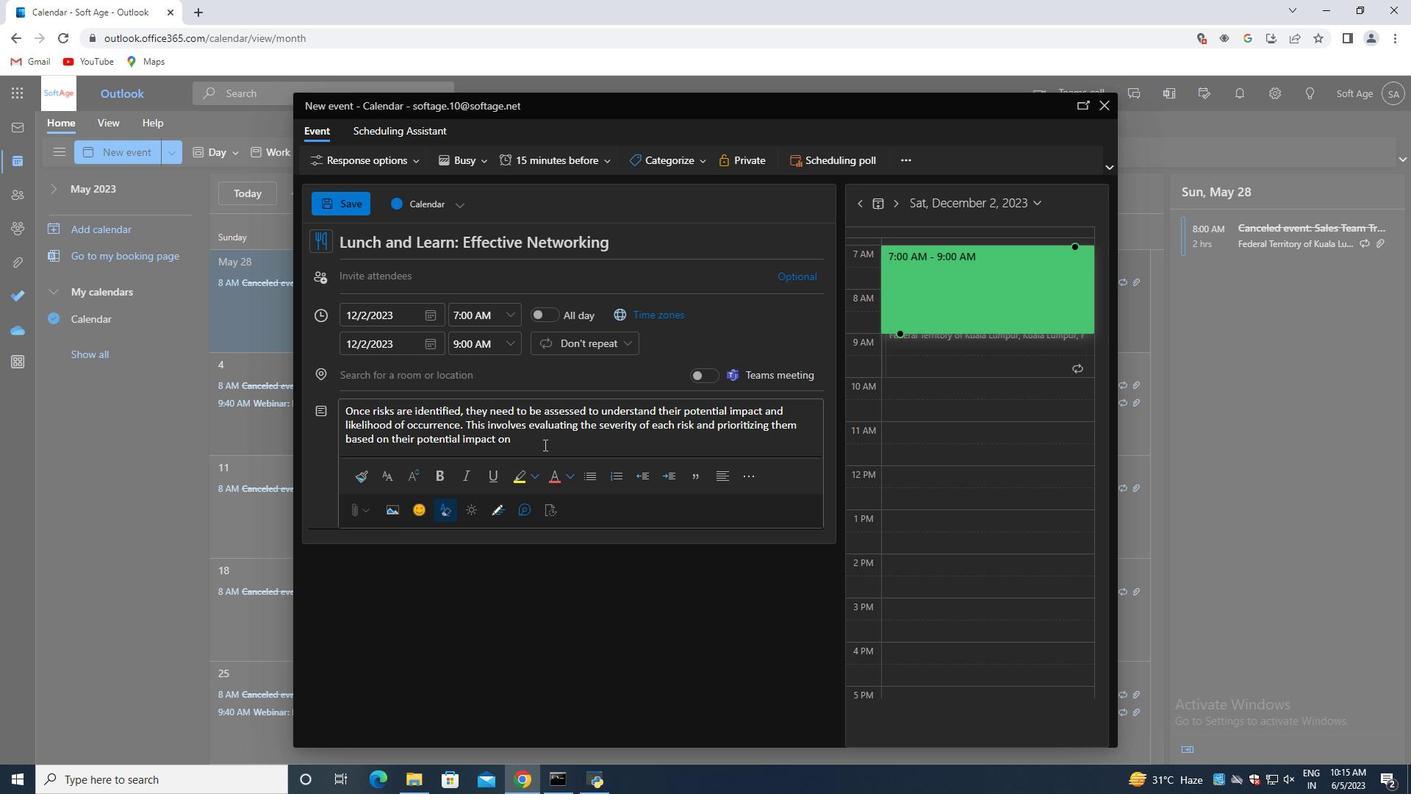 
Action: Mouse pressed left at (543, 443)
Screenshot: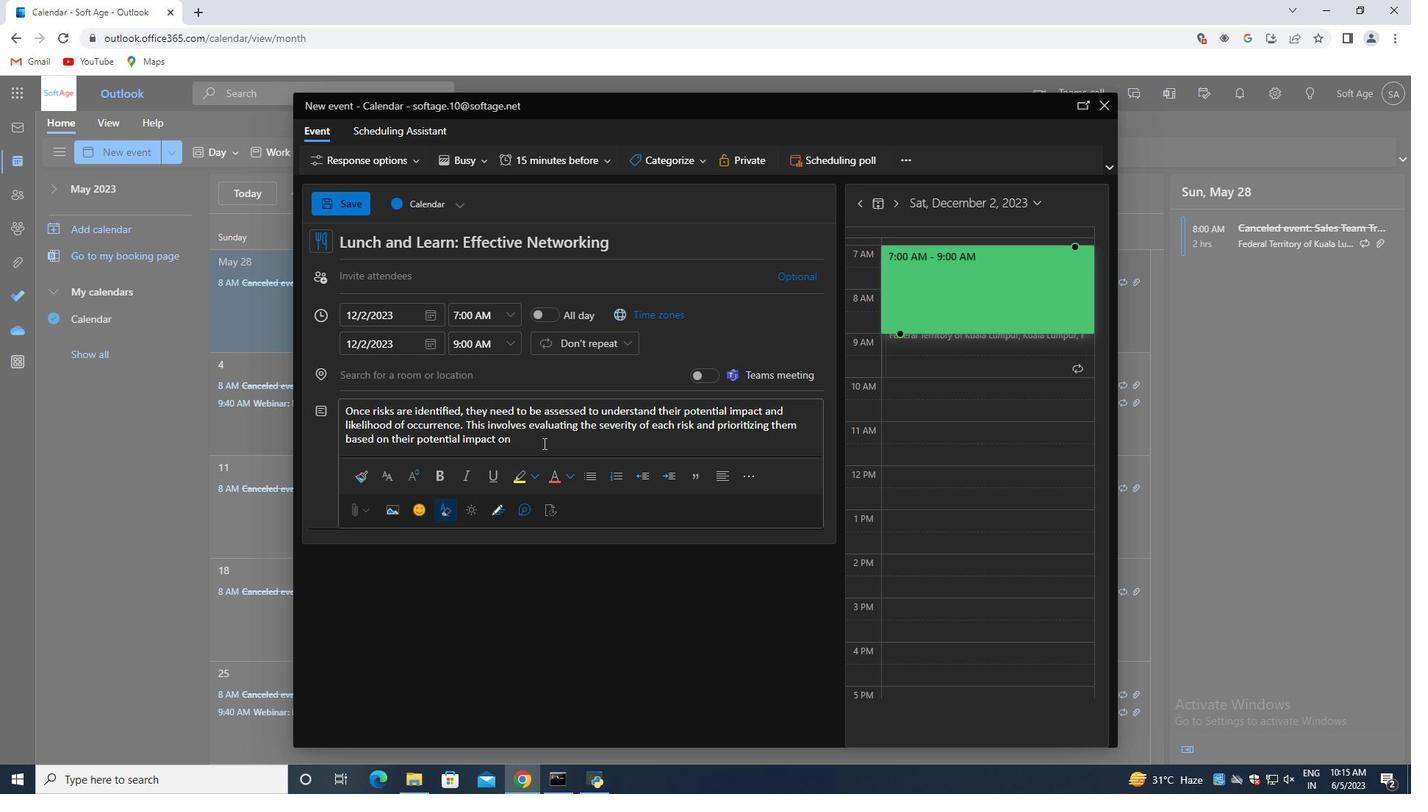 
Action: Key pressed project<Key.space>objectives,<Key.space>timelines,<Key.space>budget,<Key.space>quality,<Key.space>and<Key.space>stakeholder<Key.space>satisfaction.
Screenshot: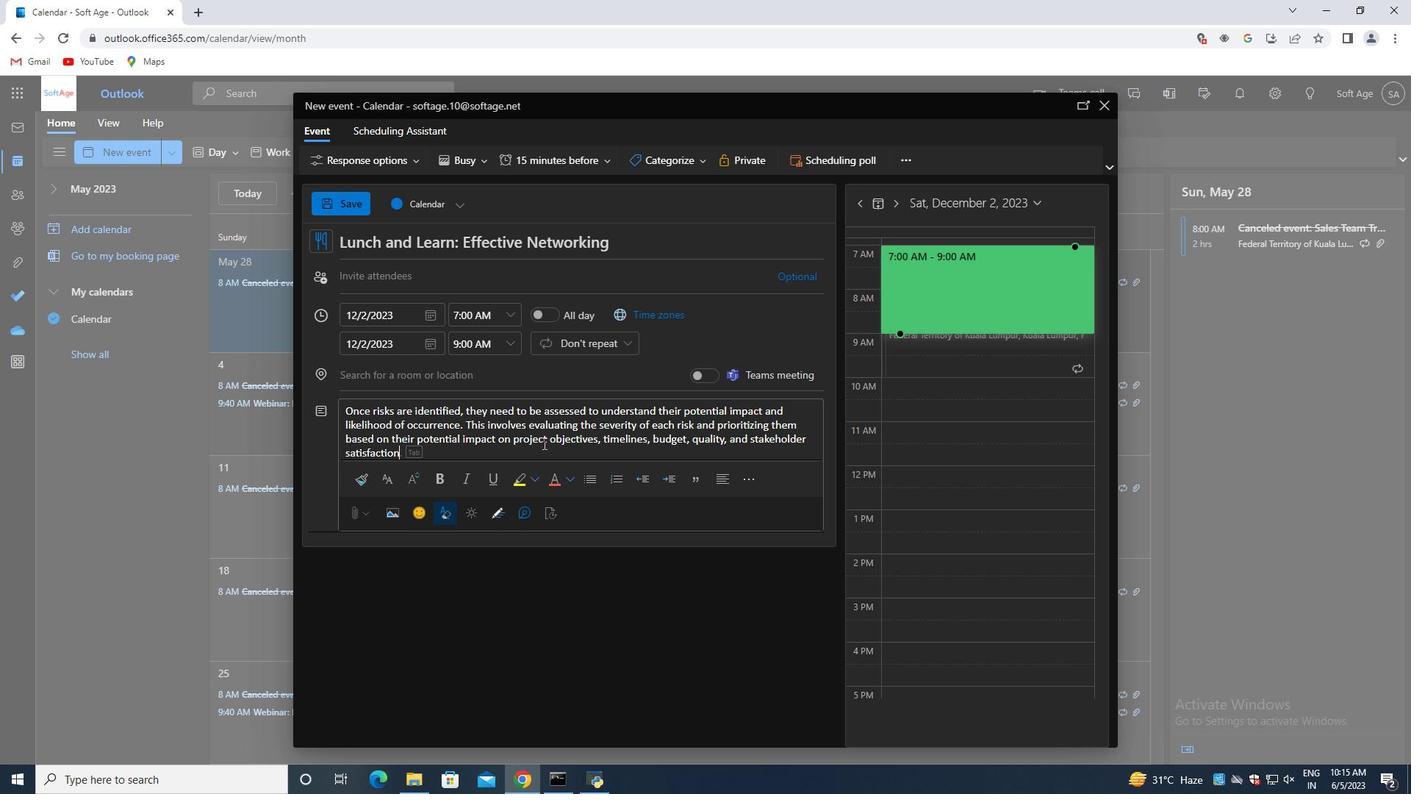 
Action: Mouse moved to (683, 161)
Screenshot: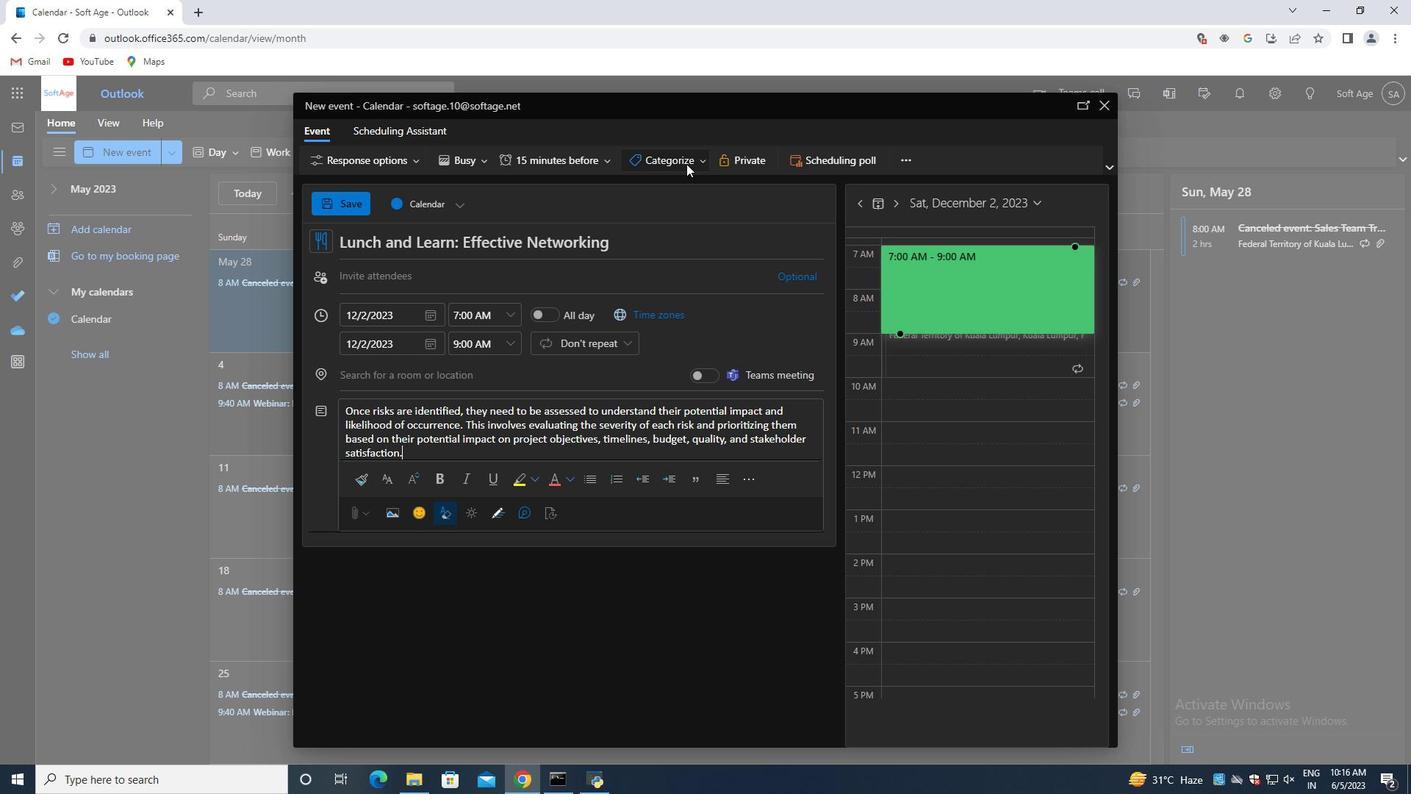
Action: Mouse pressed left at (683, 161)
Screenshot: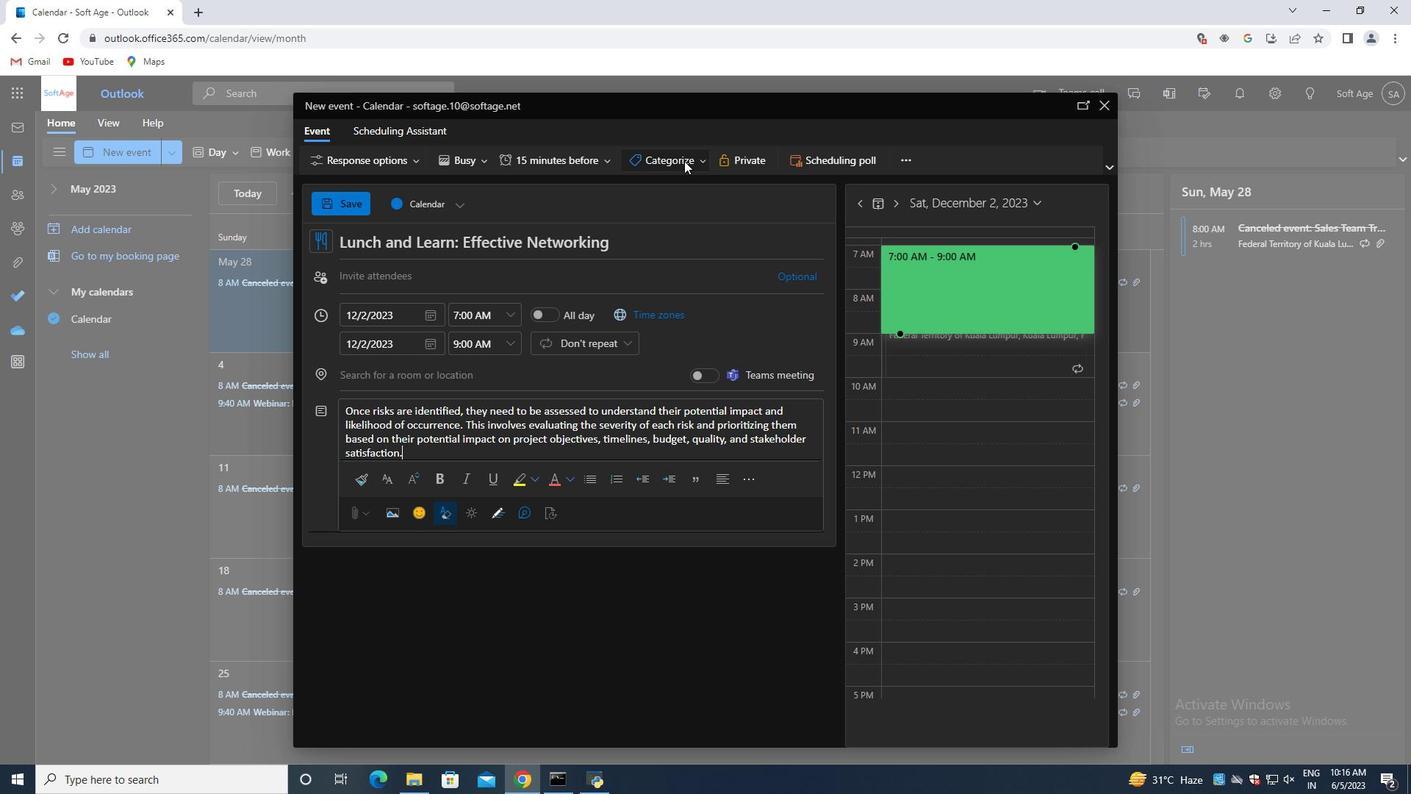 
Action: Mouse moved to (679, 208)
Screenshot: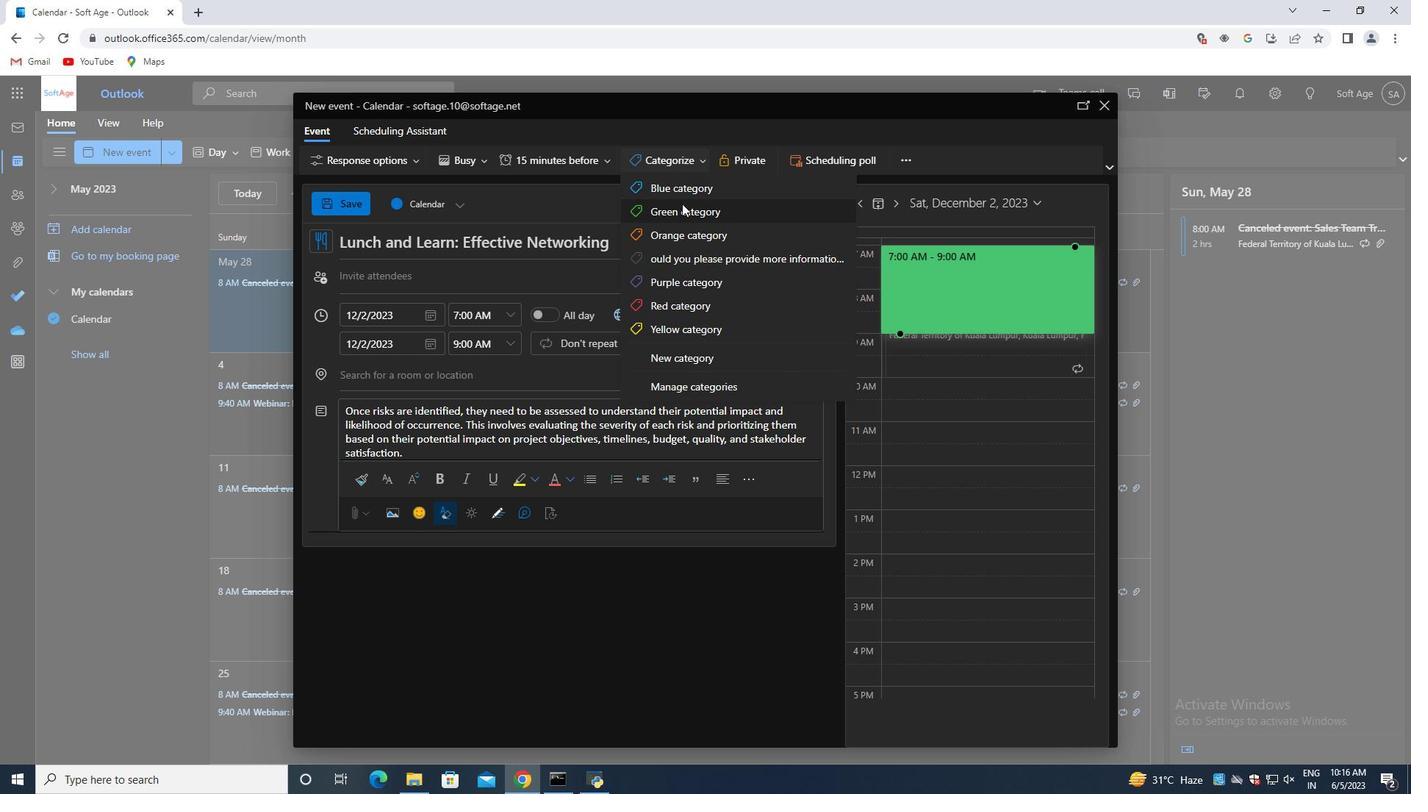 
Action: Mouse pressed left at (679, 208)
Screenshot: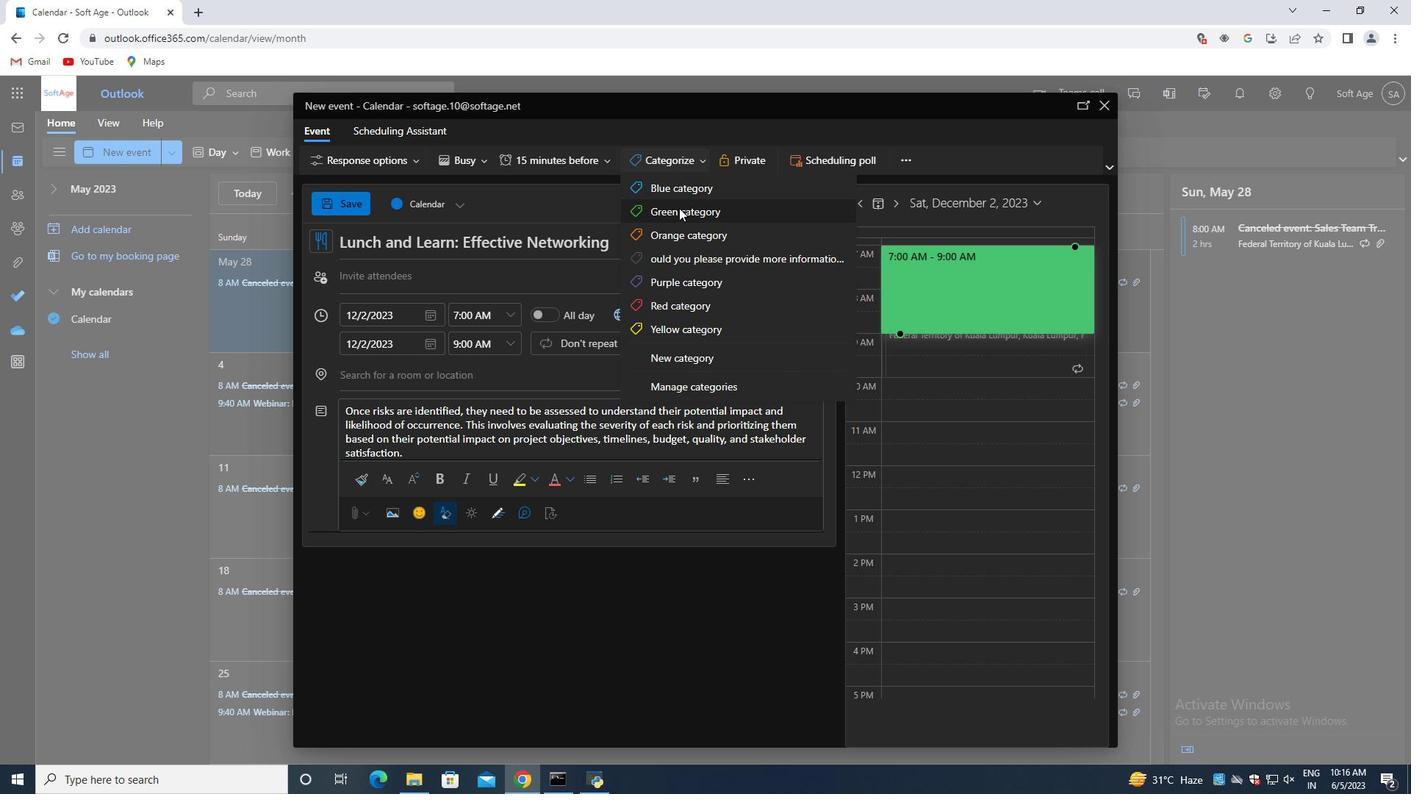 
Action: Mouse moved to (458, 377)
Screenshot: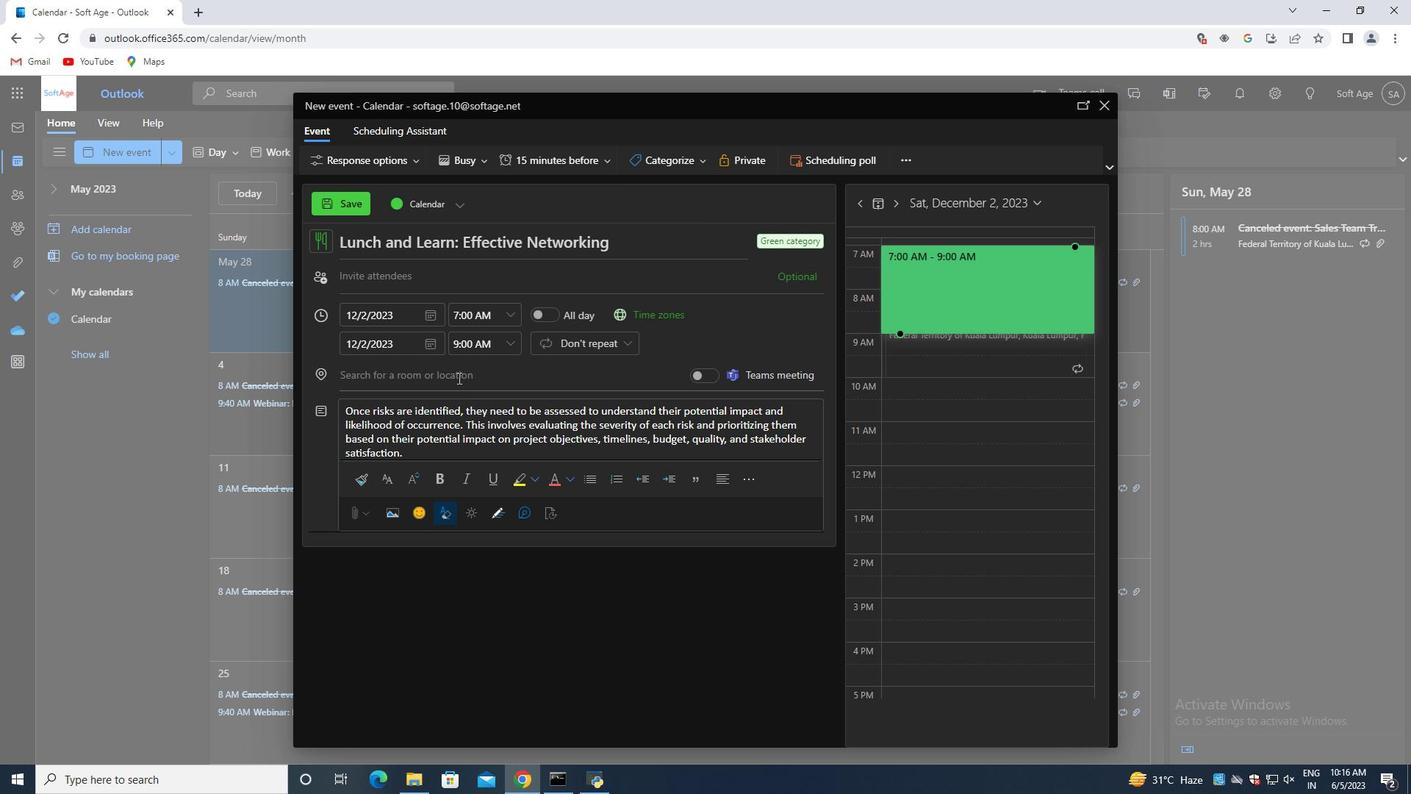 
Action: Mouse pressed left at (458, 377)
Screenshot: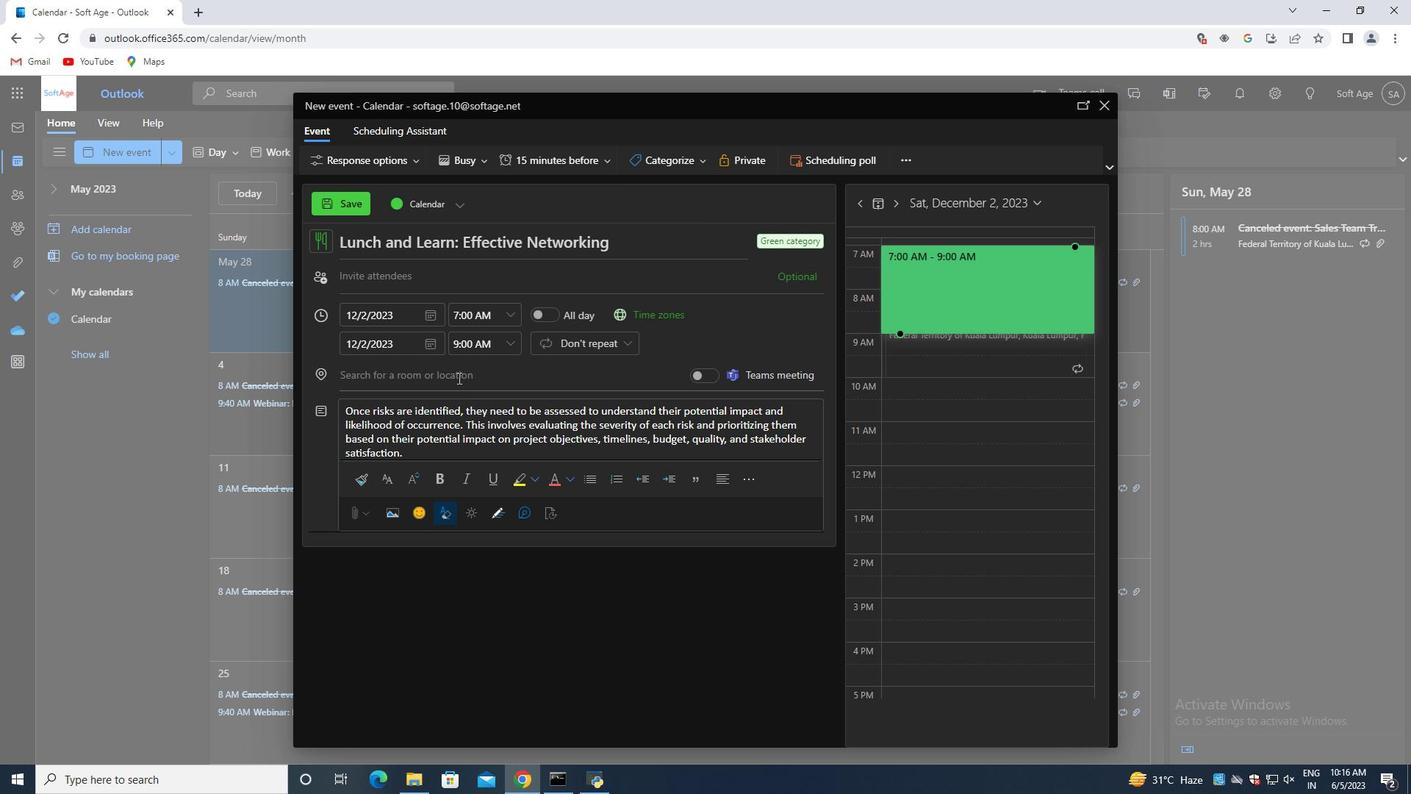 
Action: Key pressed 456<Key.space><Key.shift><Key.shift><Key.shift><Key.shift><Key.shift><Key.shift><Key.shift><Key.shift><Key.shift><Key.shift><Key.shift><Key.shift>Postojna<Key.space><Key.shift>Cave,<Key.space><Key.shift>Poston<Key.backspace>jna,<Key.space><Key.shift>Slovenia
Screenshot: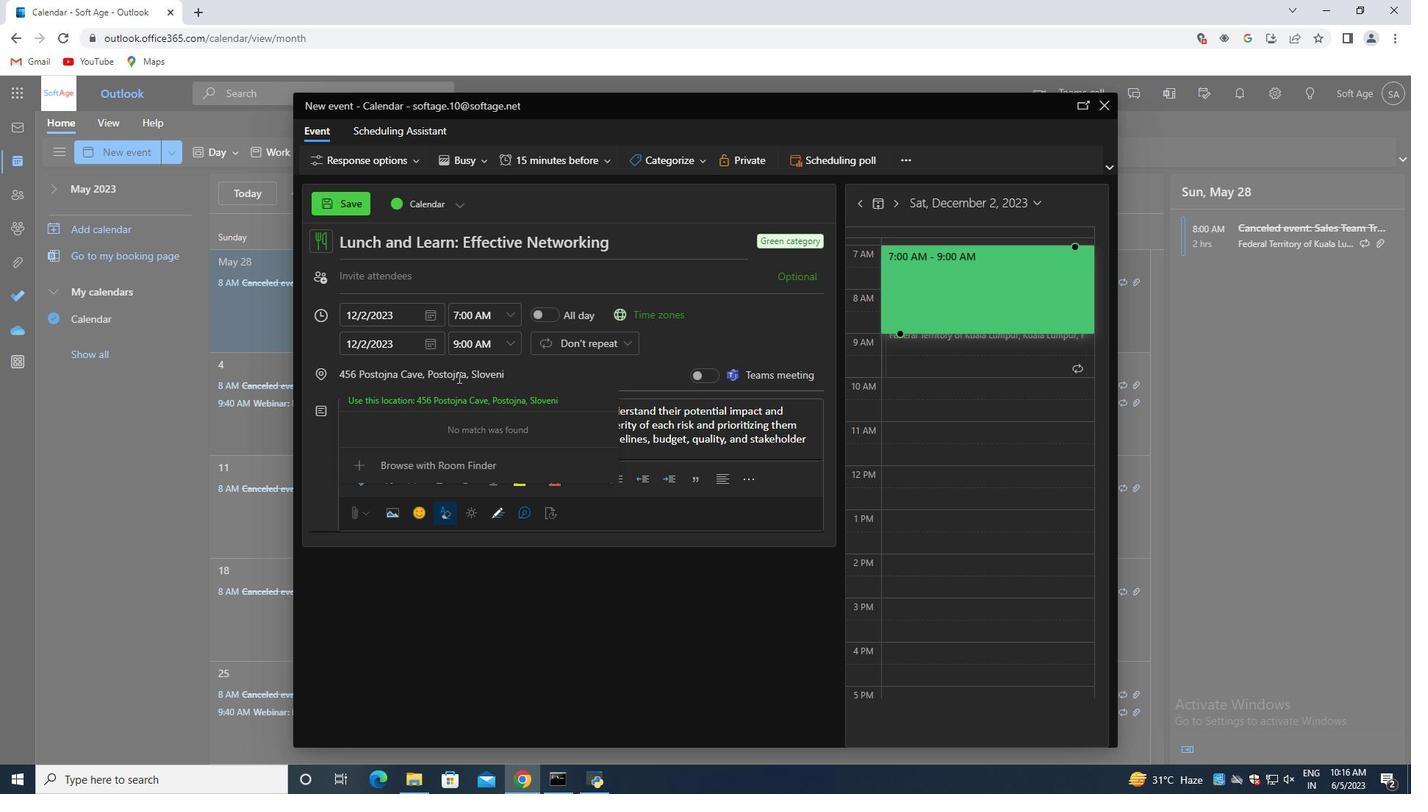 
Action: Mouse moved to (539, 394)
Screenshot: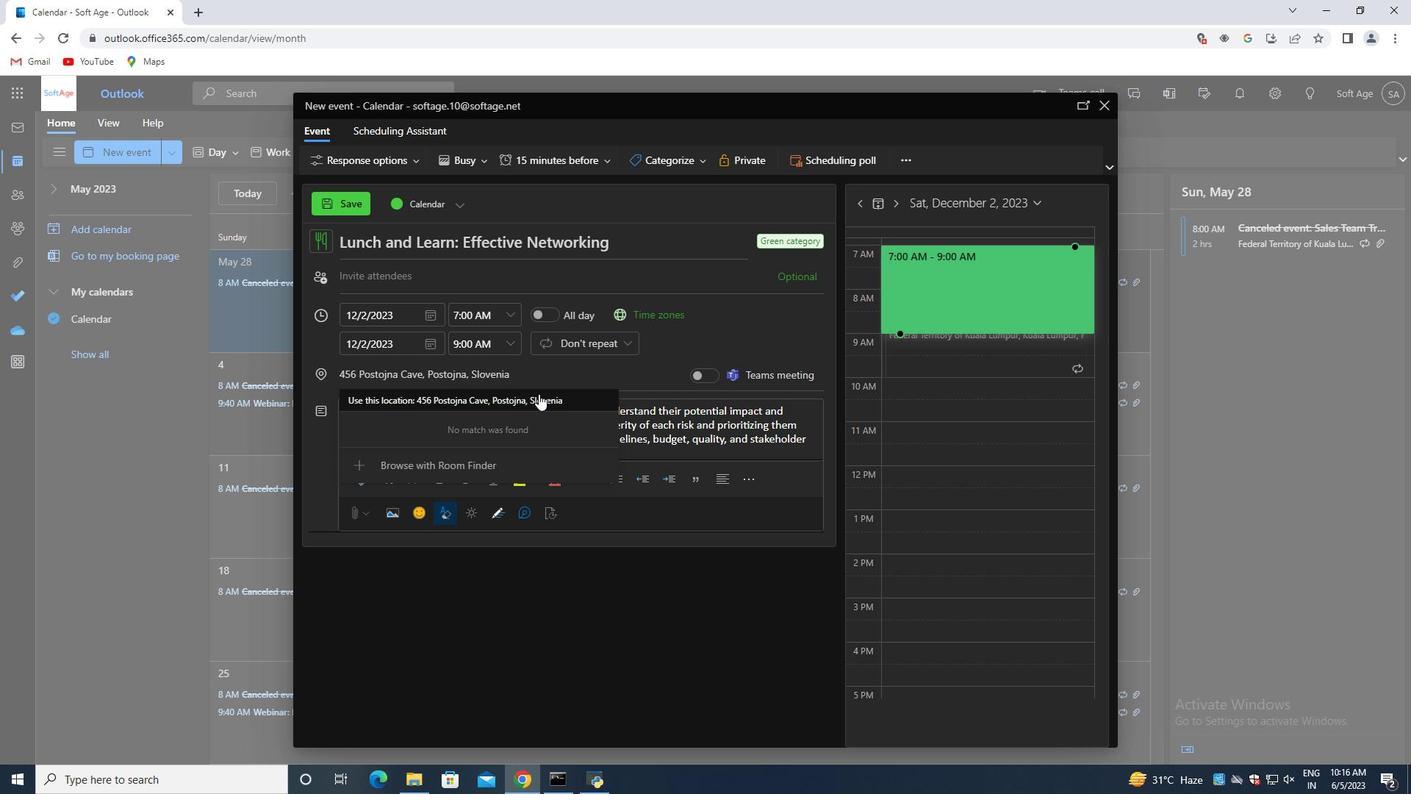 
Action: Mouse pressed left at (539, 394)
Screenshot: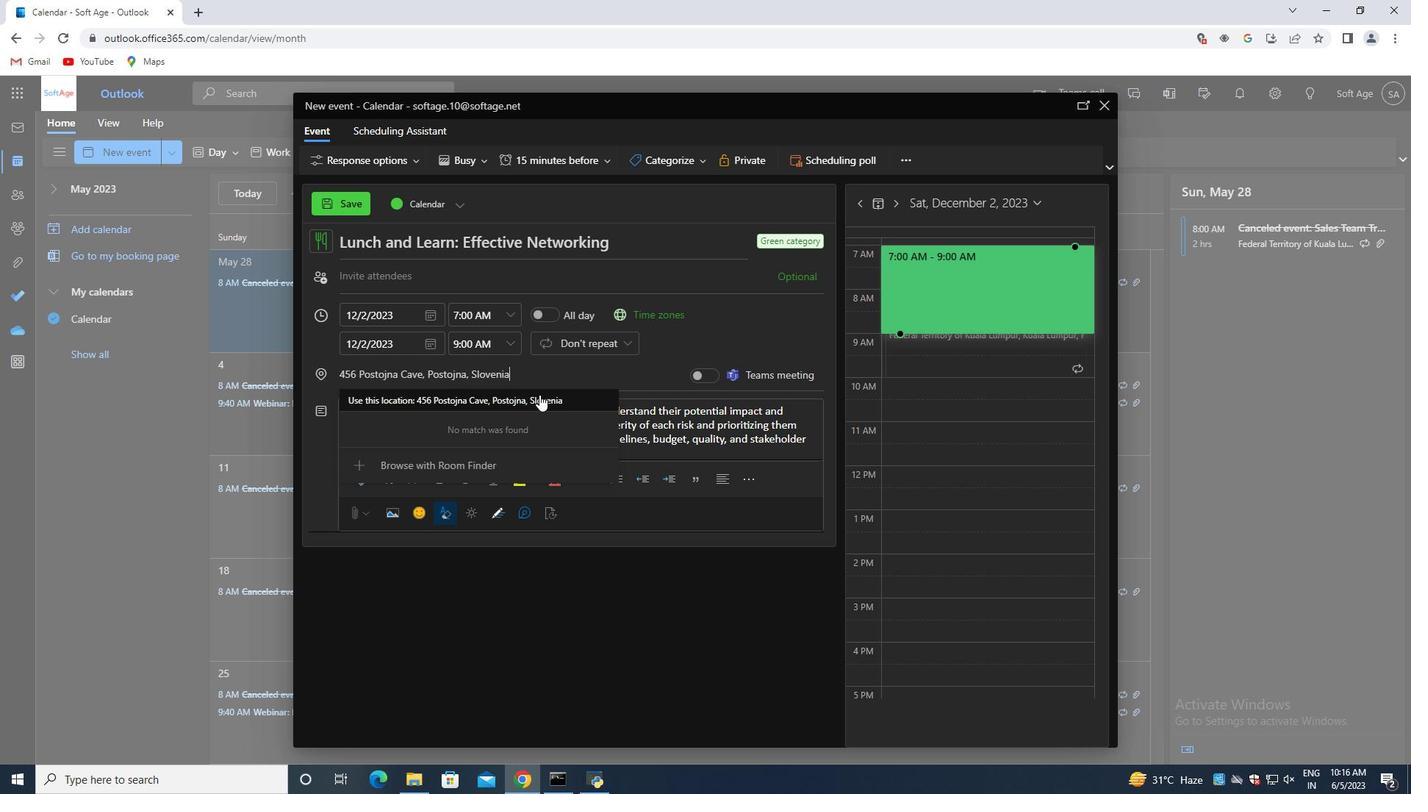 
Action: Mouse moved to (422, 275)
Screenshot: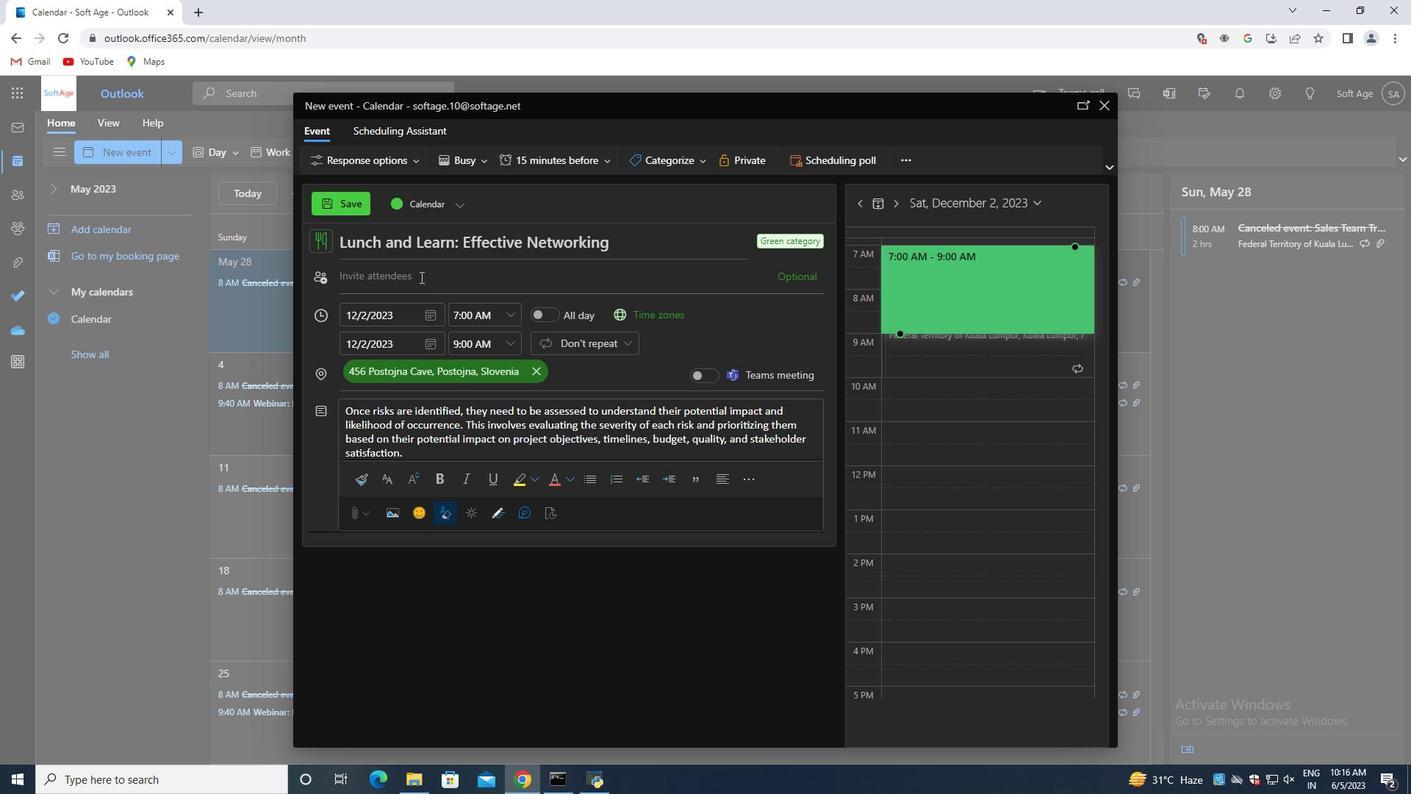 
Action: Mouse pressed left at (422, 275)
Screenshot: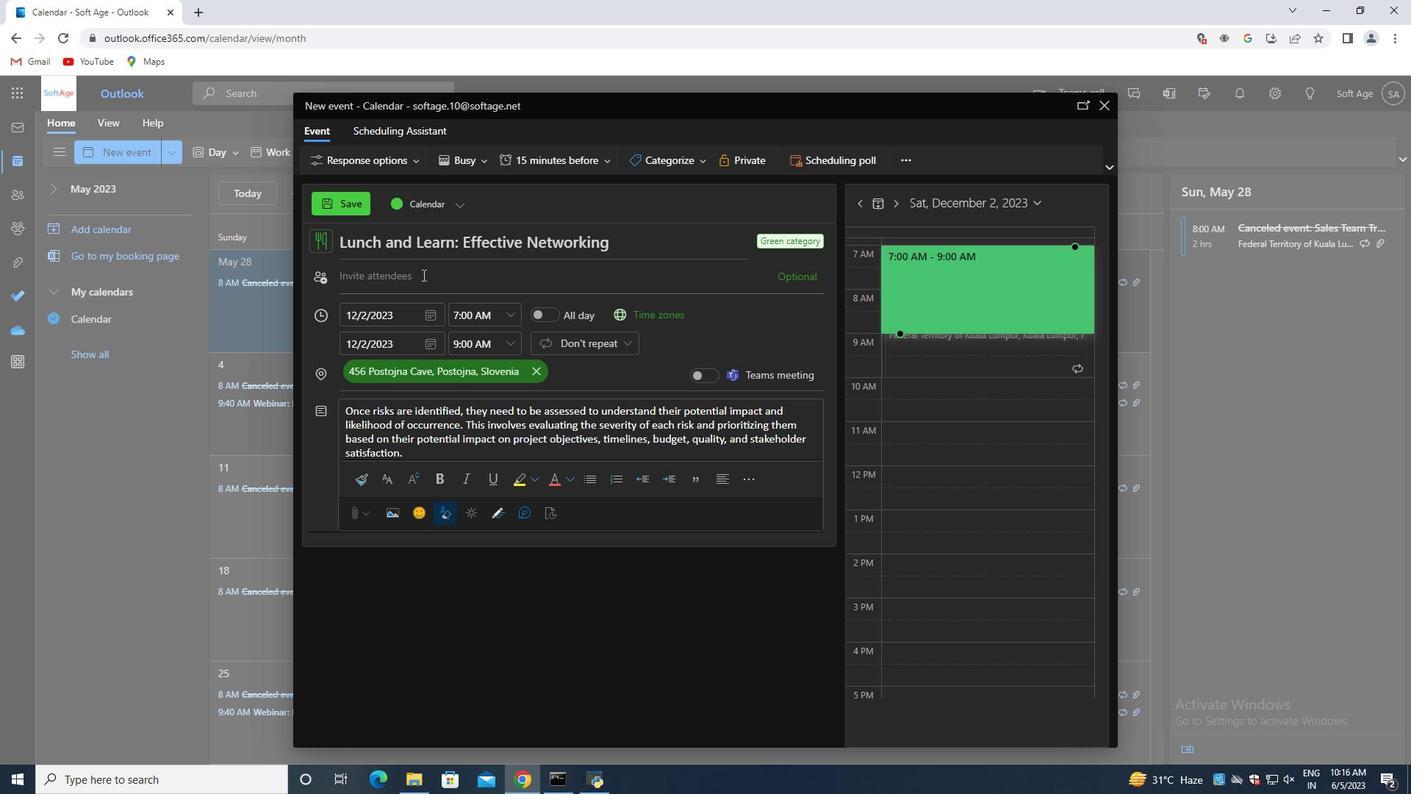 
Action: Key pressed softage.3<Key.shift>@softage.net<Key.enter>softage.n<Key.backspace>4<Key.shift>@softage.net<Key.enter>
Screenshot: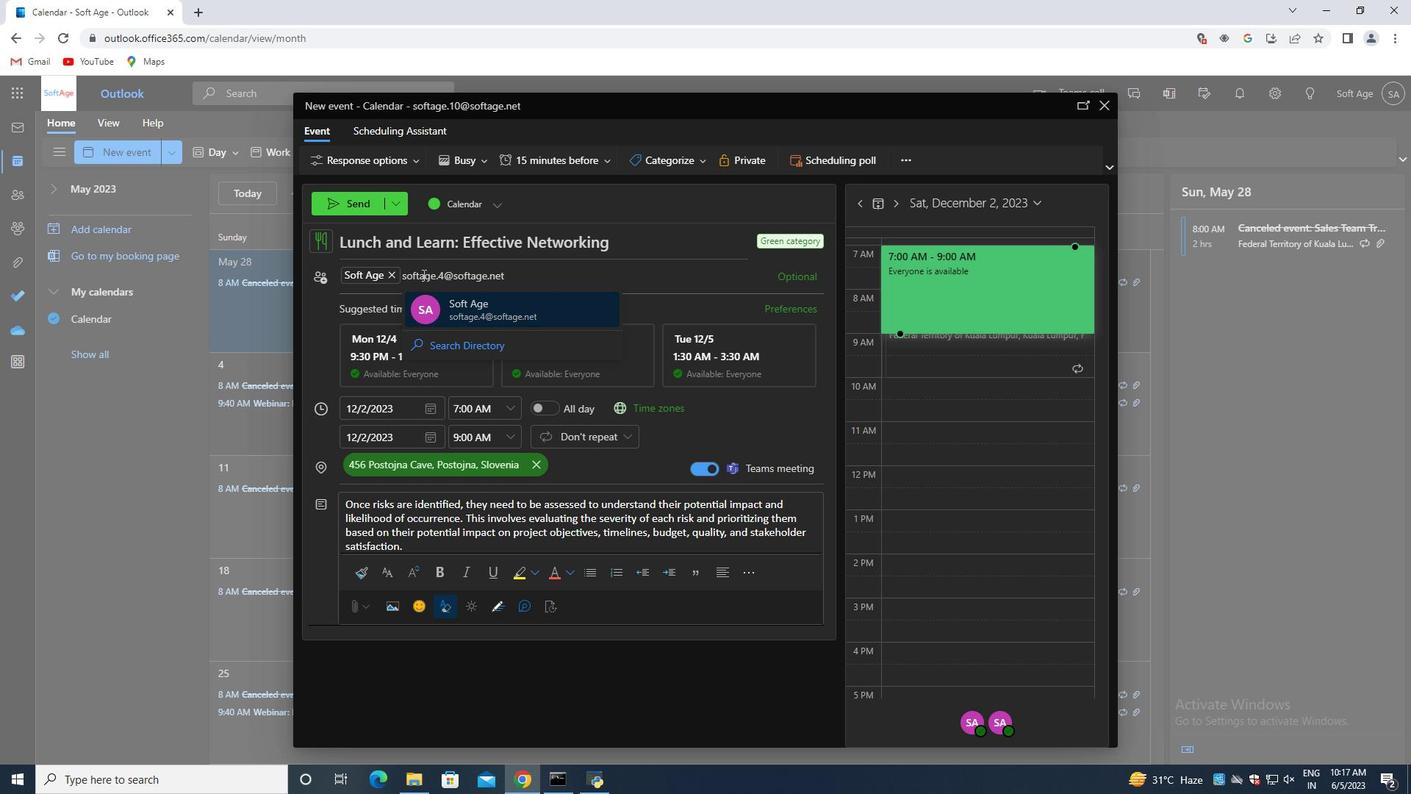
Action: Mouse moved to (559, 151)
Screenshot: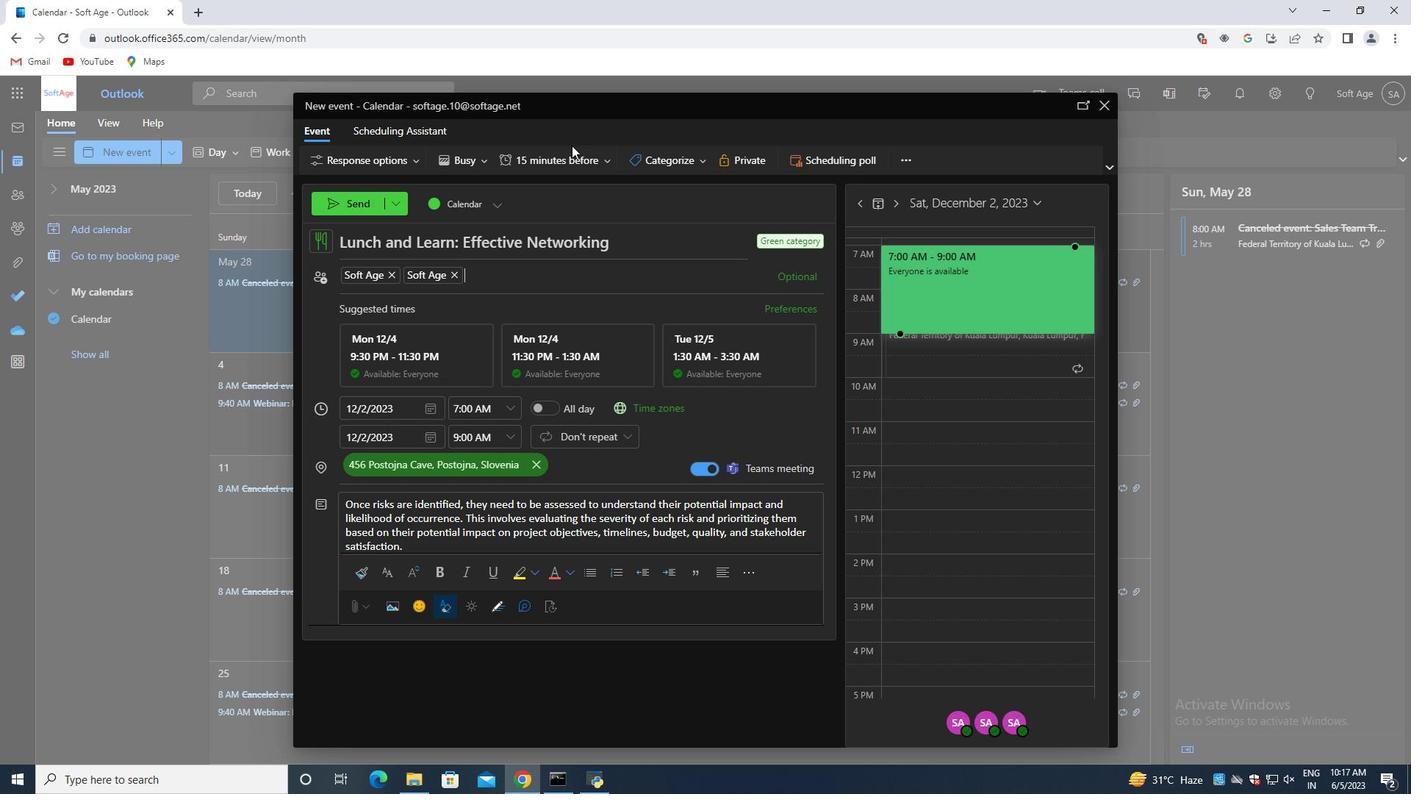 
Action: Mouse pressed left at (559, 151)
Screenshot: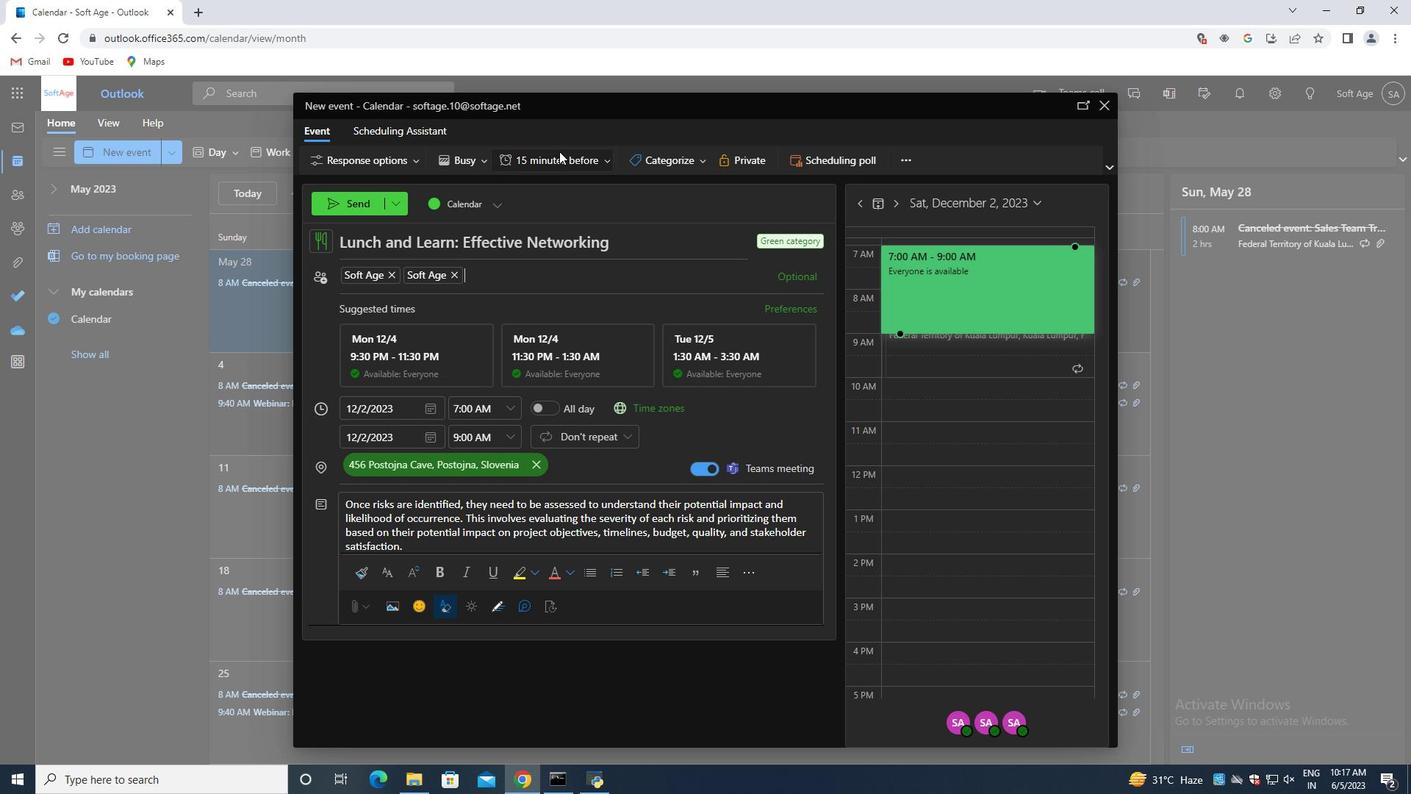 
Action: Mouse moved to (571, 274)
Screenshot: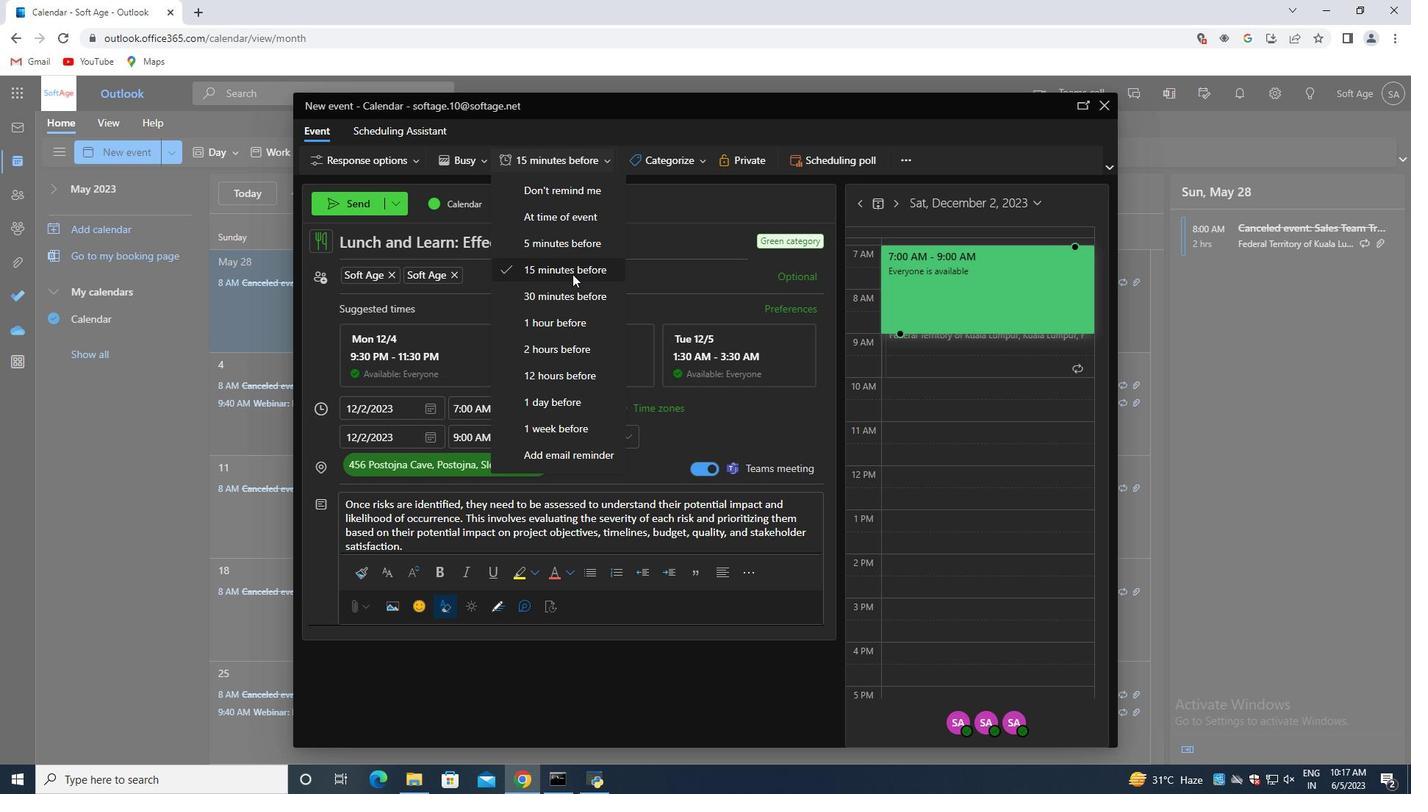 
Action: Mouse pressed left at (571, 274)
Screenshot: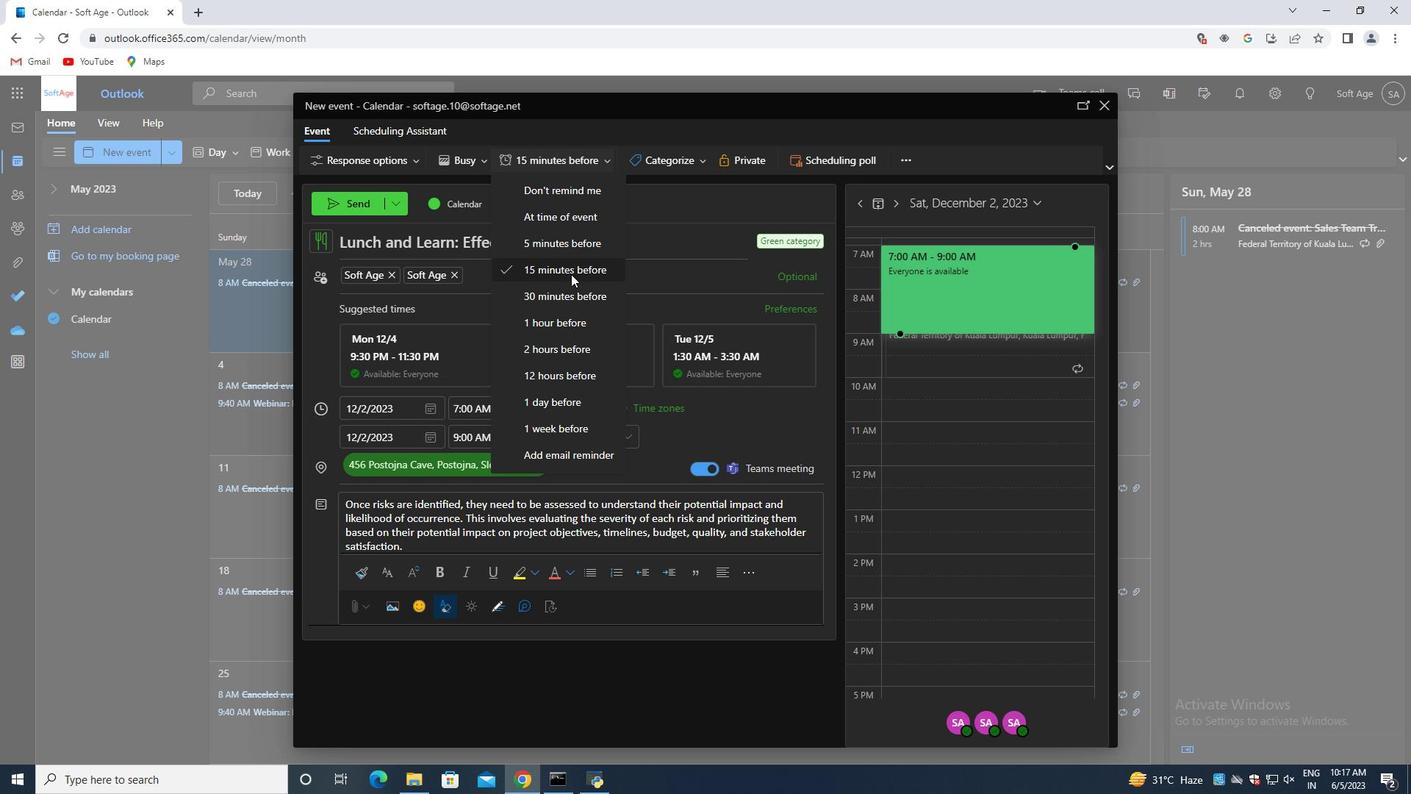 
Action: Mouse moved to (358, 208)
Screenshot: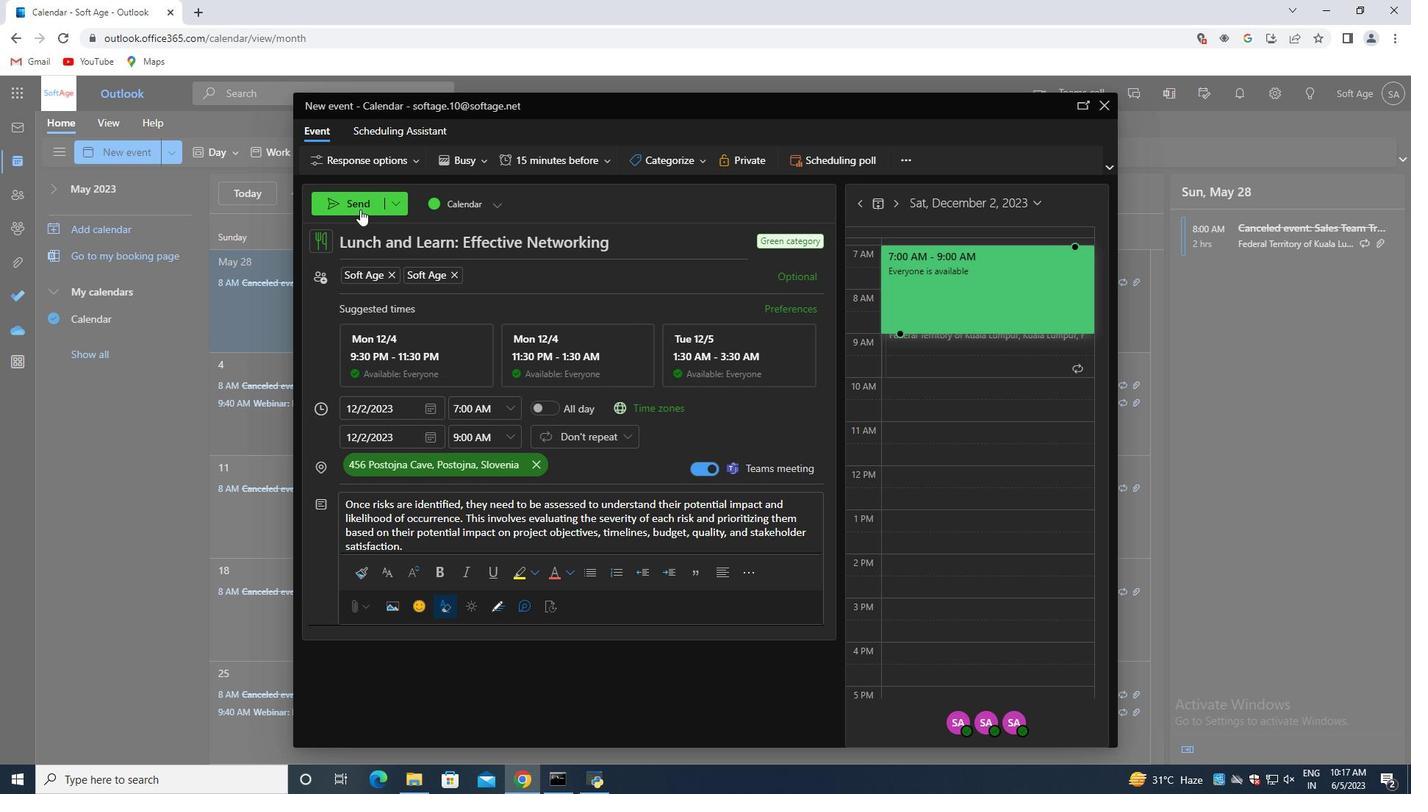 
Action: Mouse pressed left at (358, 208)
Screenshot: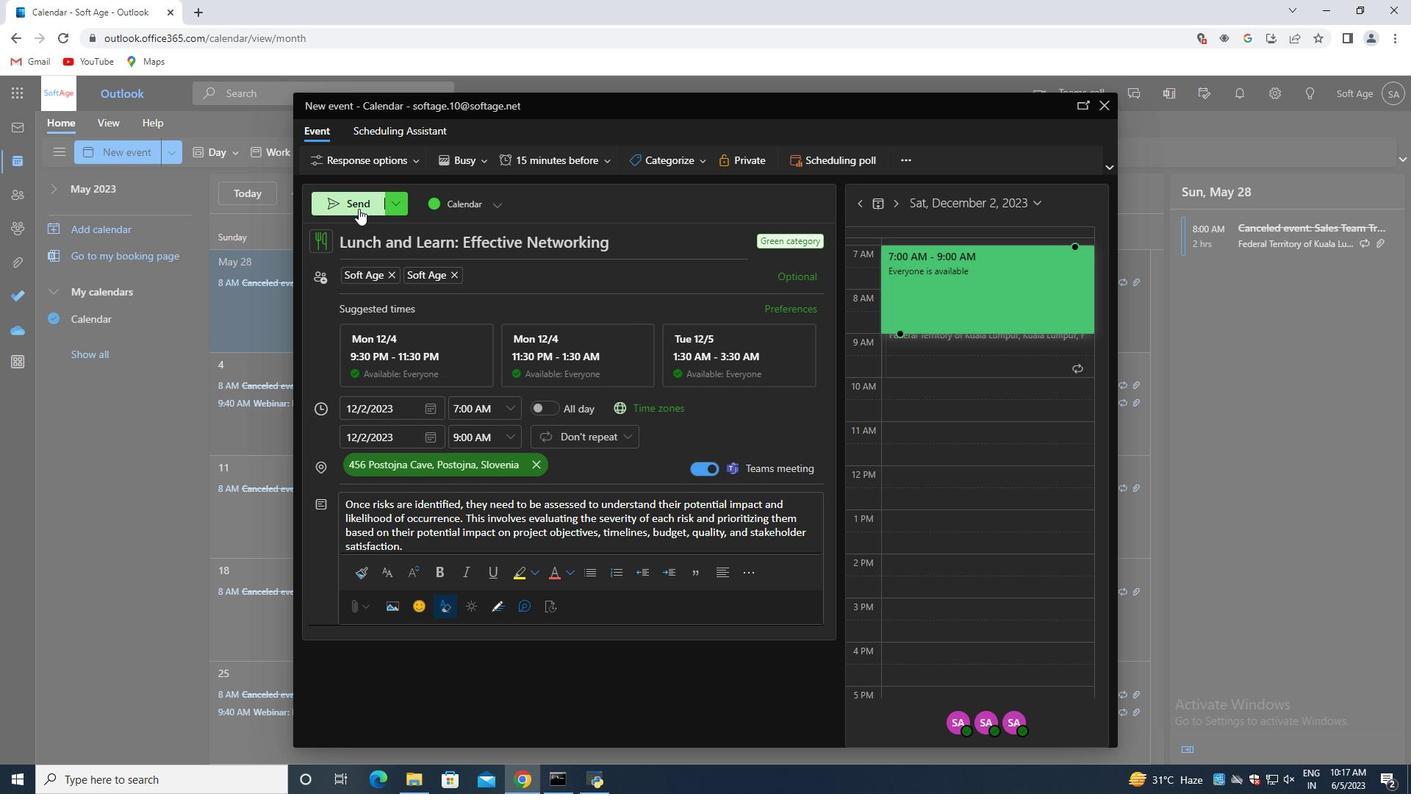 
